 Task: Search one way flight ticket for 5 adults, 1 child, 2 infants in seat and 1 infant on lap in business from San Francisco: San Francisco International Airport to Wilmington: Wilmington International Airport on 8-6-2023. Choice of flights is Sun country airlines. Number of bags: 1 carry on bag. Price is upto 96000. Outbound departure time preference is 21:15.
Action: Mouse moved to (277, 395)
Screenshot: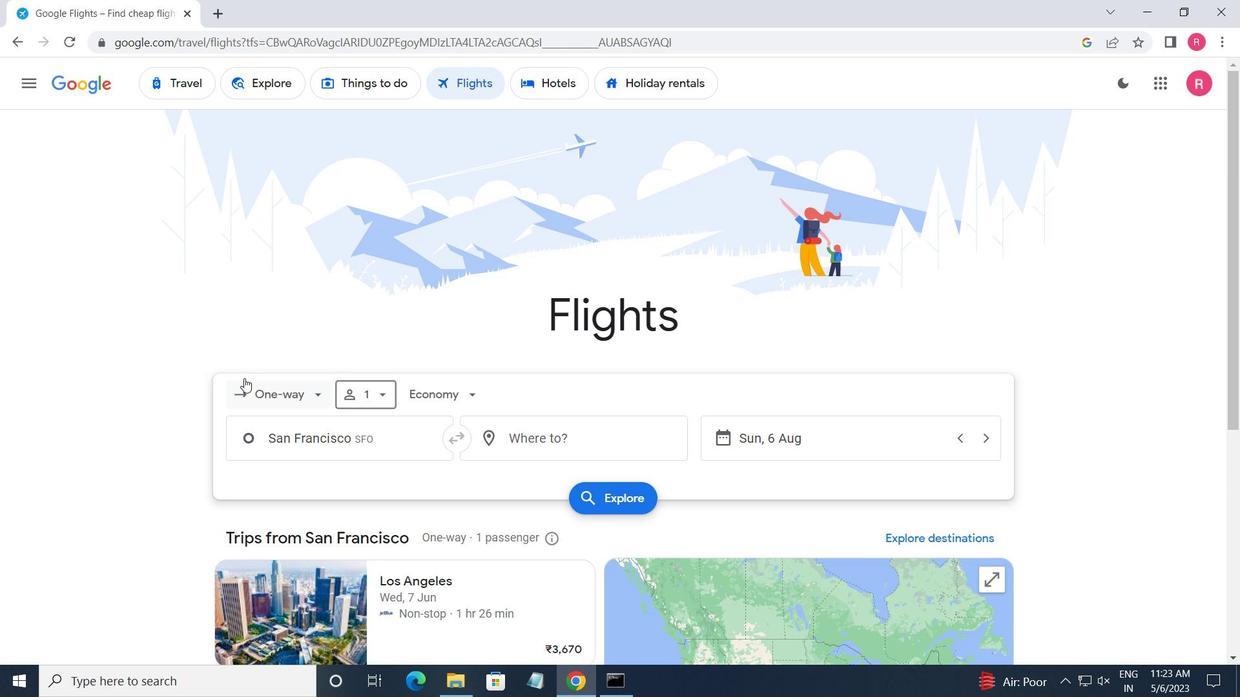 
Action: Mouse pressed left at (277, 395)
Screenshot: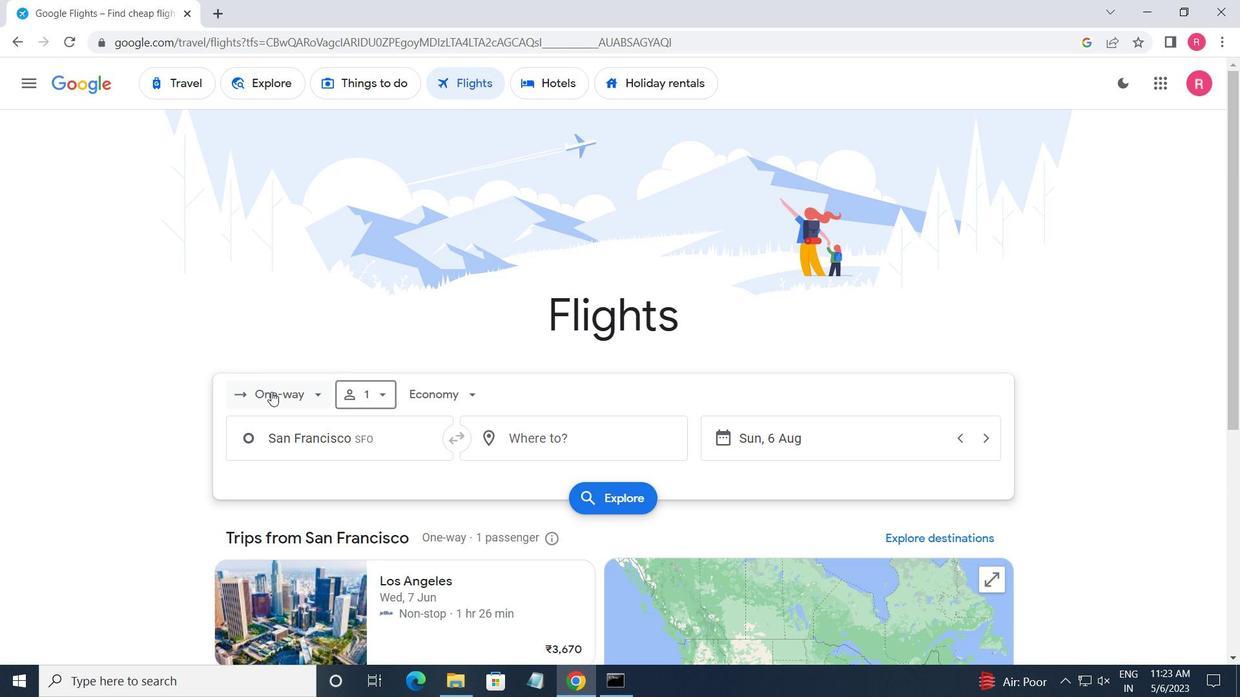 
Action: Mouse moved to (315, 466)
Screenshot: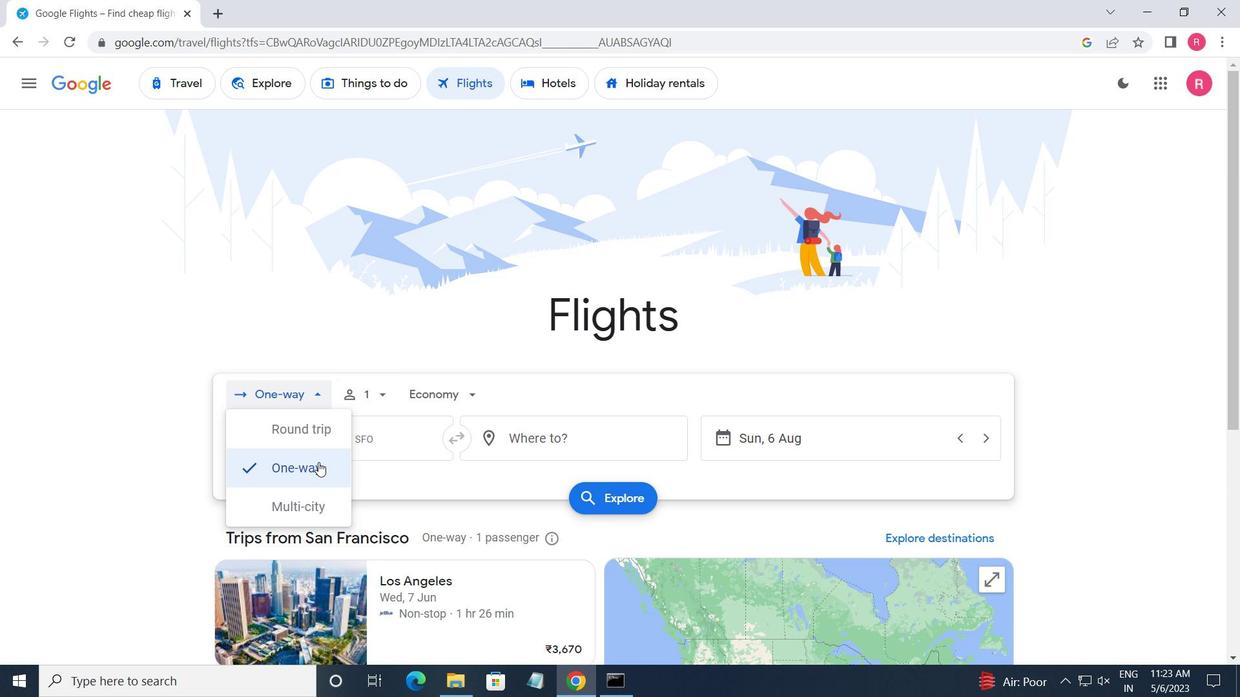 
Action: Mouse pressed left at (315, 466)
Screenshot: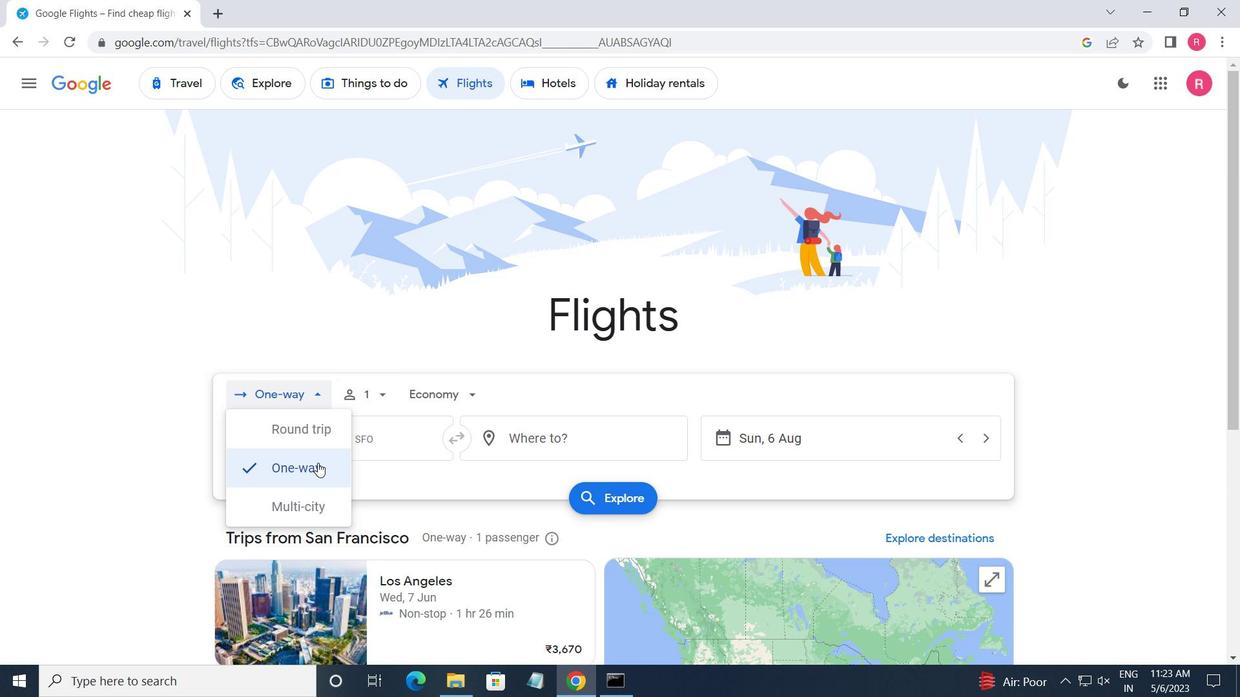 
Action: Mouse moved to (354, 402)
Screenshot: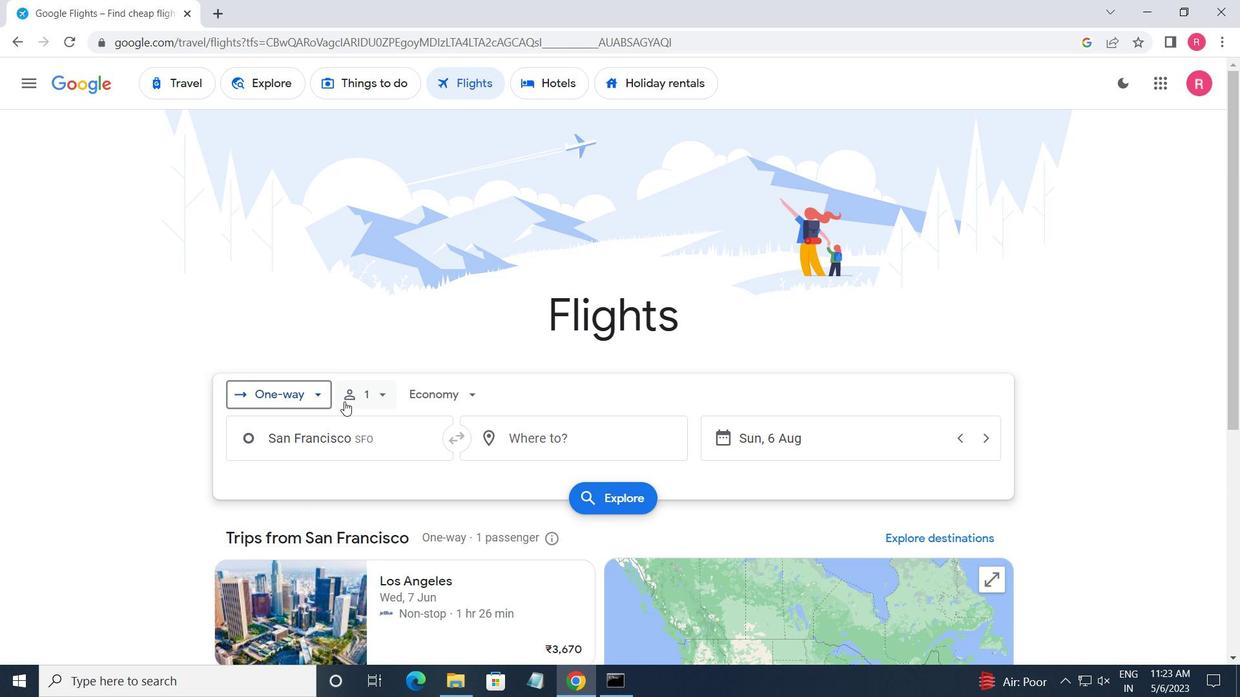 
Action: Mouse pressed left at (354, 402)
Screenshot: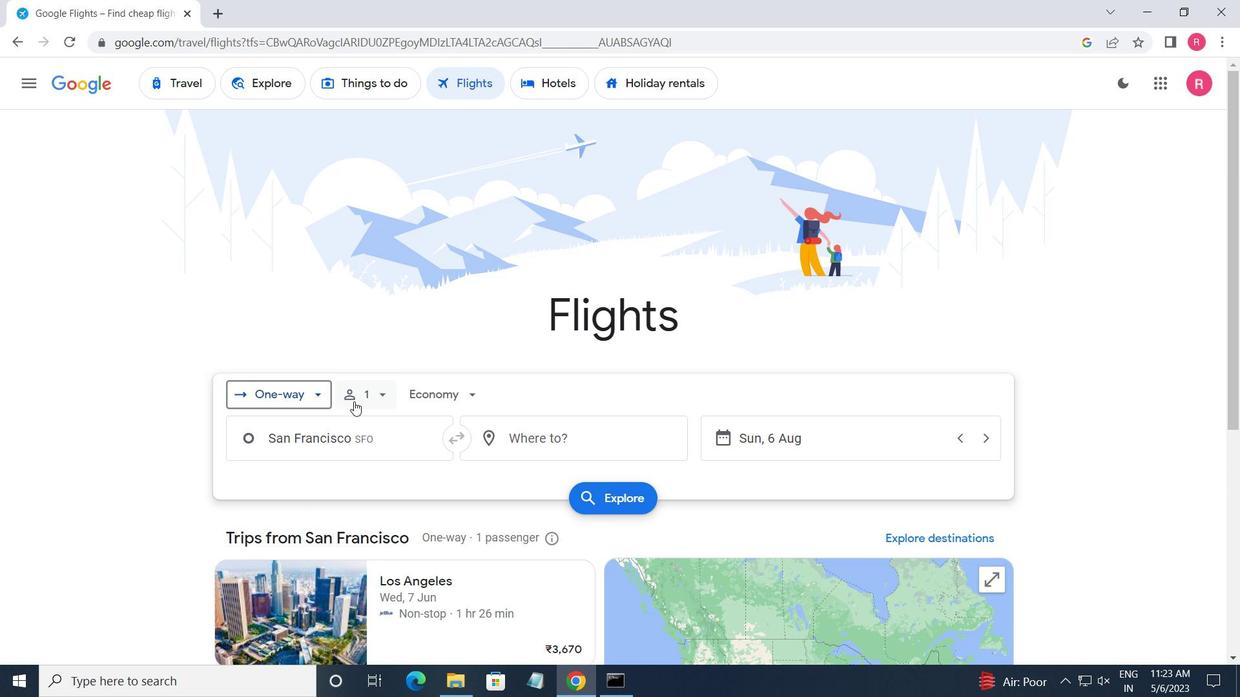
Action: Mouse moved to (514, 437)
Screenshot: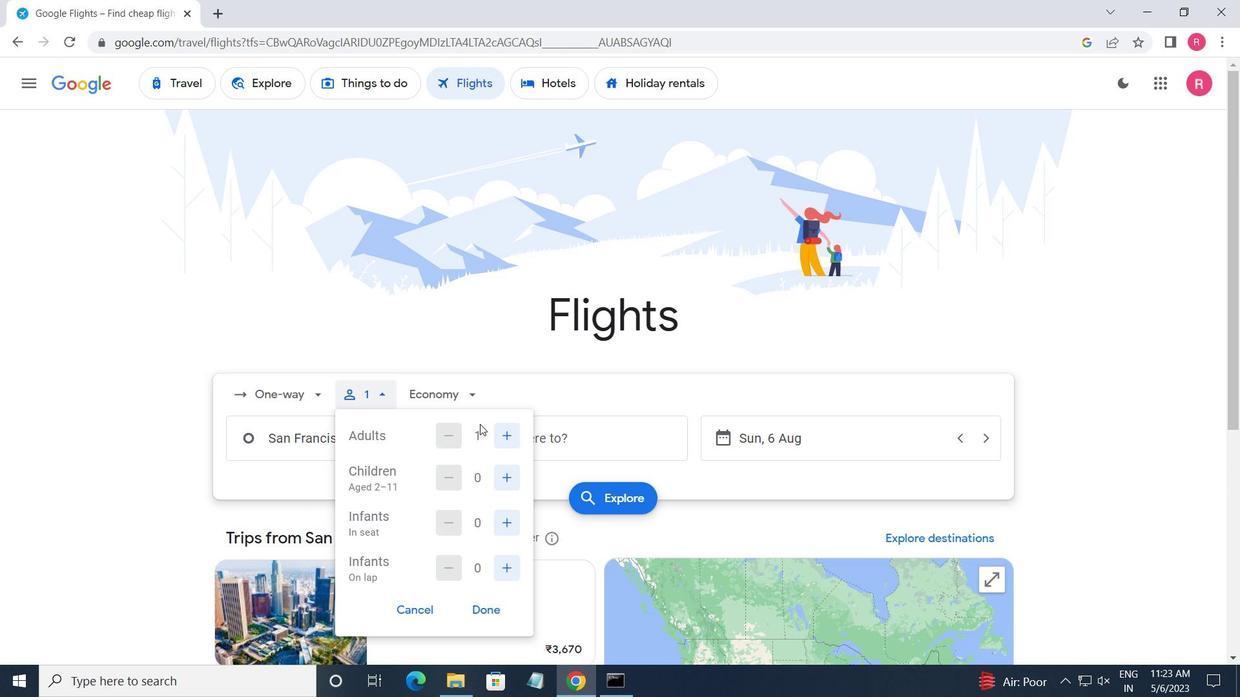
Action: Mouse pressed left at (514, 437)
Screenshot: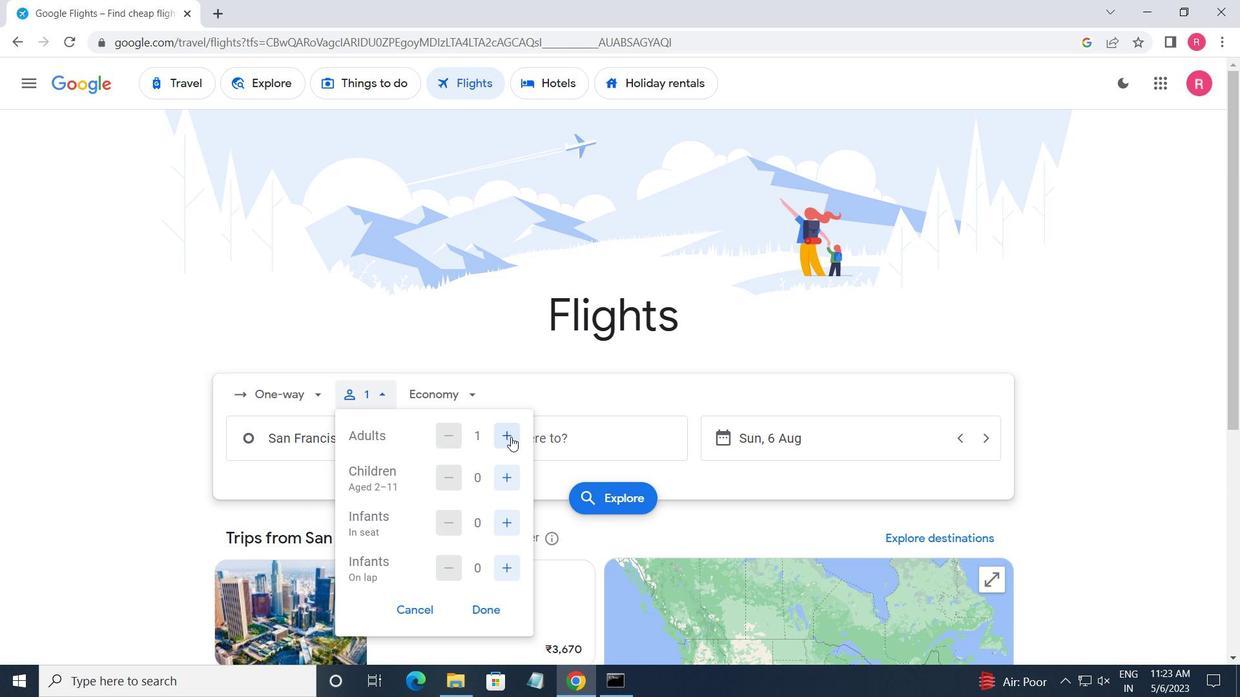 
Action: Mouse moved to (514, 436)
Screenshot: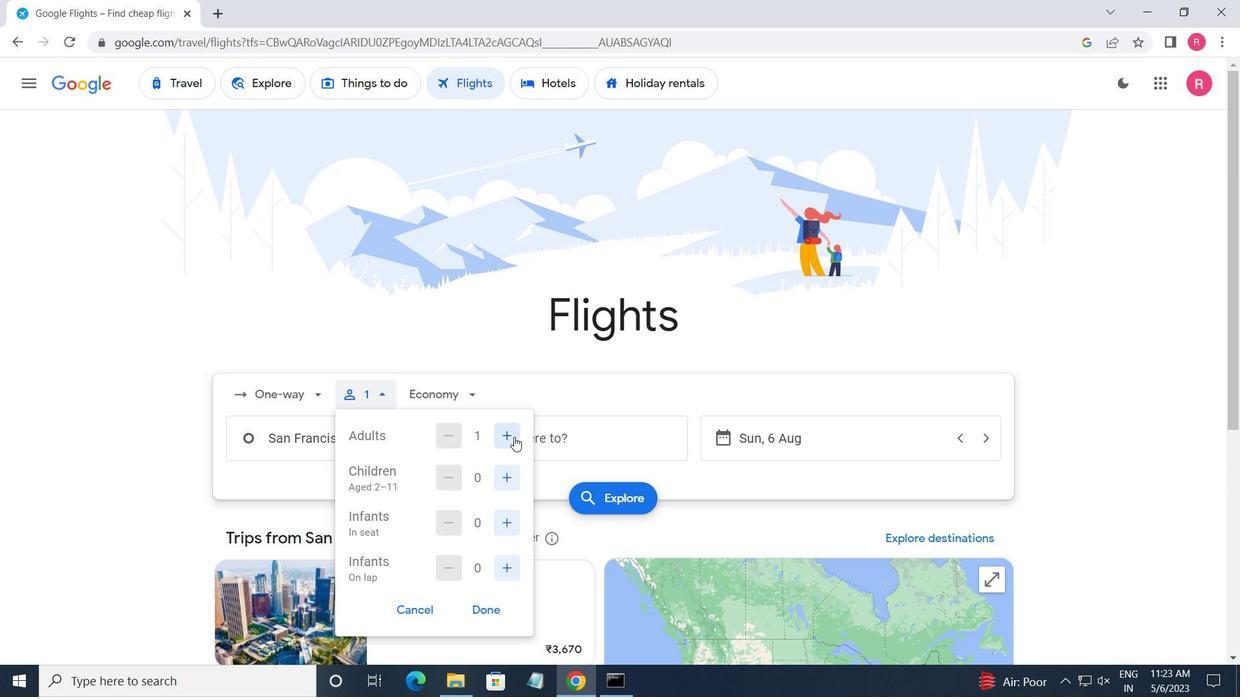 
Action: Mouse pressed left at (514, 436)
Screenshot: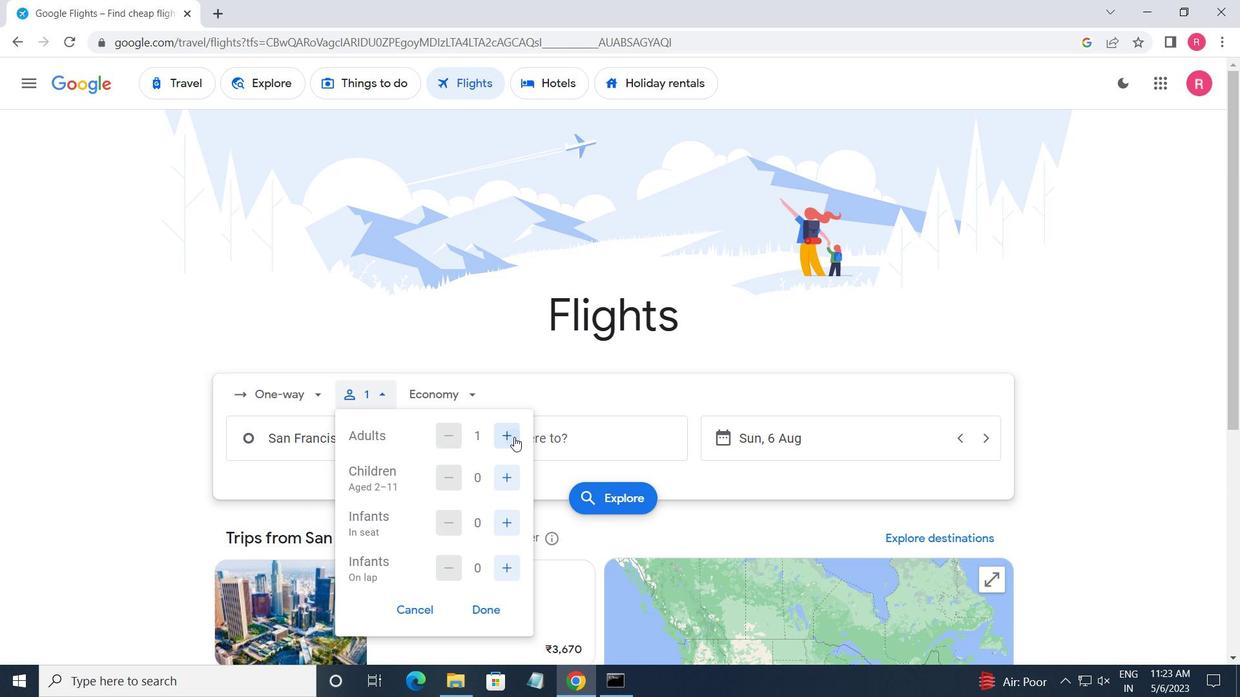 
Action: Mouse pressed left at (514, 436)
Screenshot: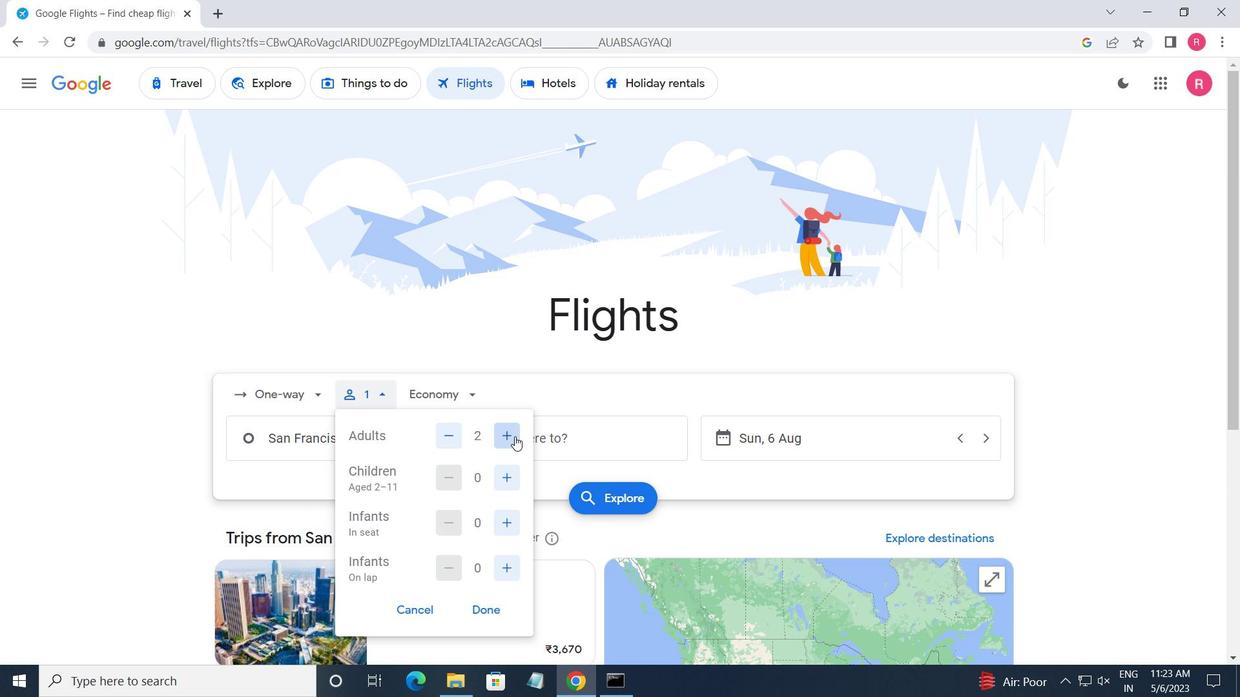 
Action: Mouse moved to (514, 436)
Screenshot: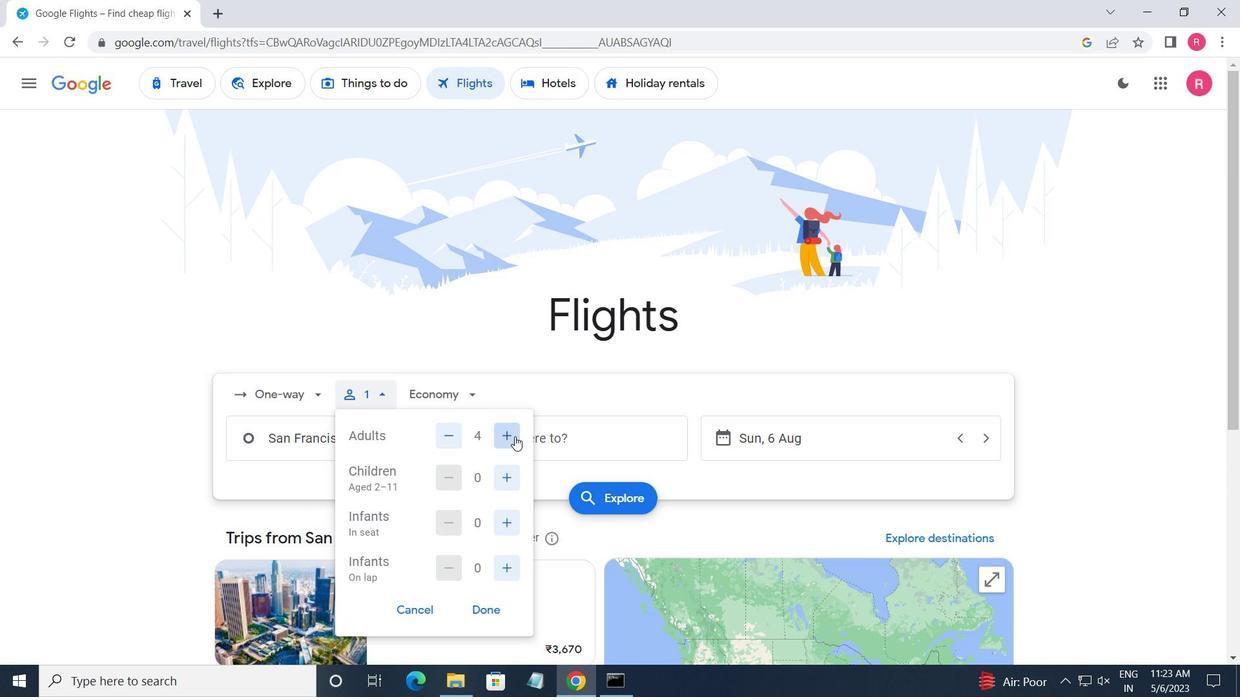 
Action: Mouse pressed left at (514, 436)
Screenshot: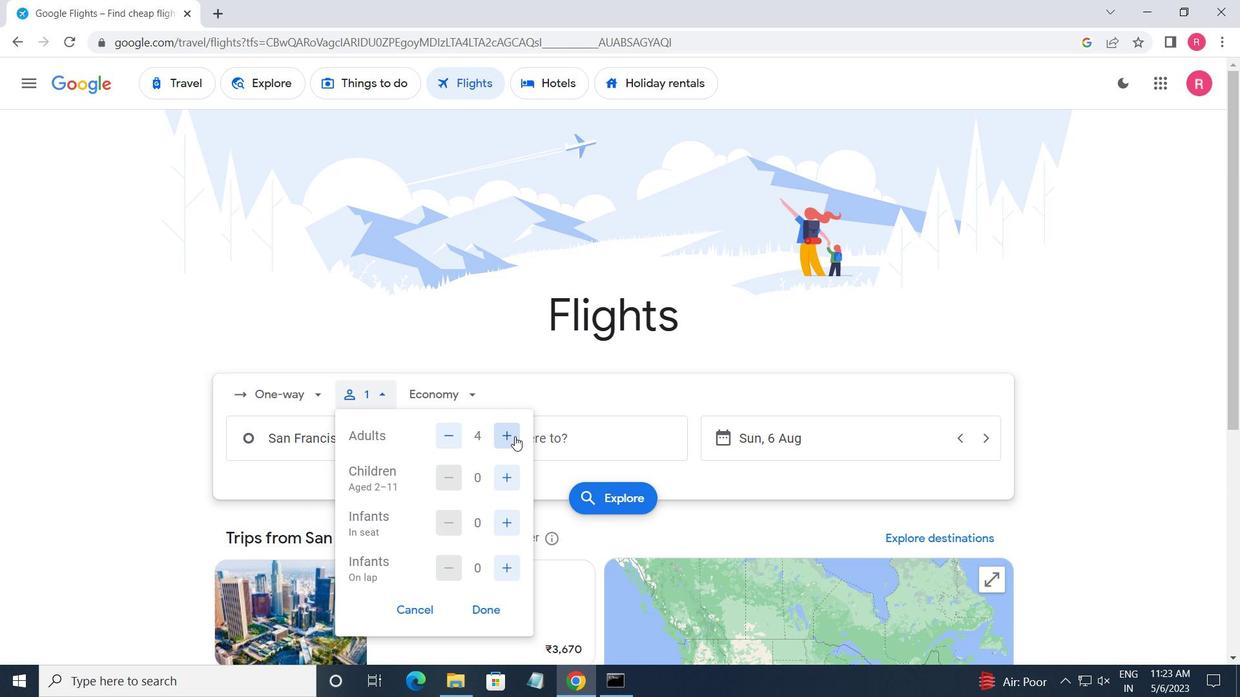 
Action: Mouse moved to (513, 471)
Screenshot: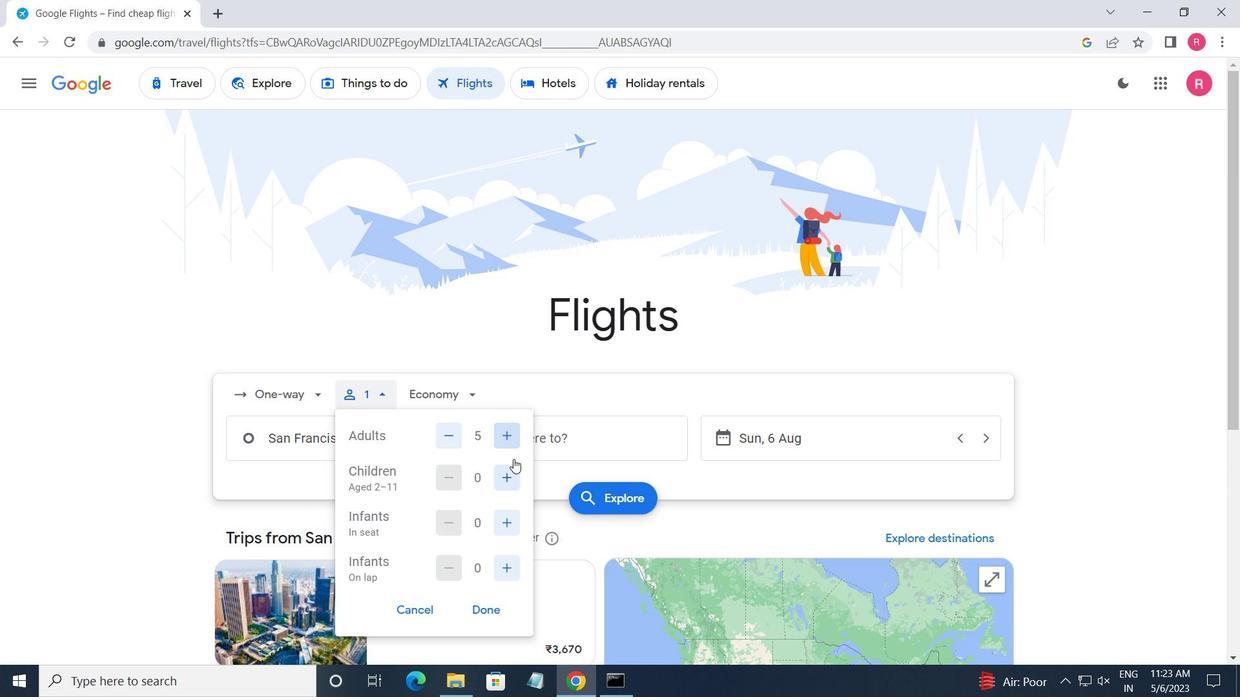 
Action: Mouse pressed left at (513, 471)
Screenshot: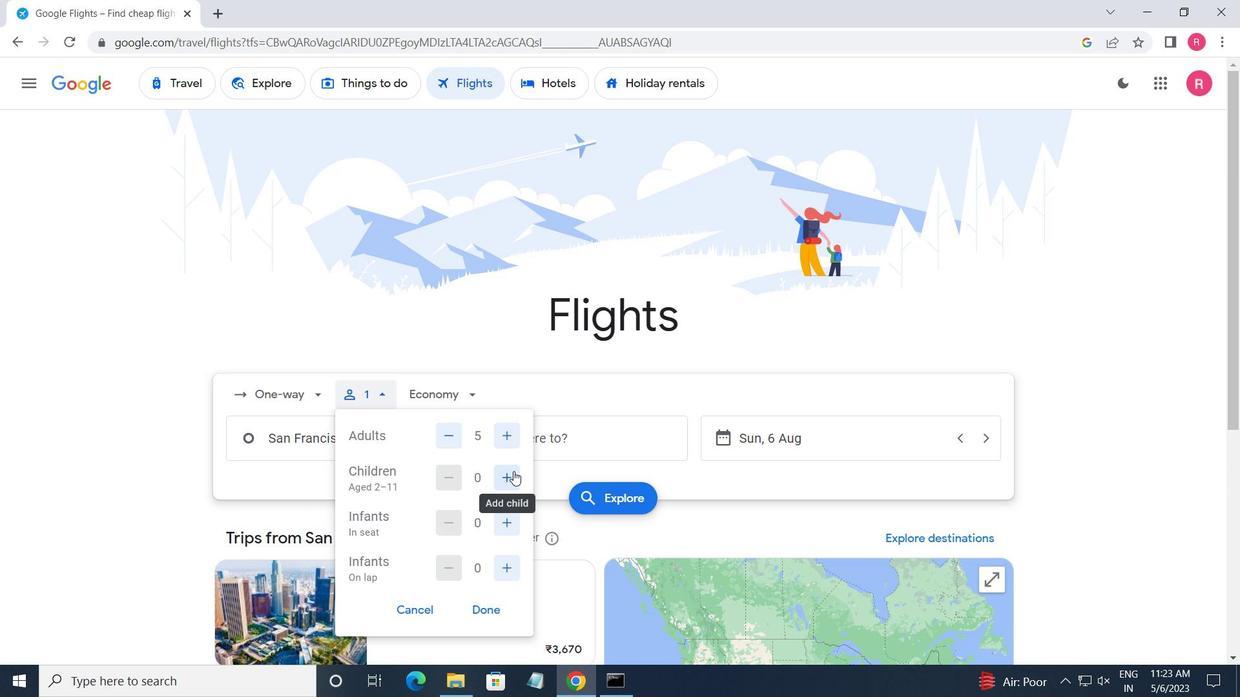 
Action: Mouse moved to (509, 530)
Screenshot: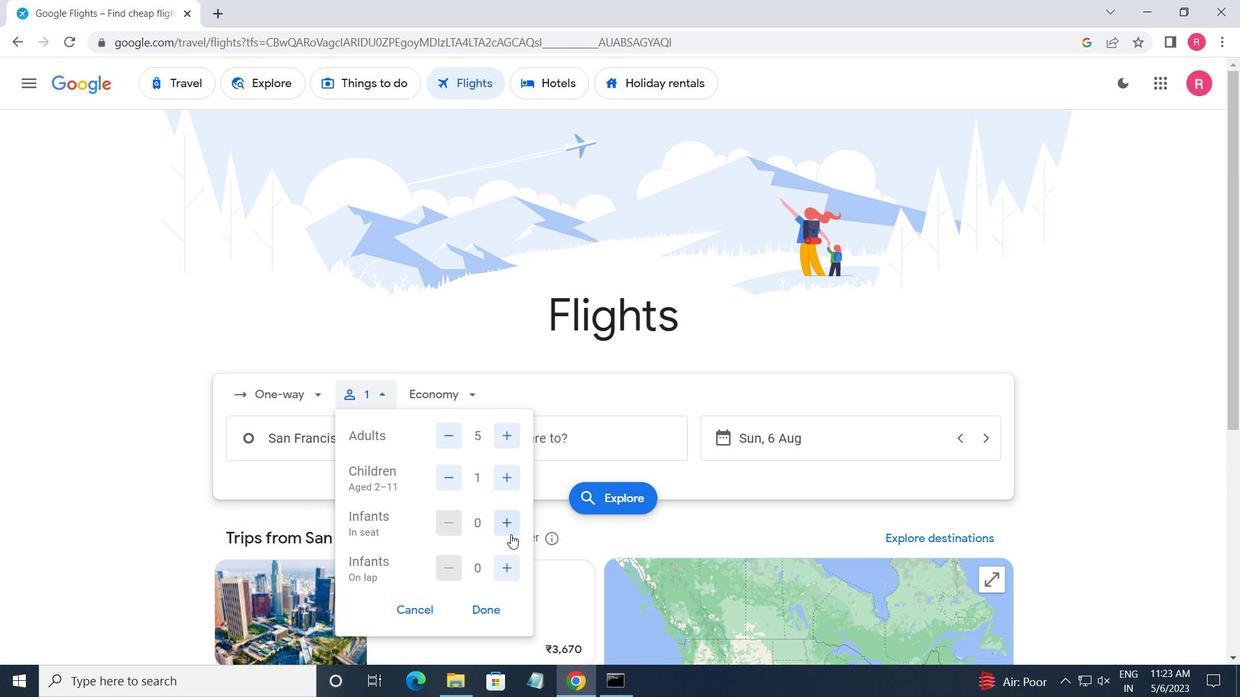 
Action: Mouse pressed left at (509, 530)
Screenshot: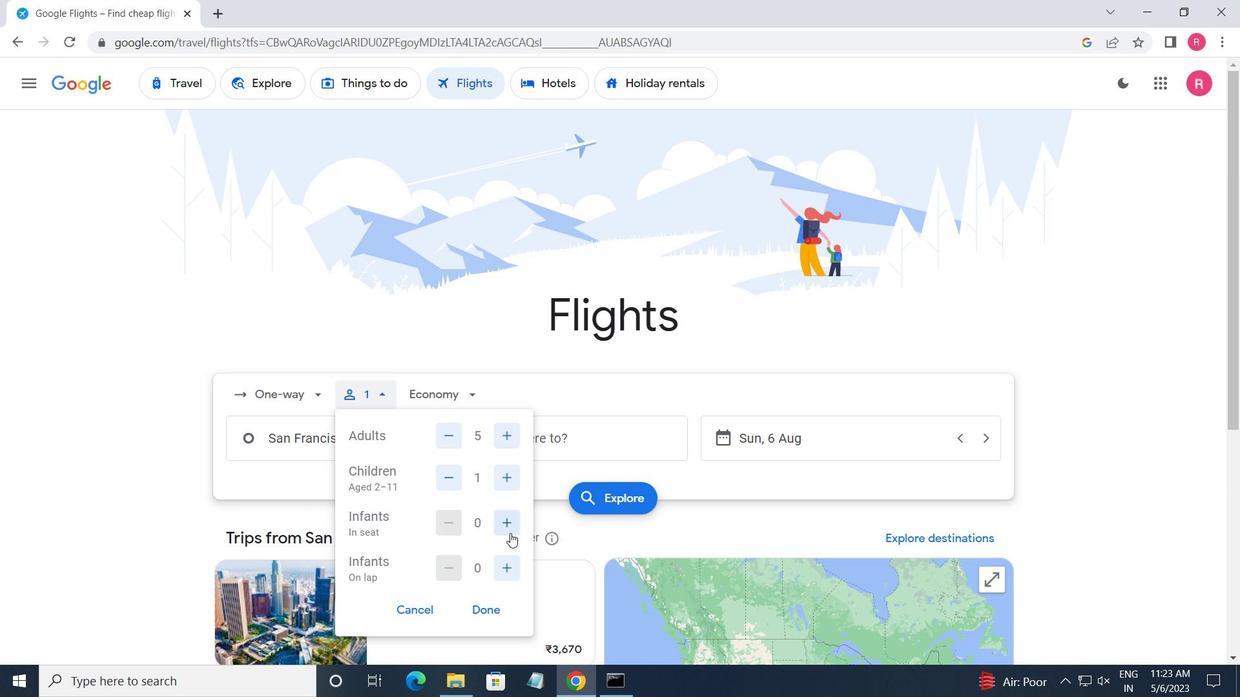 
Action: Mouse moved to (509, 530)
Screenshot: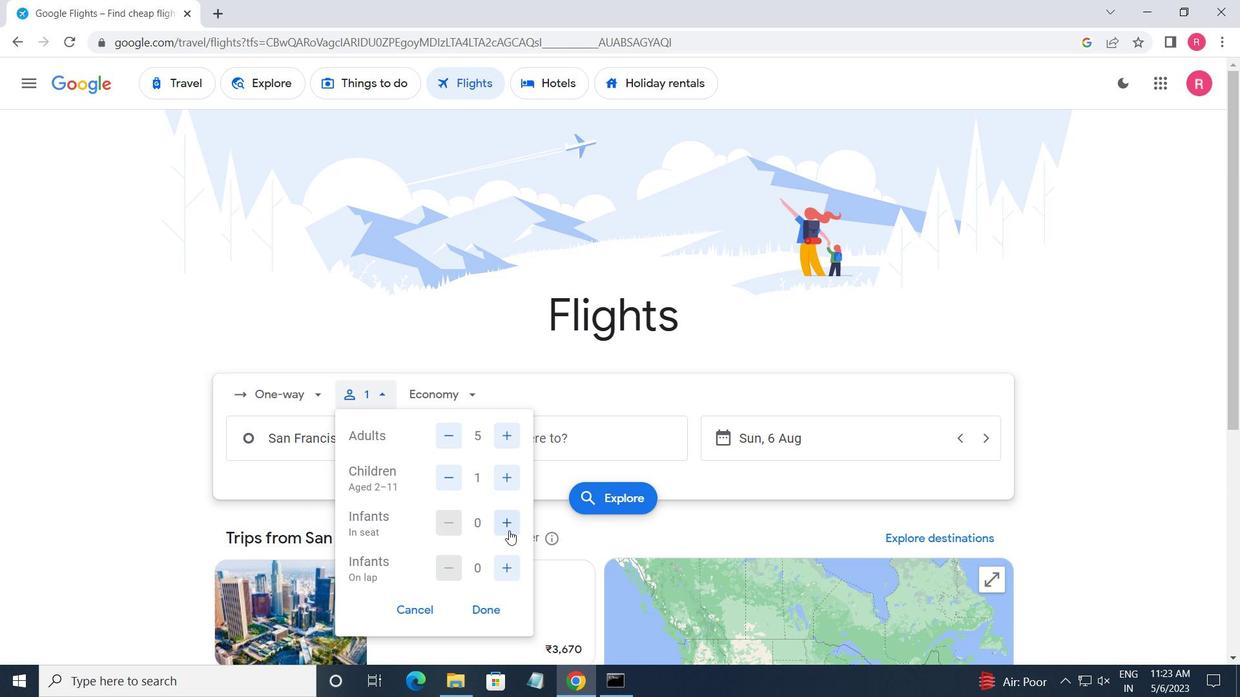 
Action: Mouse pressed left at (509, 530)
Screenshot: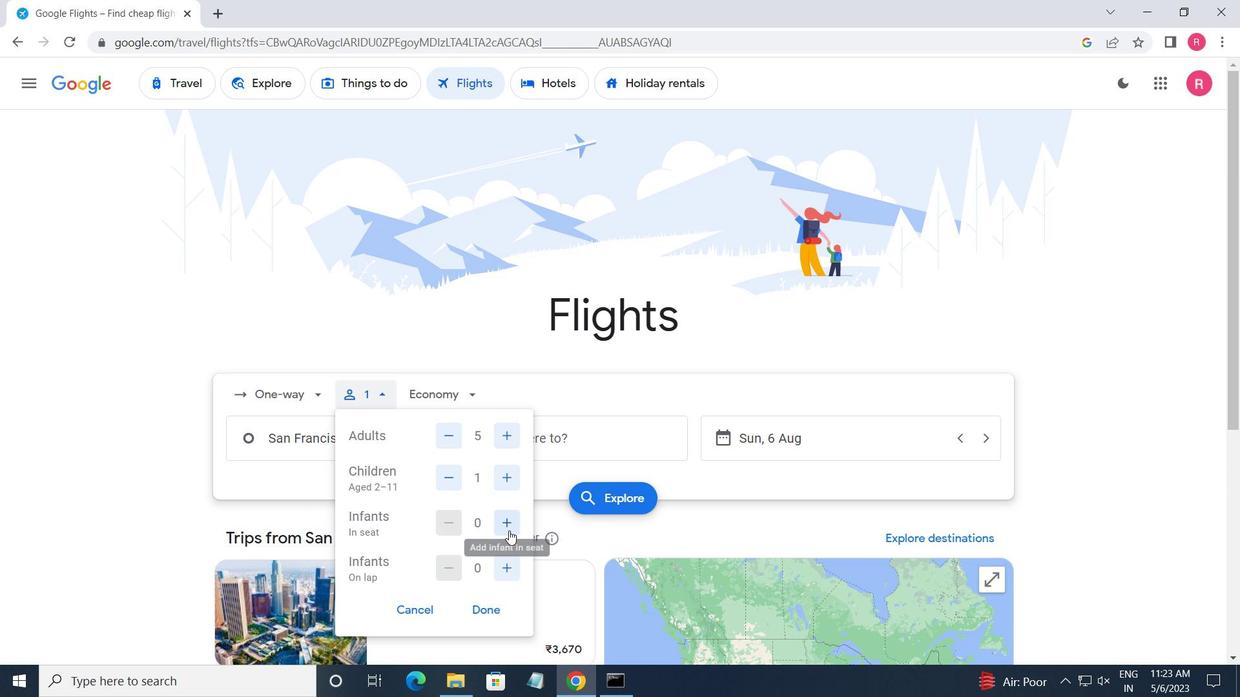 
Action: Mouse moved to (501, 565)
Screenshot: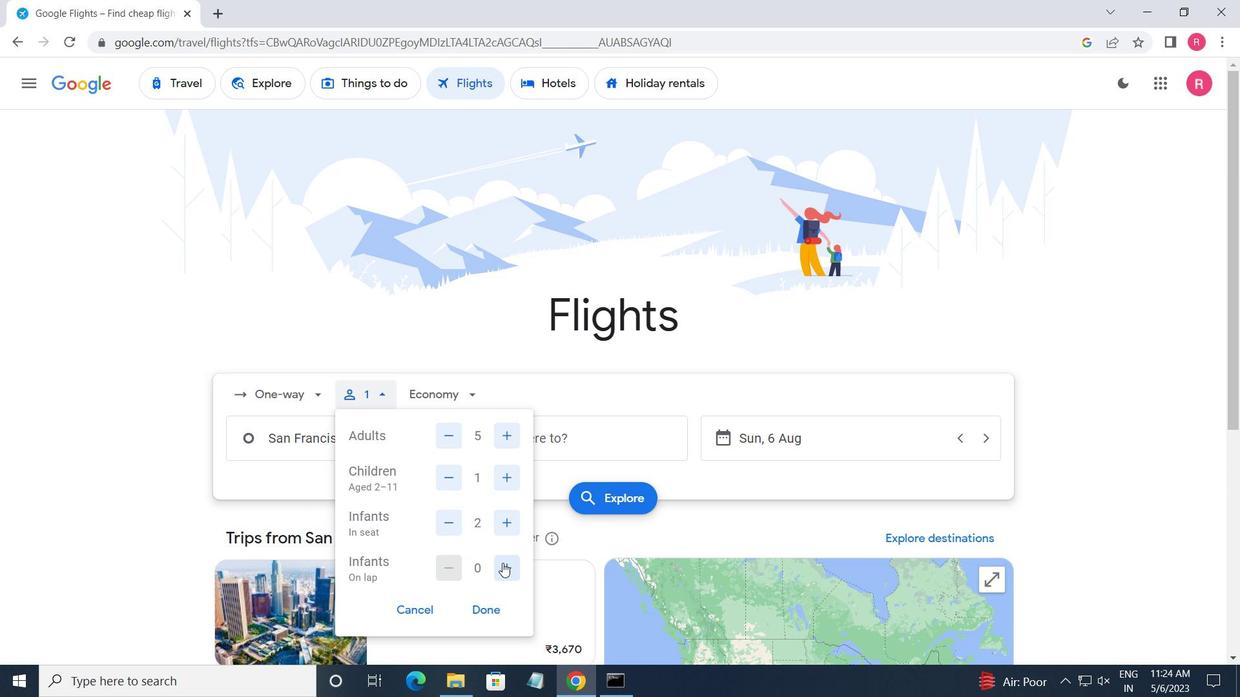 
Action: Mouse pressed left at (501, 565)
Screenshot: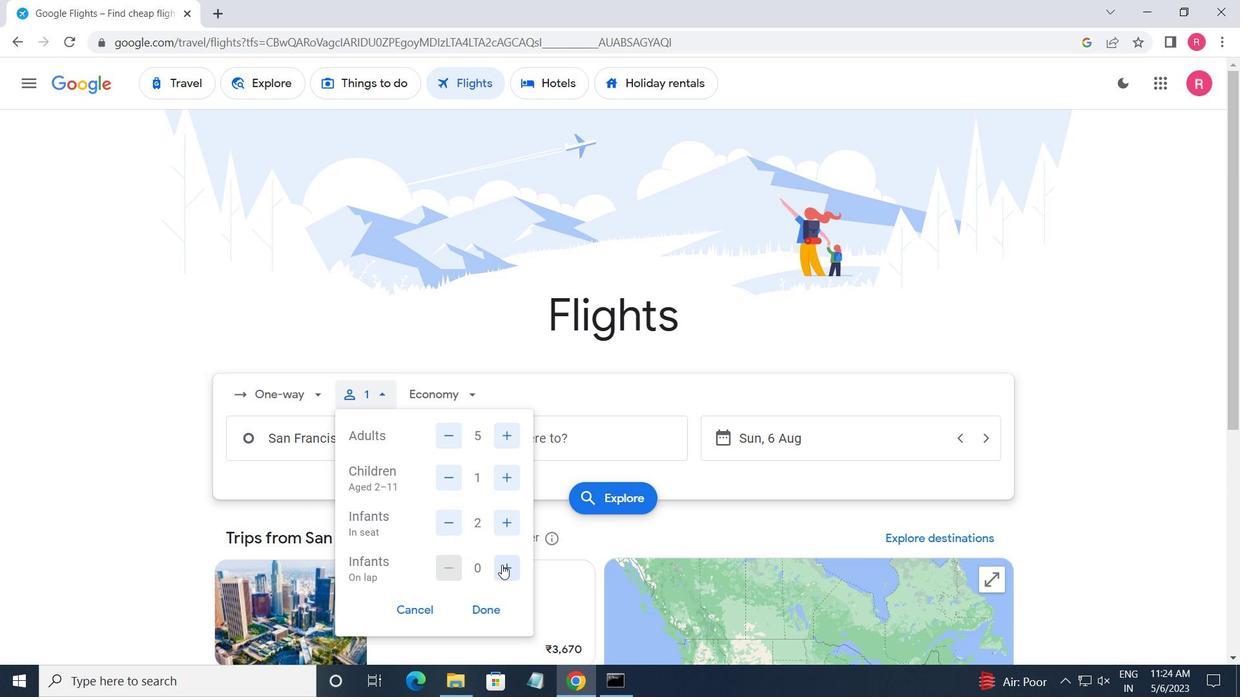 
Action: Mouse moved to (501, 618)
Screenshot: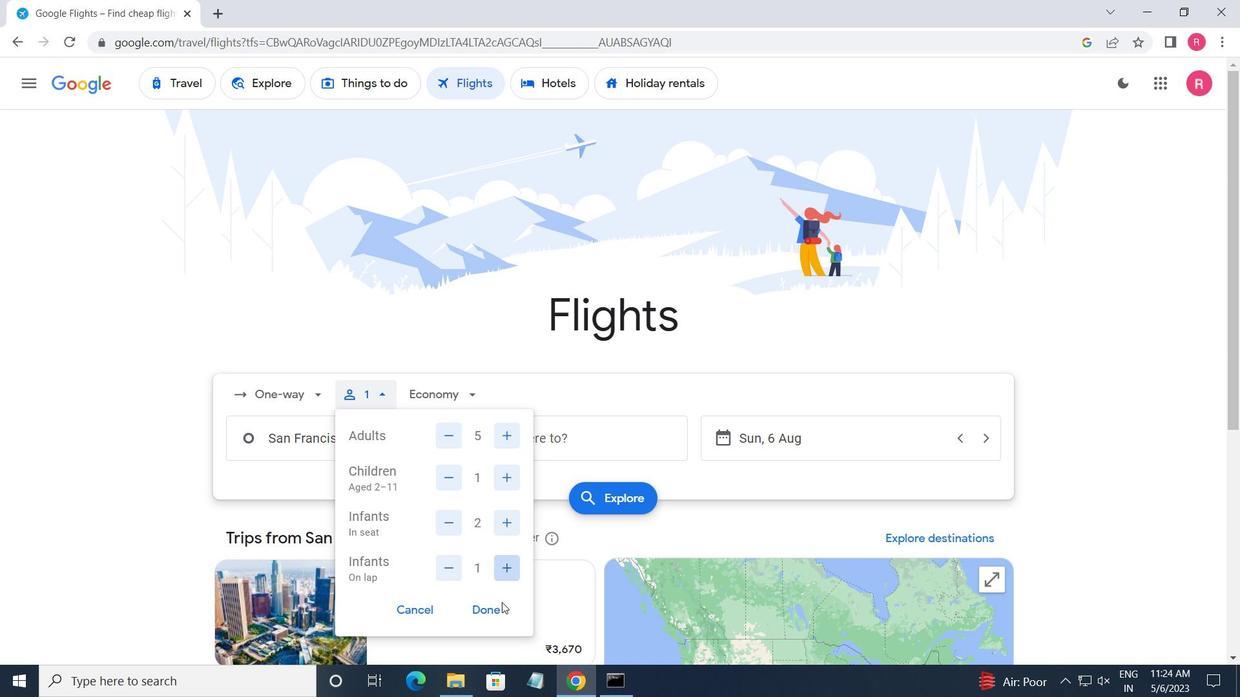 
Action: Mouse pressed left at (501, 618)
Screenshot: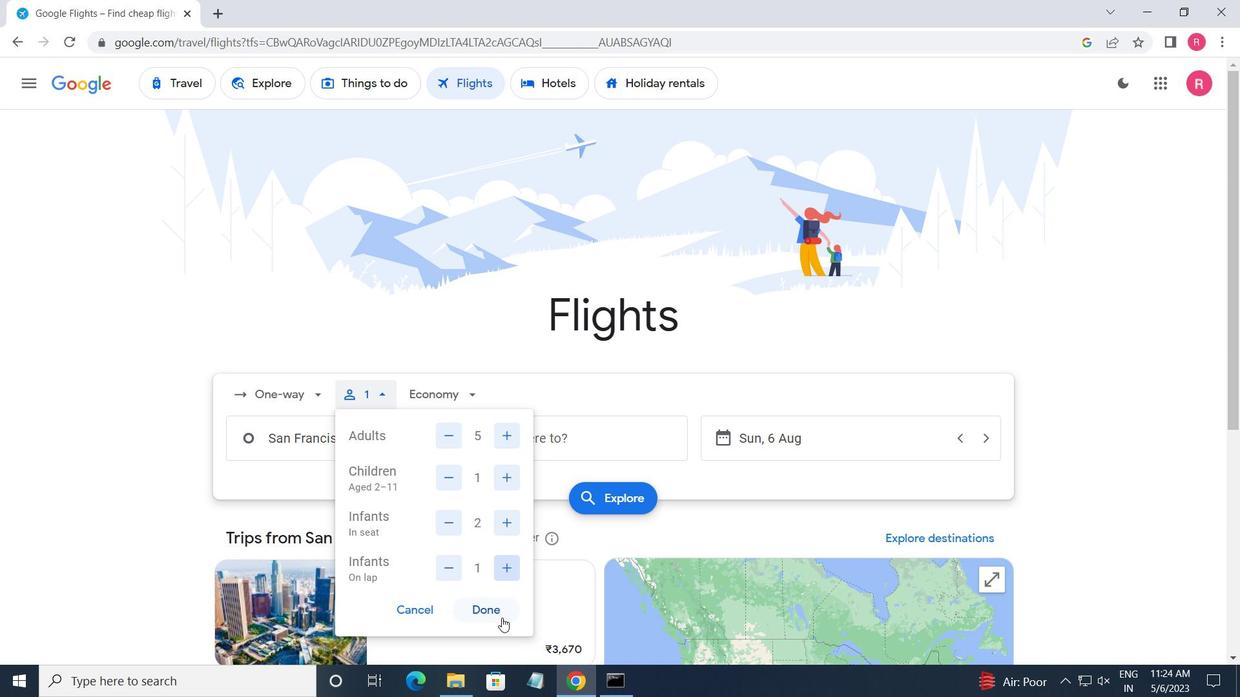 
Action: Mouse moved to (463, 400)
Screenshot: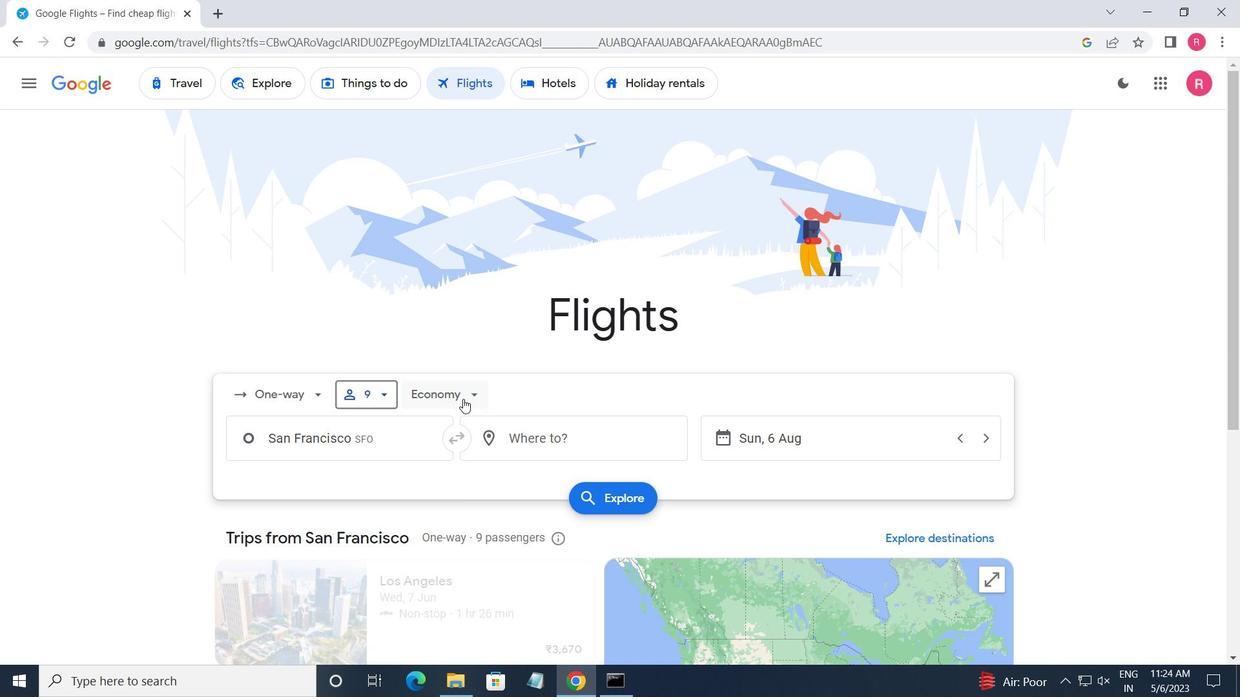 
Action: Mouse pressed left at (463, 400)
Screenshot: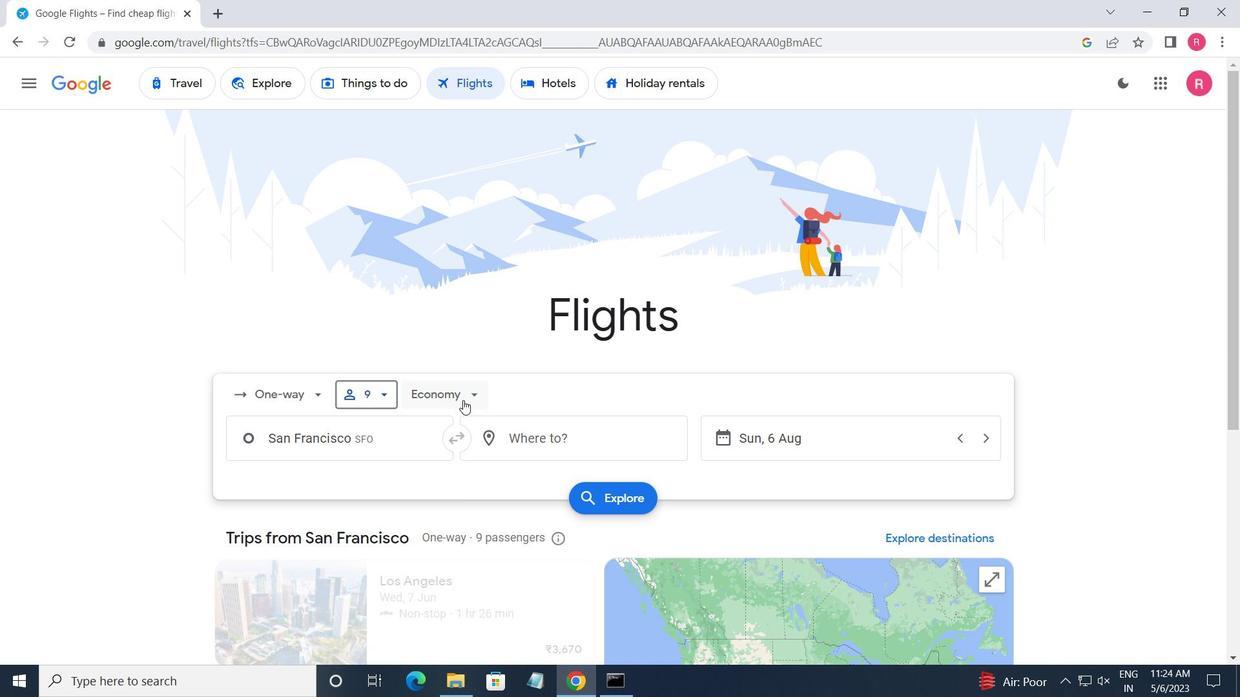 
Action: Mouse moved to (507, 521)
Screenshot: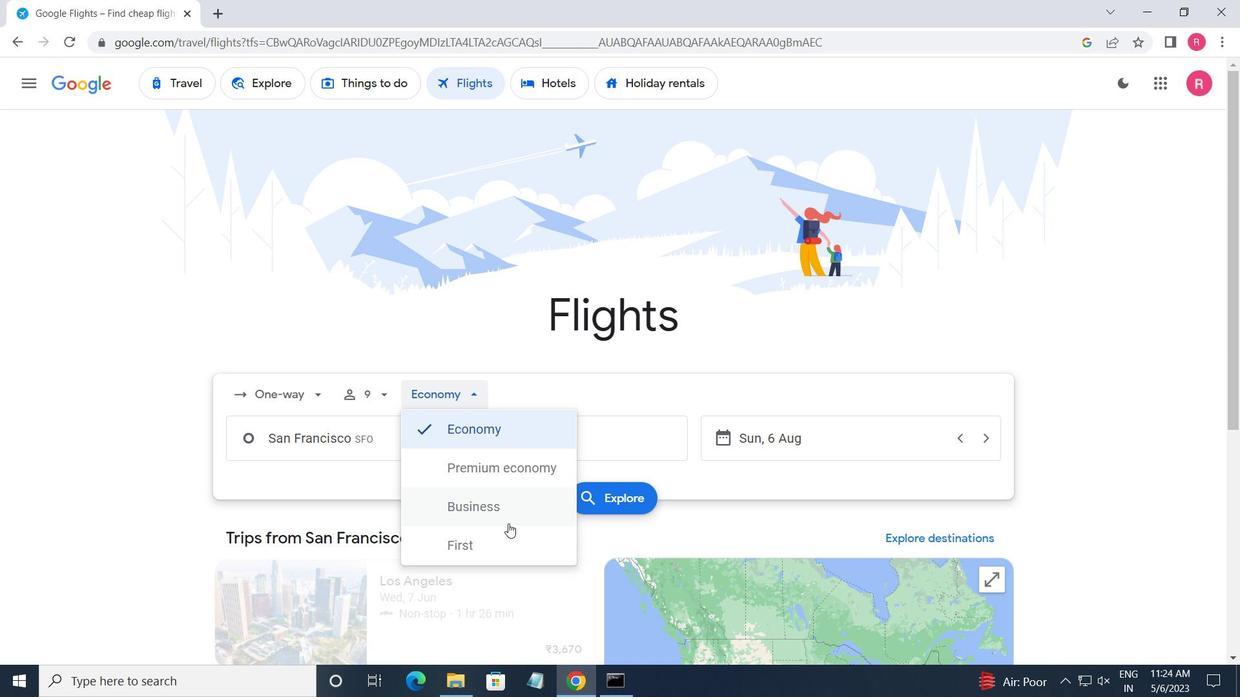 
Action: Mouse pressed left at (507, 521)
Screenshot: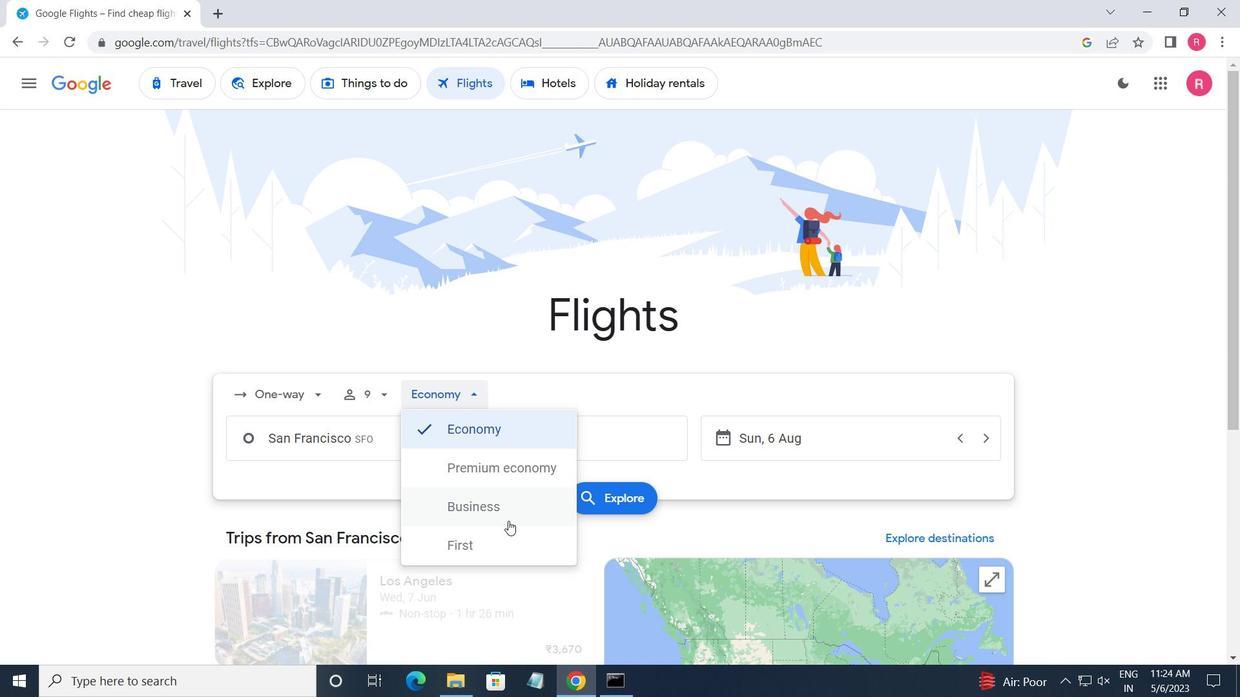 
Action: Mouse moved to (388, 435)
Screenshot: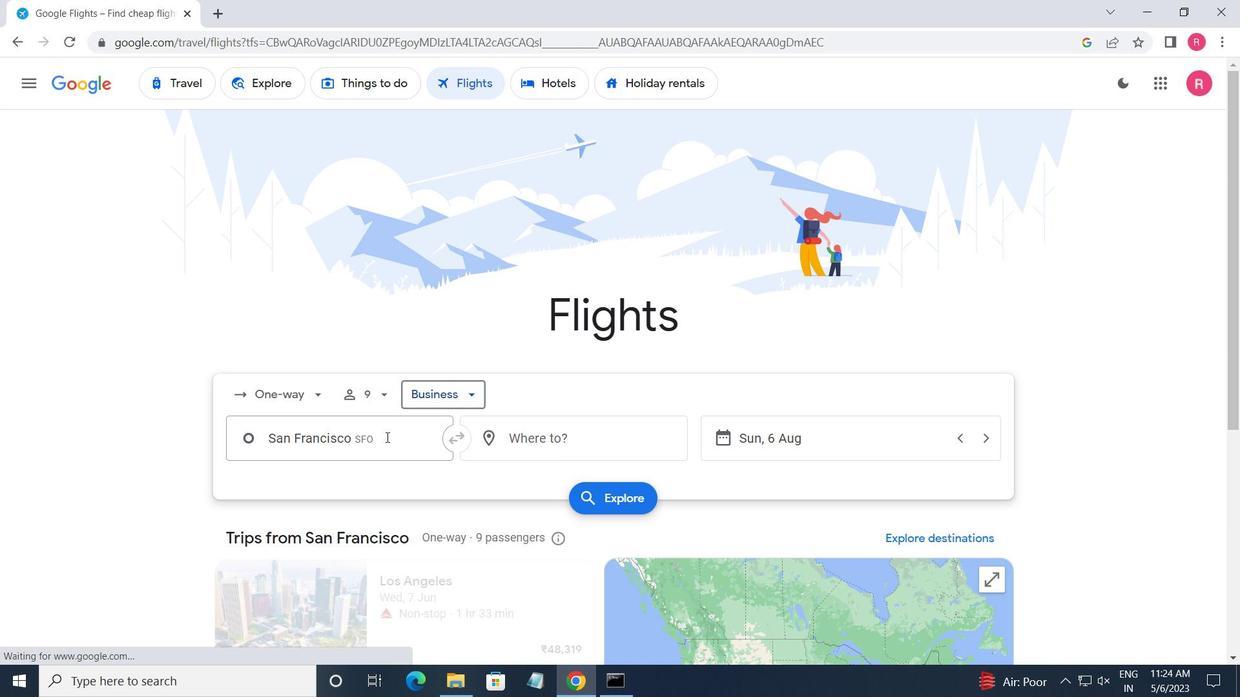 
Action: Mouse pressed left at (388, 435)
Screenshot: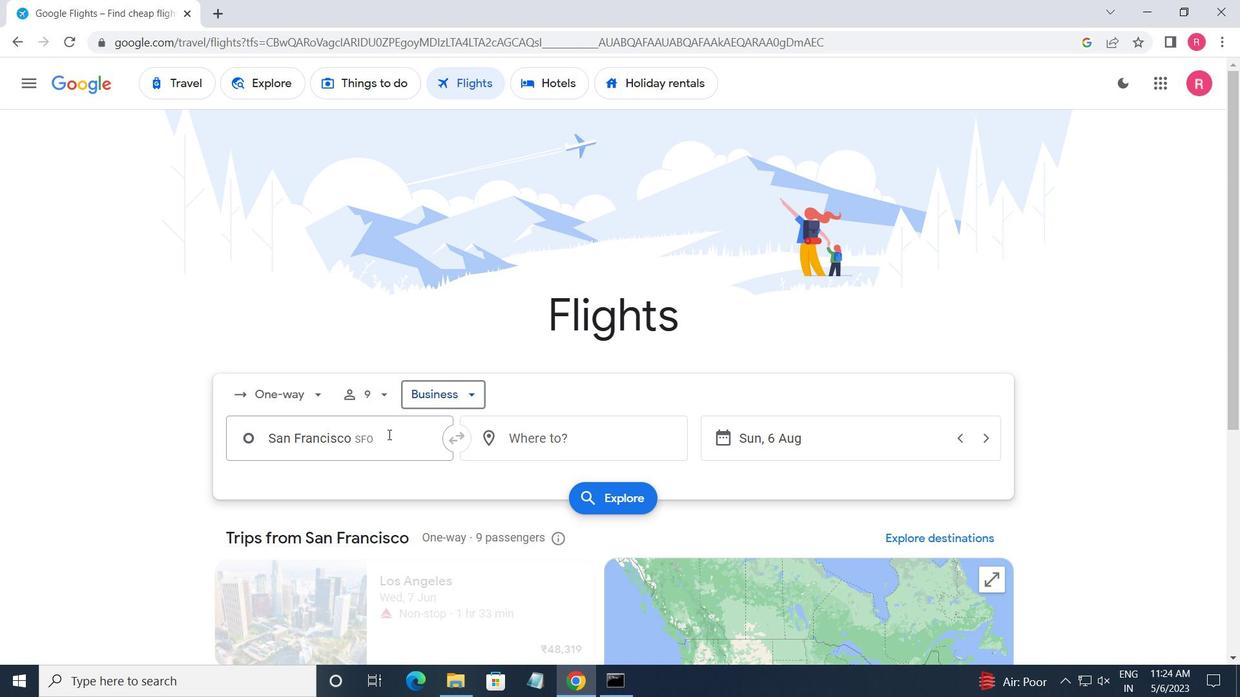 
Action: Key pressed <Key.shift>SAN<Key.space><Key.shift>FRANCISCO
Screenshot: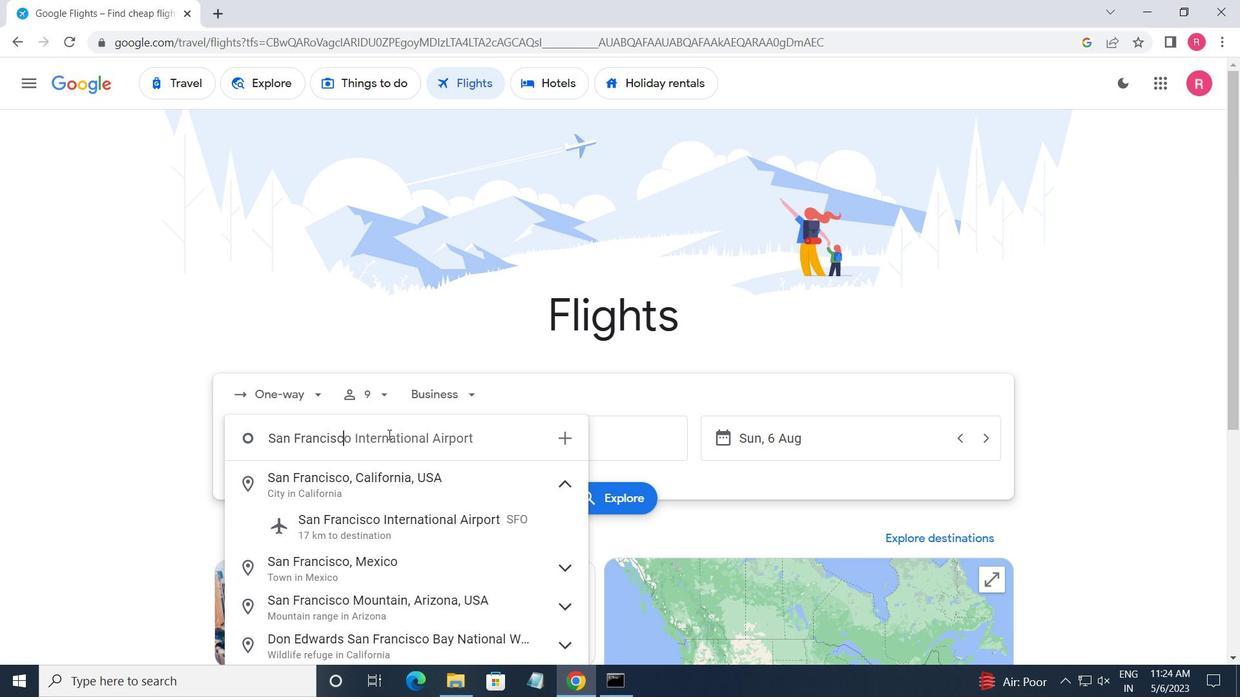 
Action: Mouse moved to (382, 523)
Screenshot: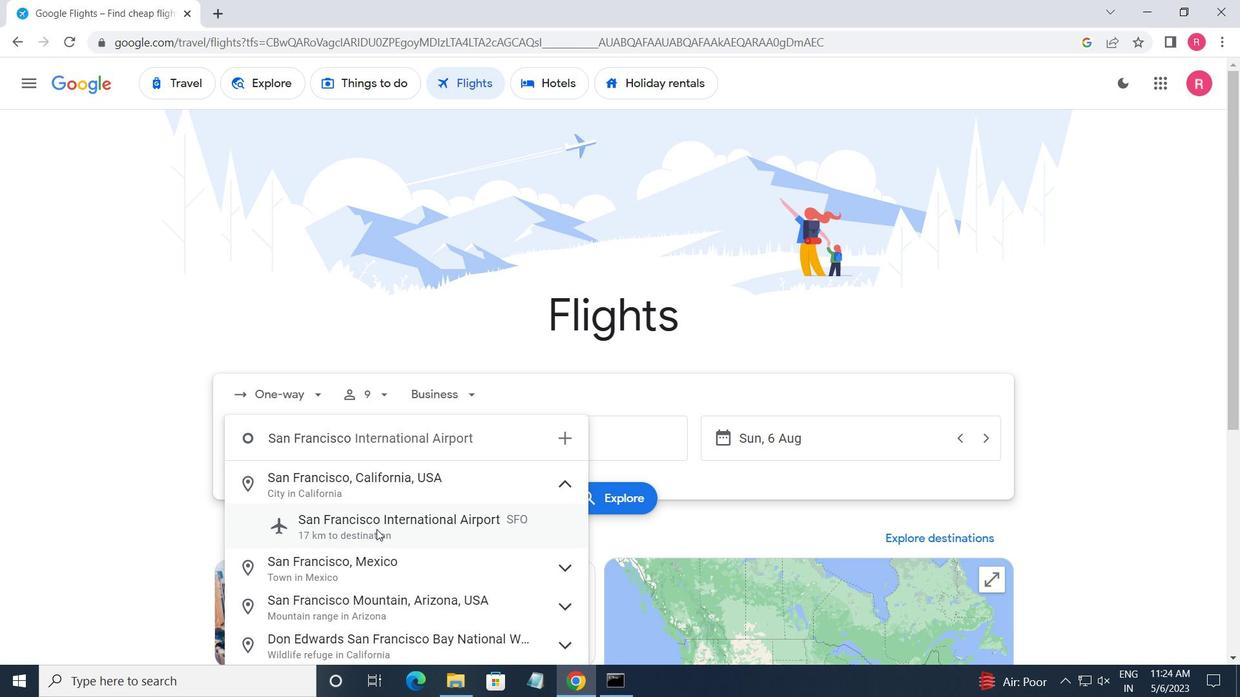 
Action: Mouse pressed left at (382, 523)
Screenshot: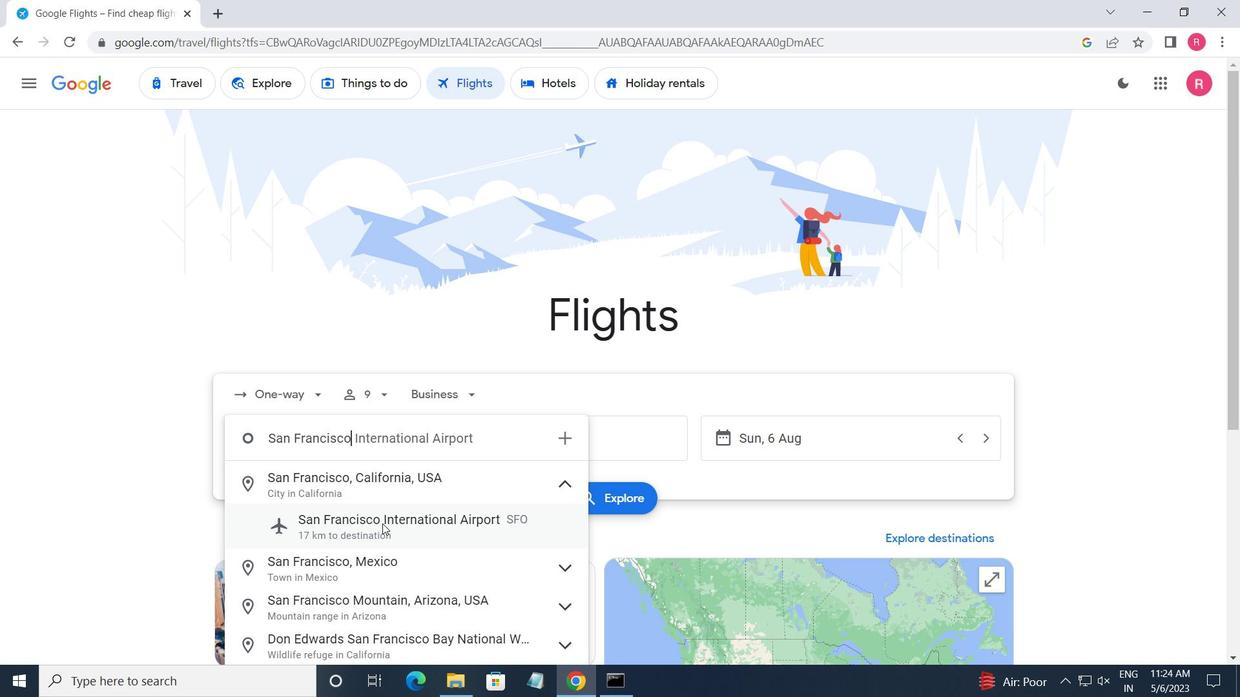 
Action: Mouse moved to (533, 452)
Screenshot: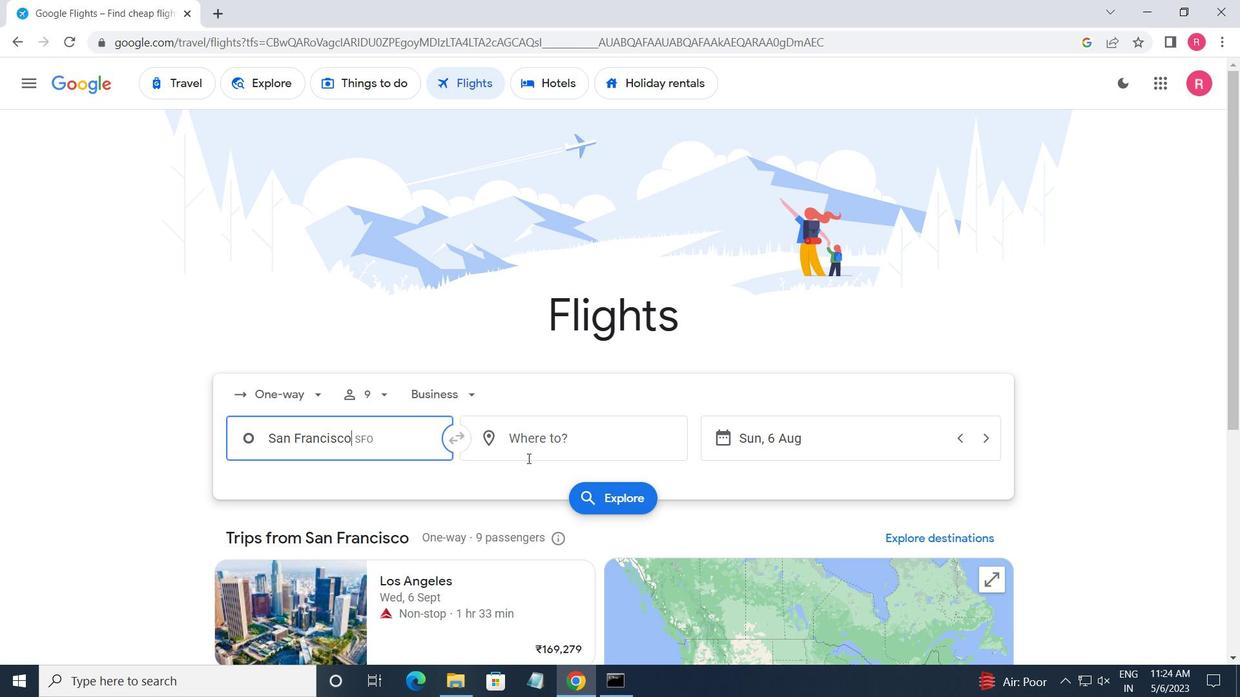 
Action: Mouse pressed left at (533, 452)
Screenshot: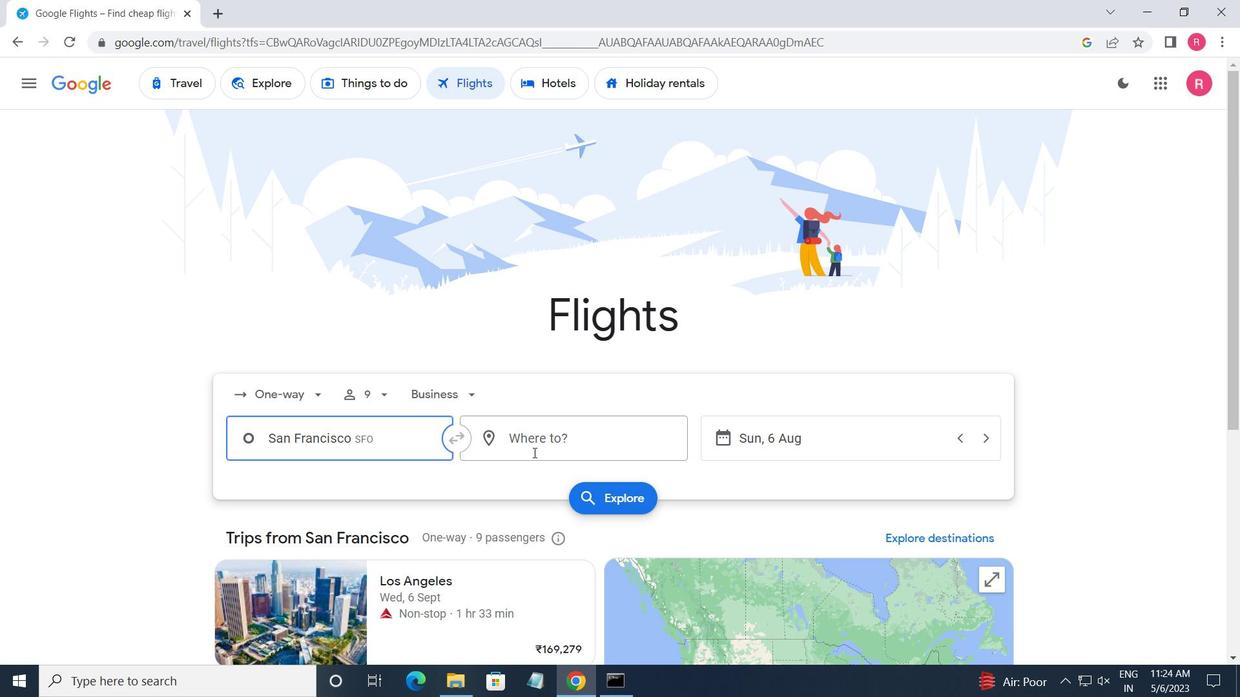 
Action: Mouse moved to (495, 452)
Screenshot: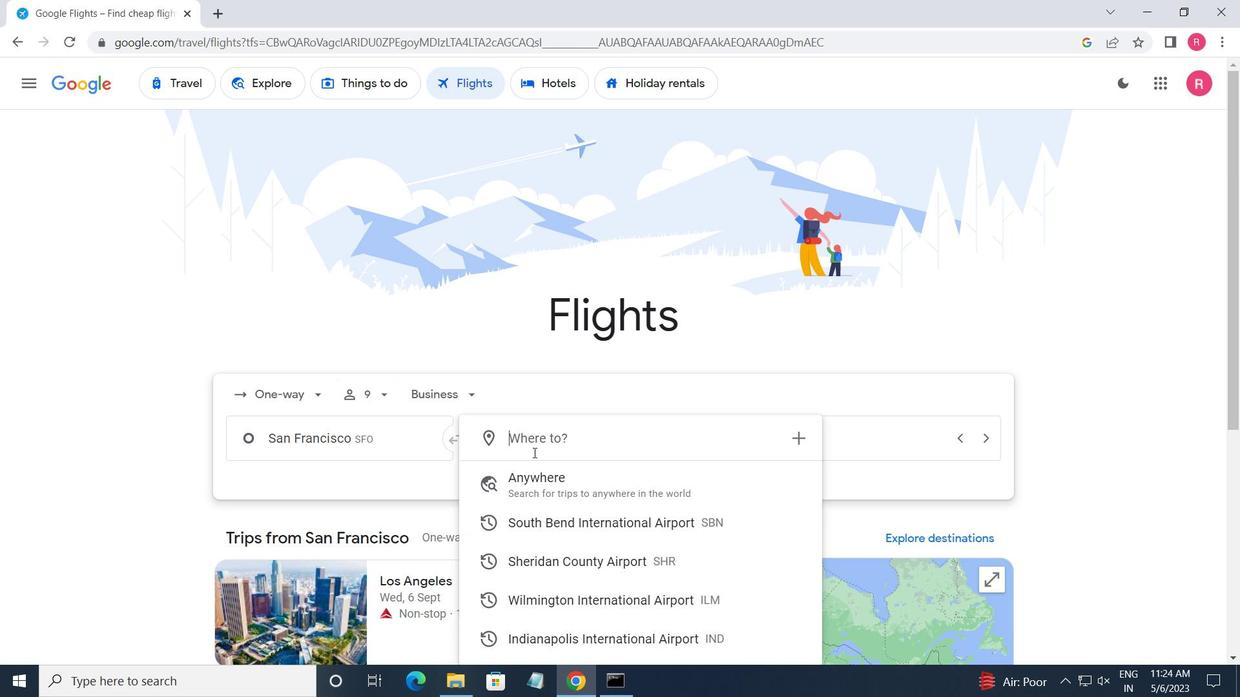 
Action: Key pressed <Key.shift>WILMINGTON
Screenshot: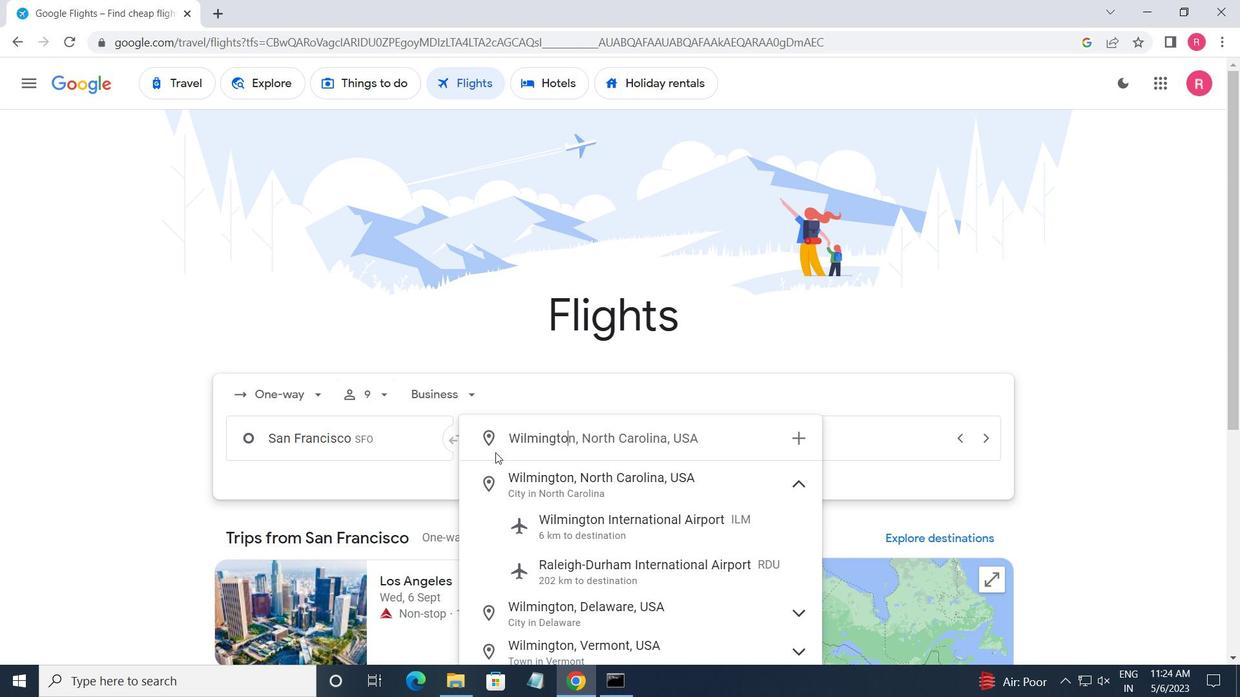 
Action: Mouse moved to (585, 532)
Screenshot: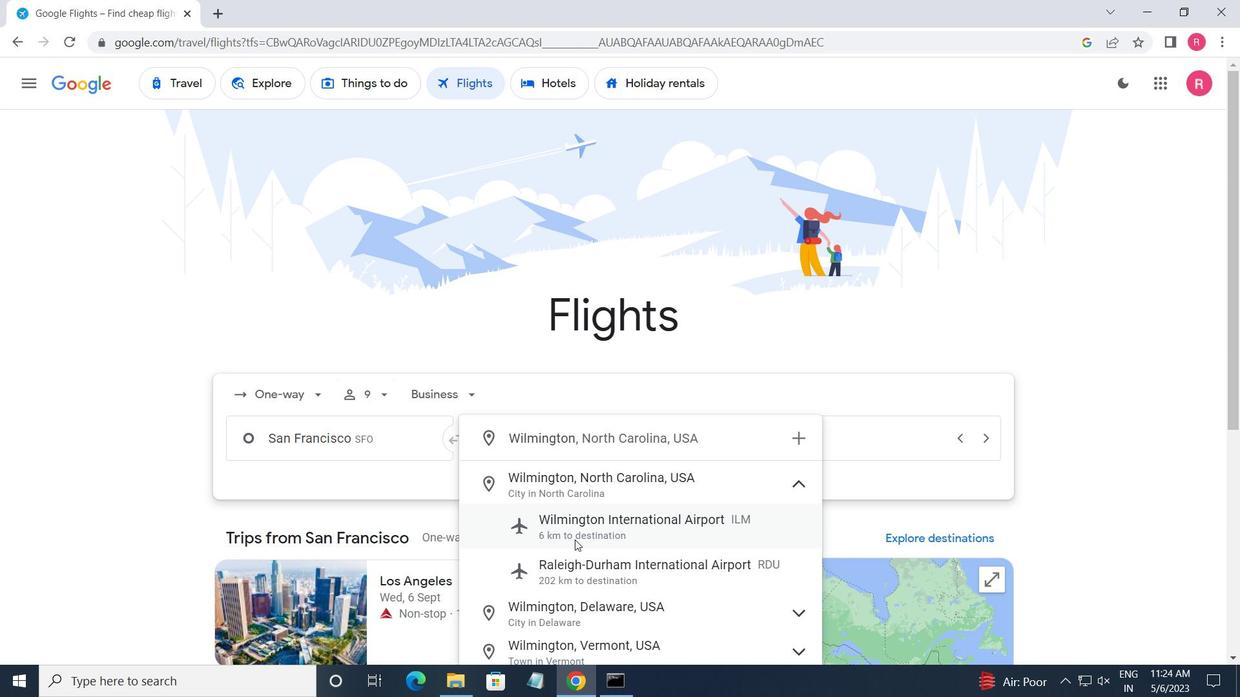 
Action: Mouse pressed left at (585, 532)
Screenshot: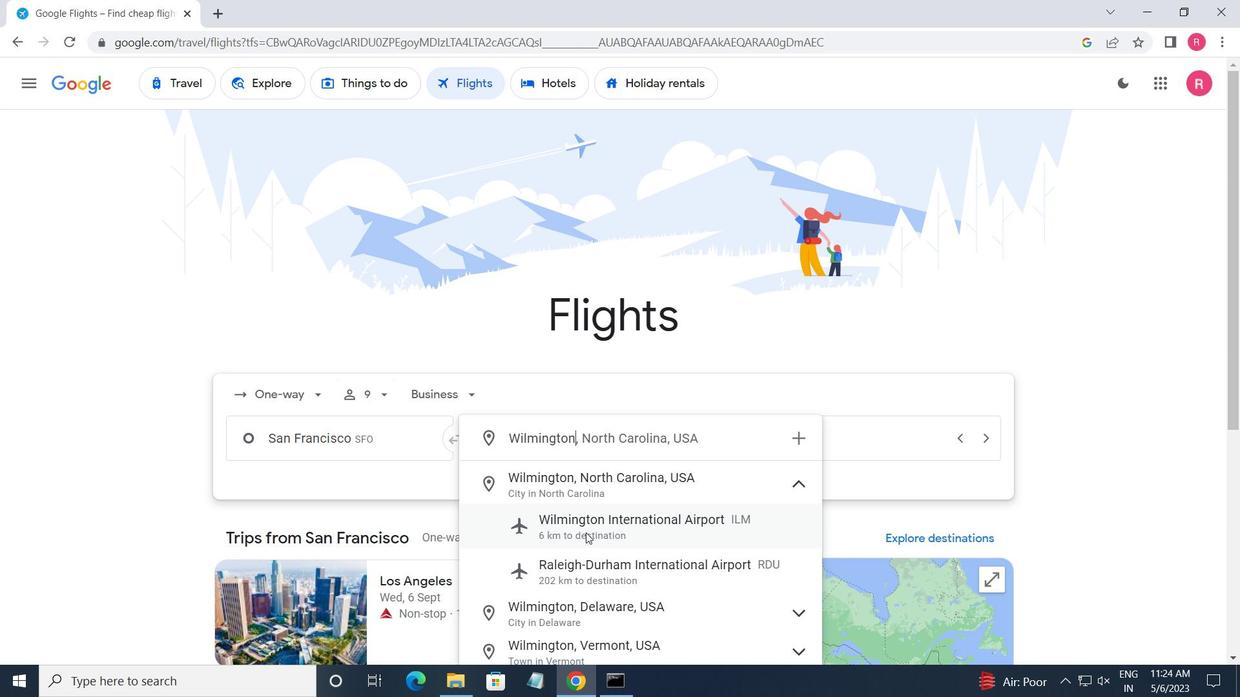 
Action: Mouse moved to (831, 441)
Screenshot: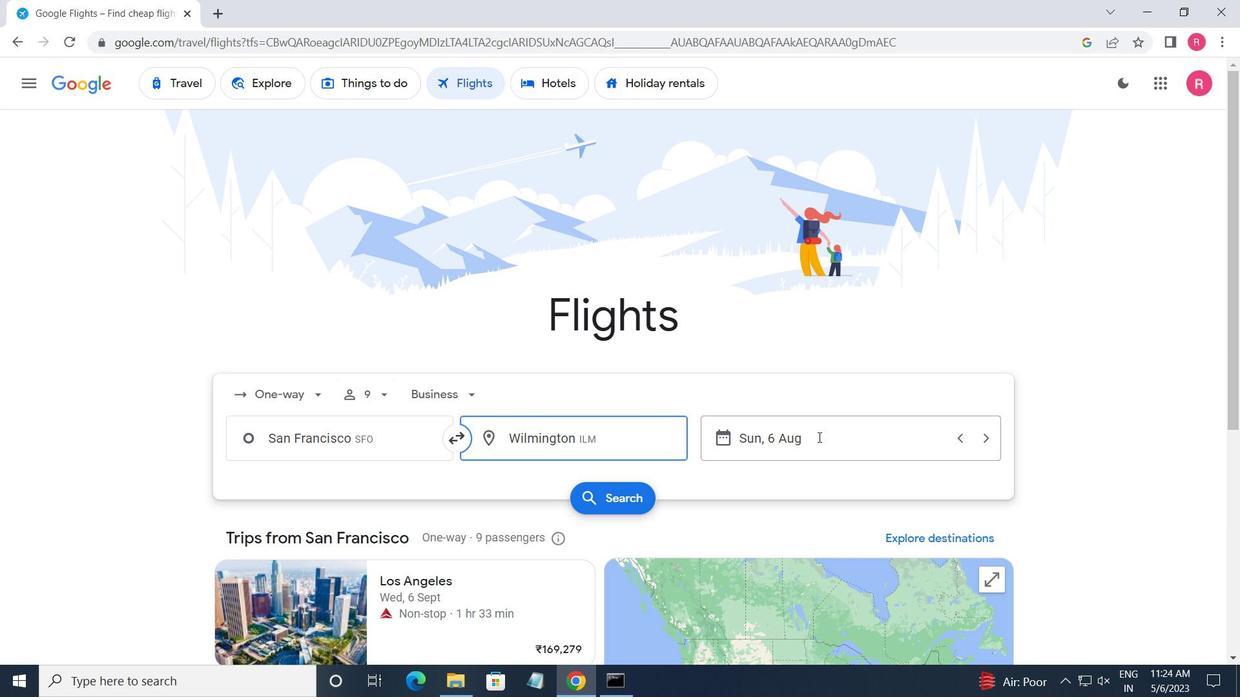
Action: Mouse pressed left at (831, 441)
Screenshot: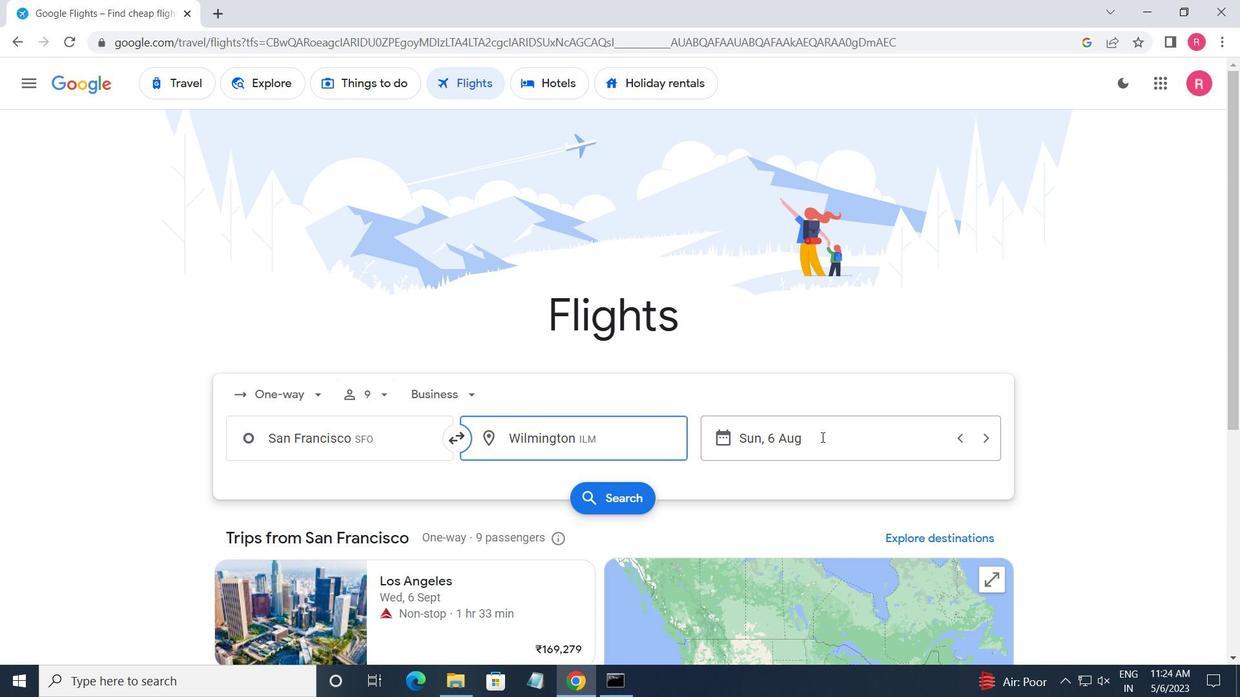 
Action: Mouse moved to (426, 419)
Screenshot: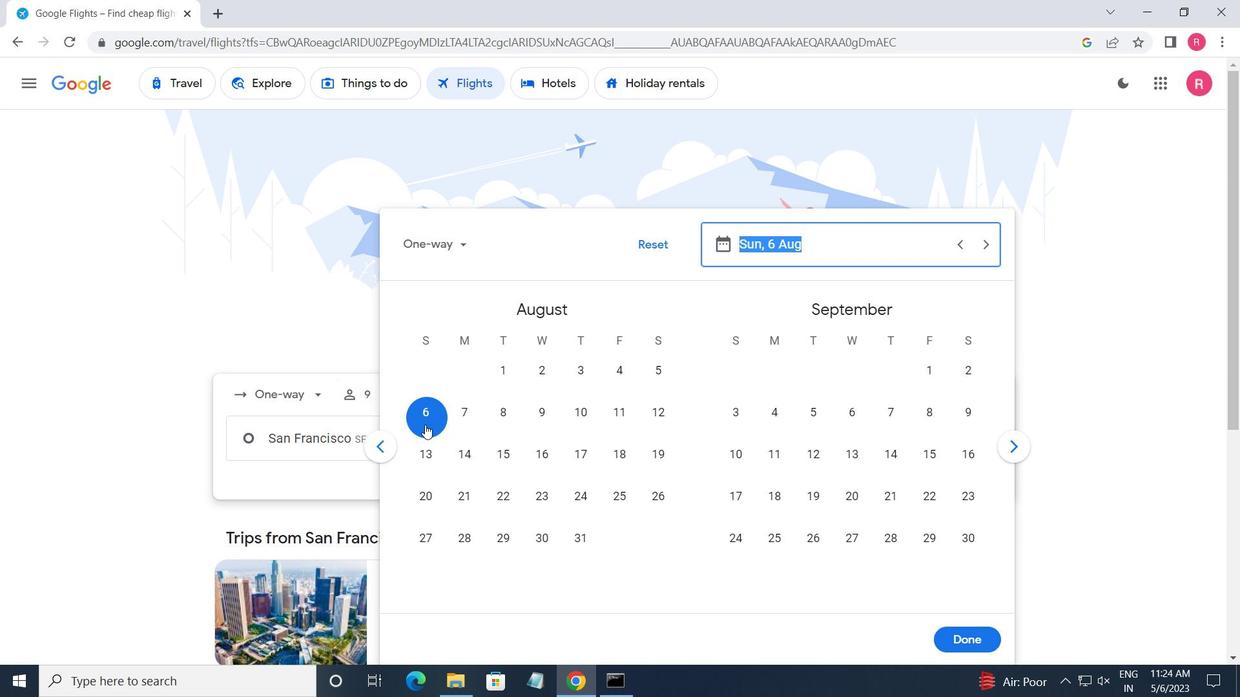 
Action: Mouse pressed left at (426, 419)
Screenshot: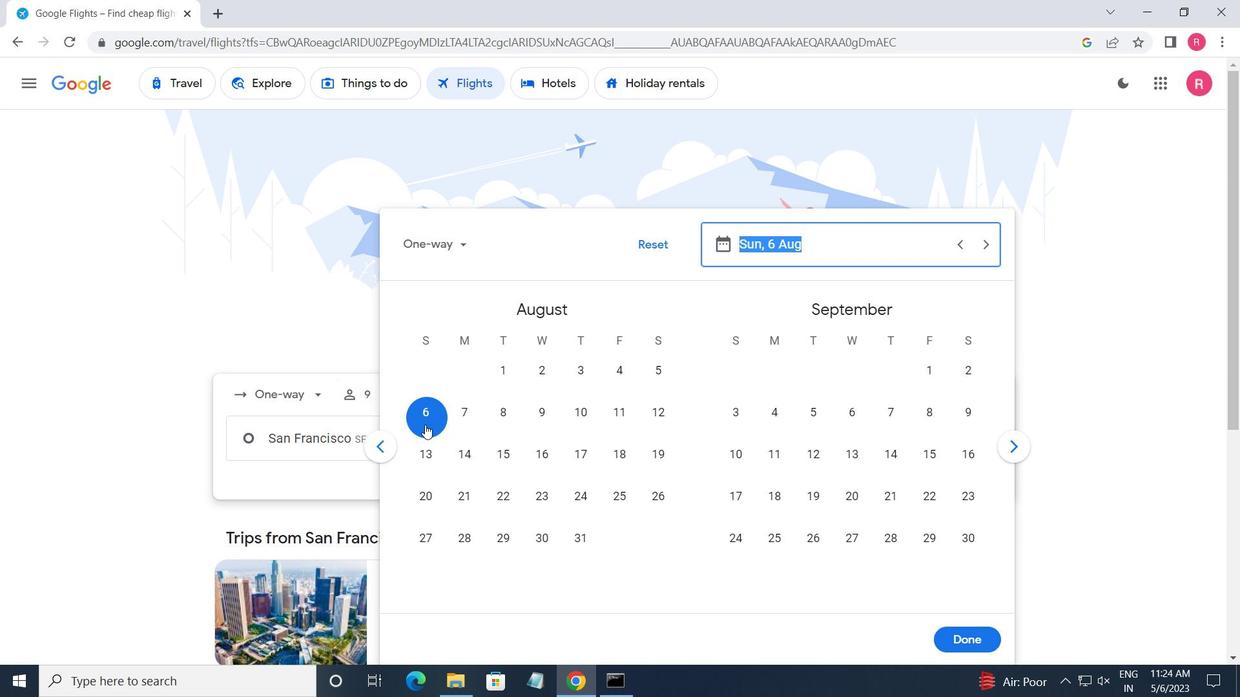 
Action: Mouse moved to (961, 640)
Screenshot: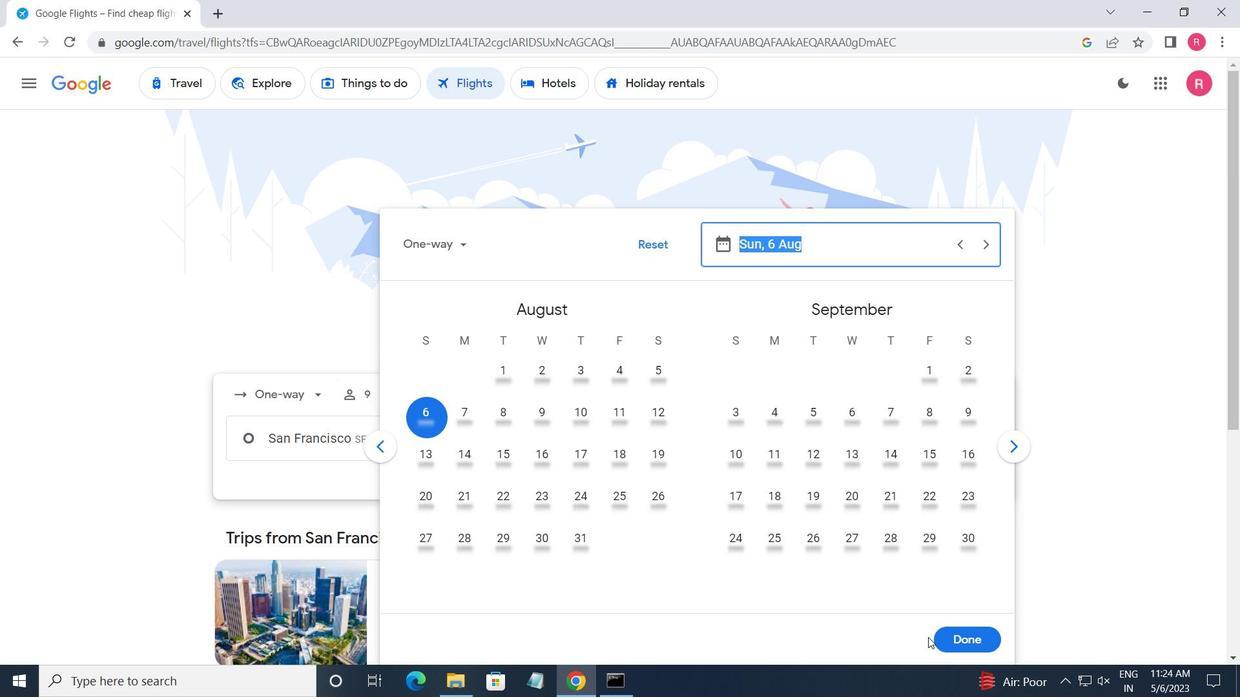 
Action: Mouse pressed left at (961, 640)
Screenshot: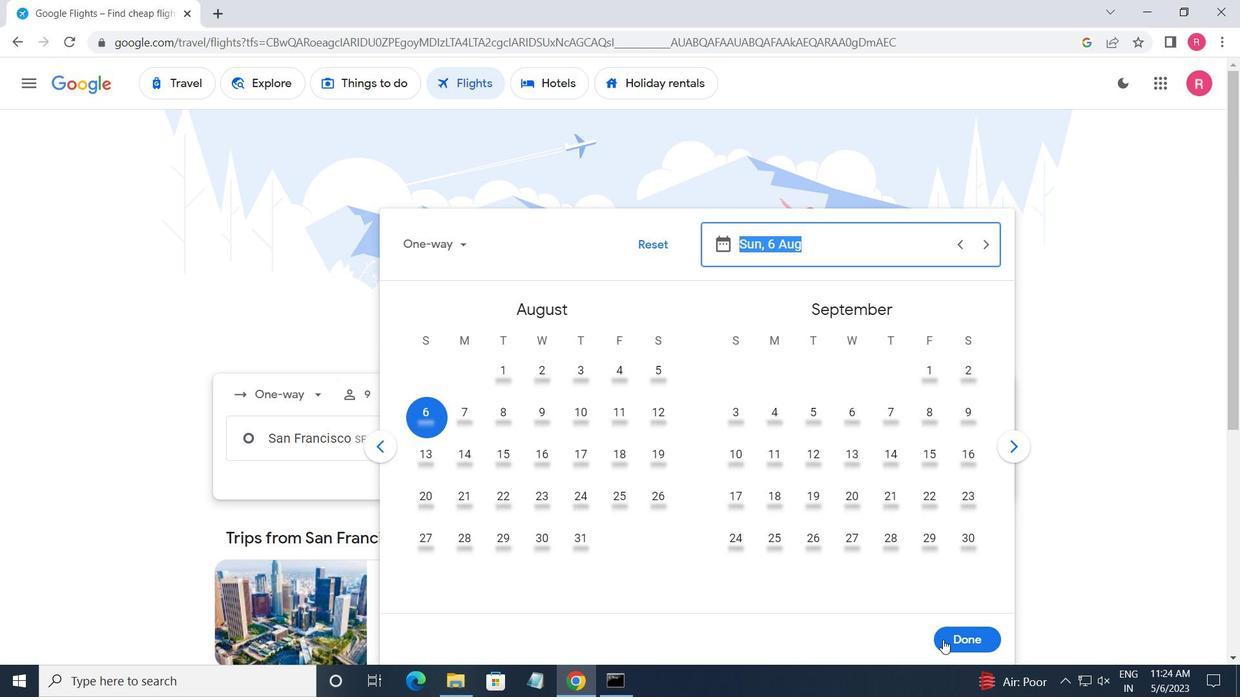
Action: Mouse moved to (611, 512)
Screenshot: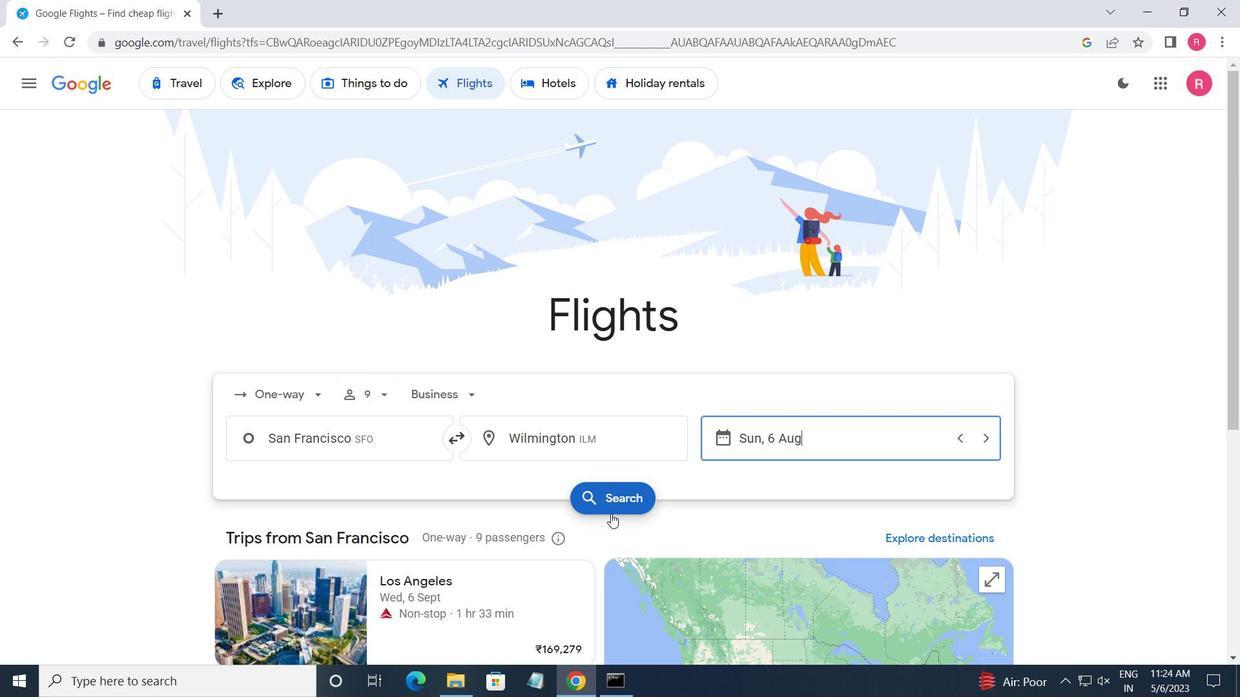 
Action: Mouse pressed left at (611, 512)
Screenshot: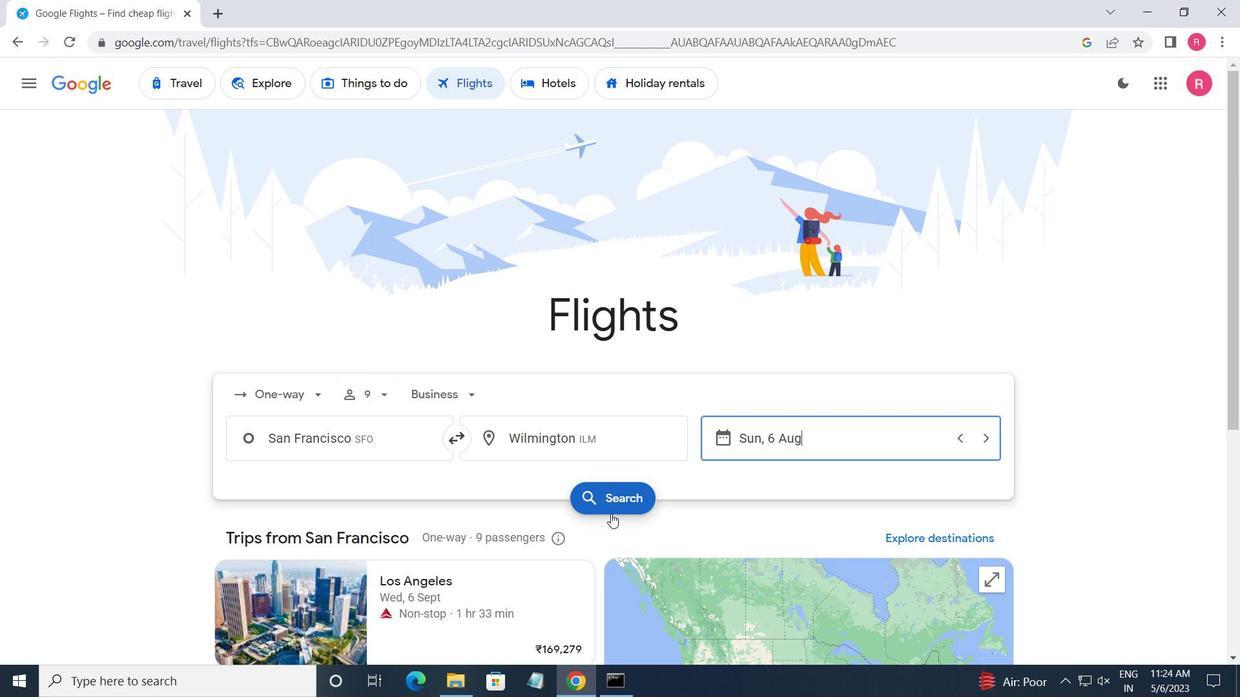 
Action: Mouse moved to (231, 238)
Screenshot: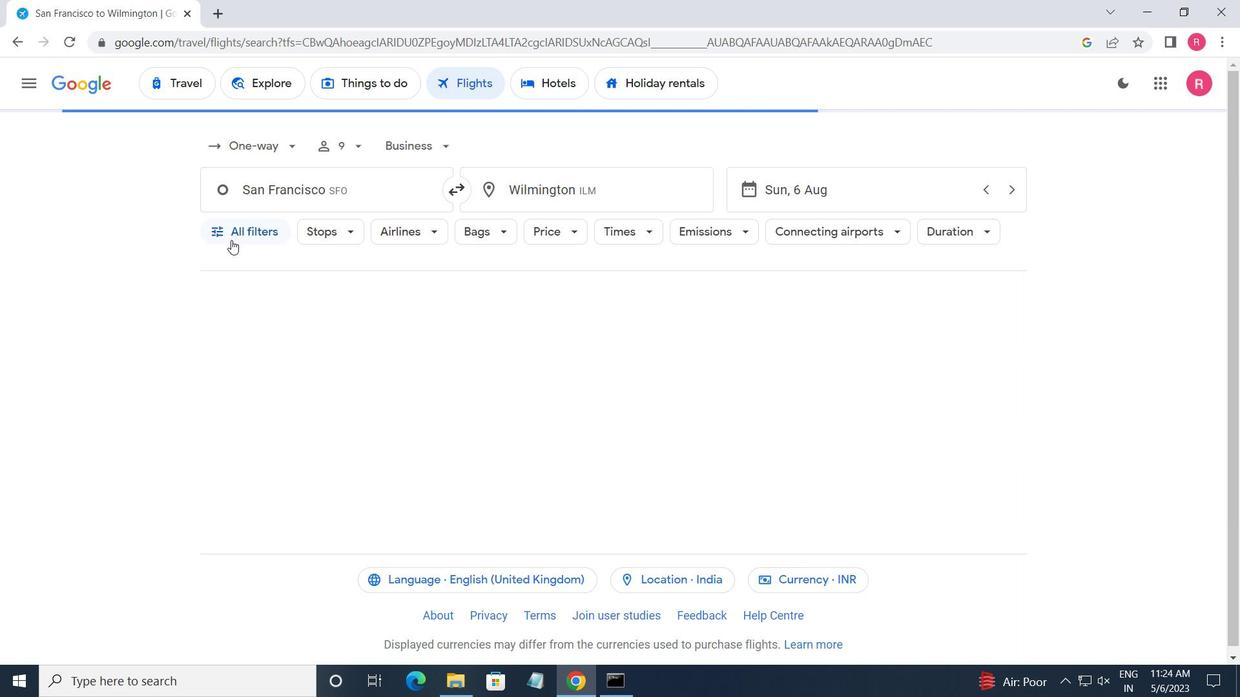 
Action: Mouse pressed left at (231, 238)
Screenshot: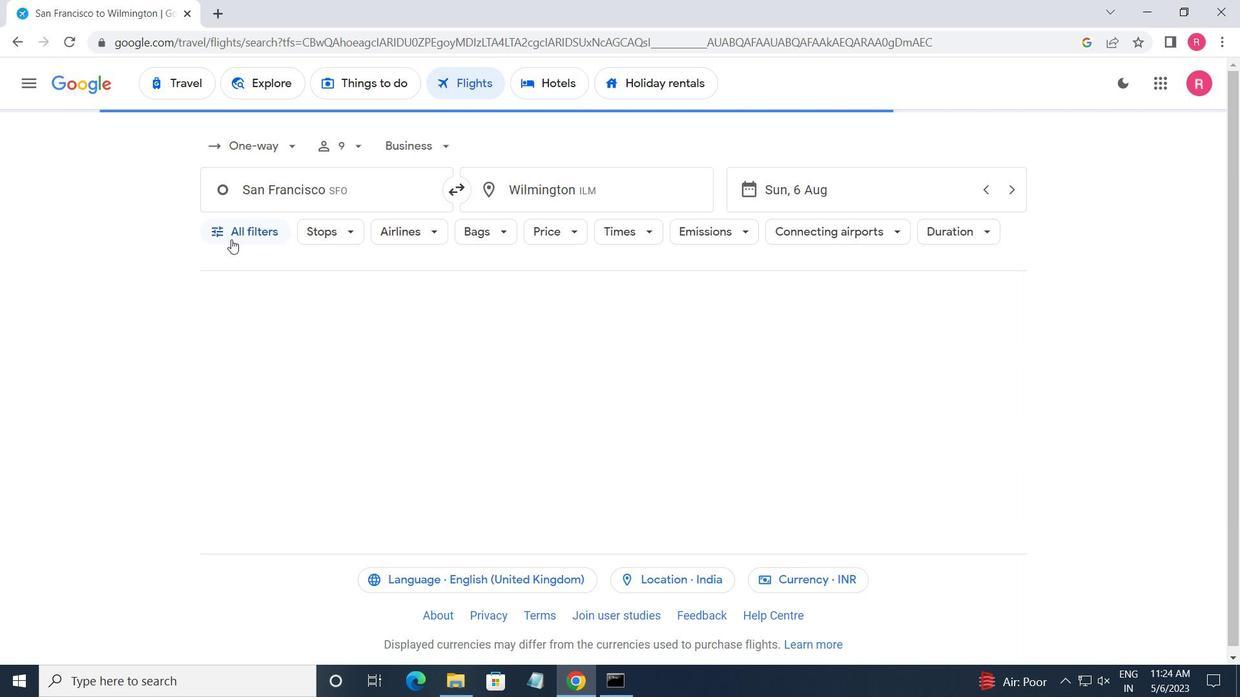 
Action: Mouse moved to (286, 470)
Screenshot: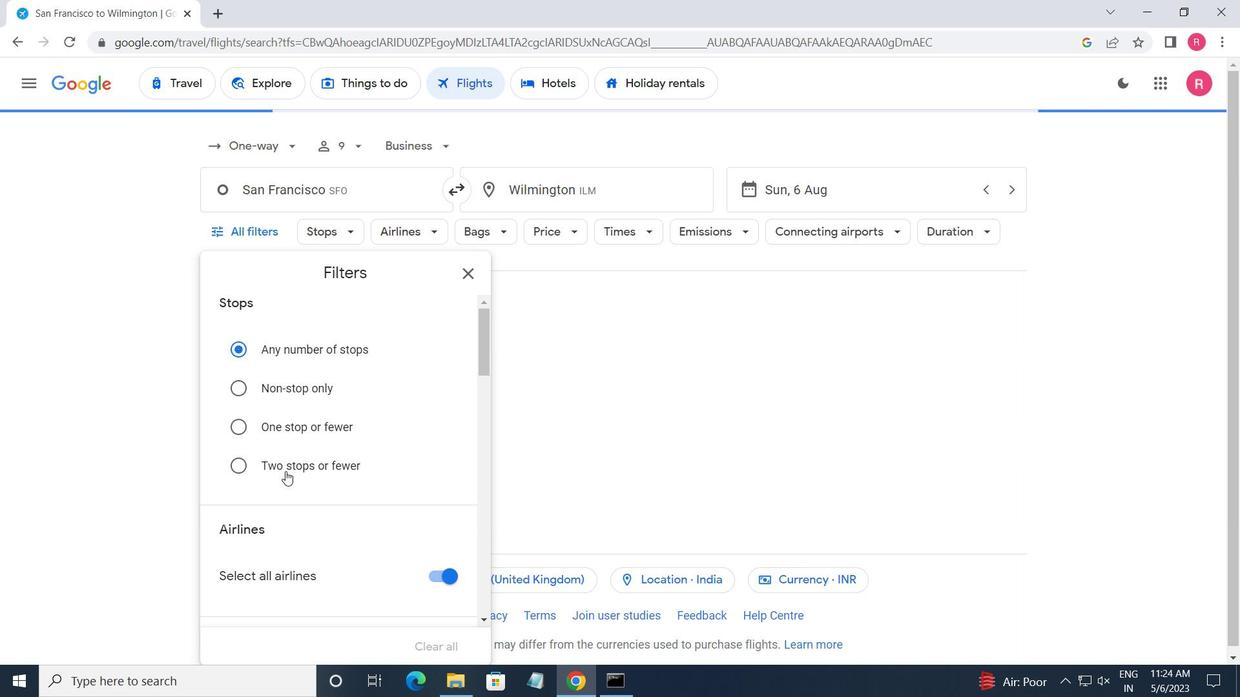 
Action: Mouse scrolled (286, 470) with delta (0, 0)
Screenshot: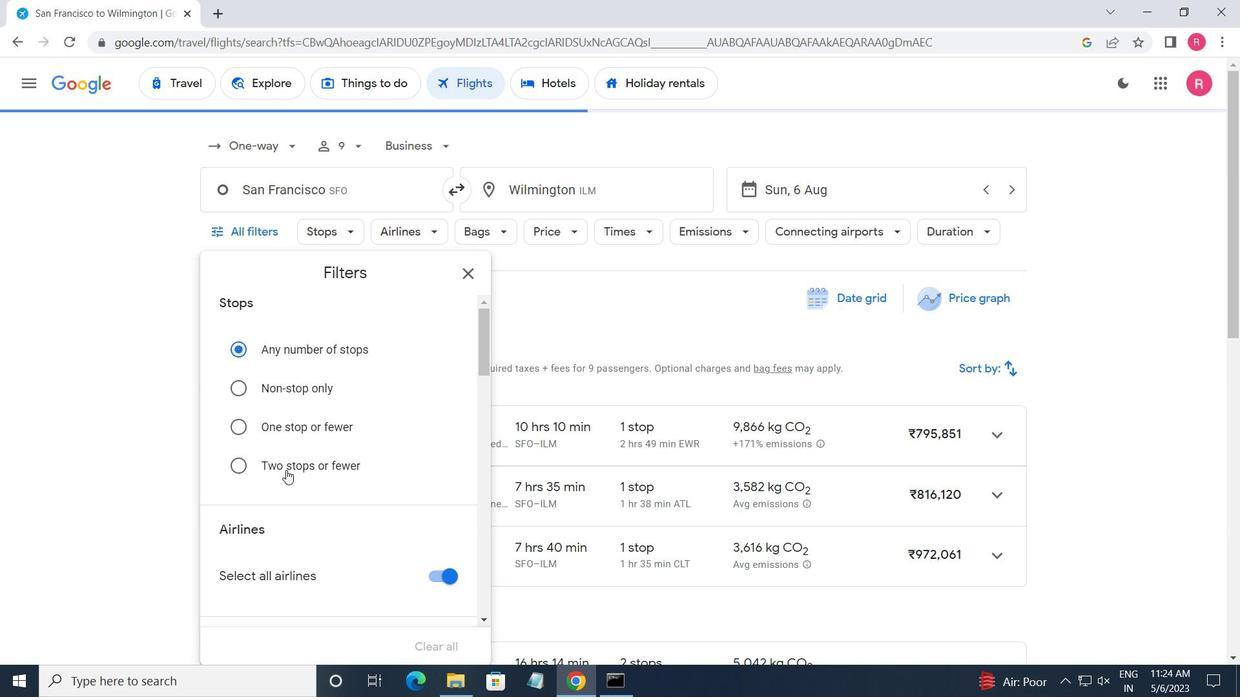 
Action: Mouse scrolled (286, 470) with delta (0, 0)
Screenshot: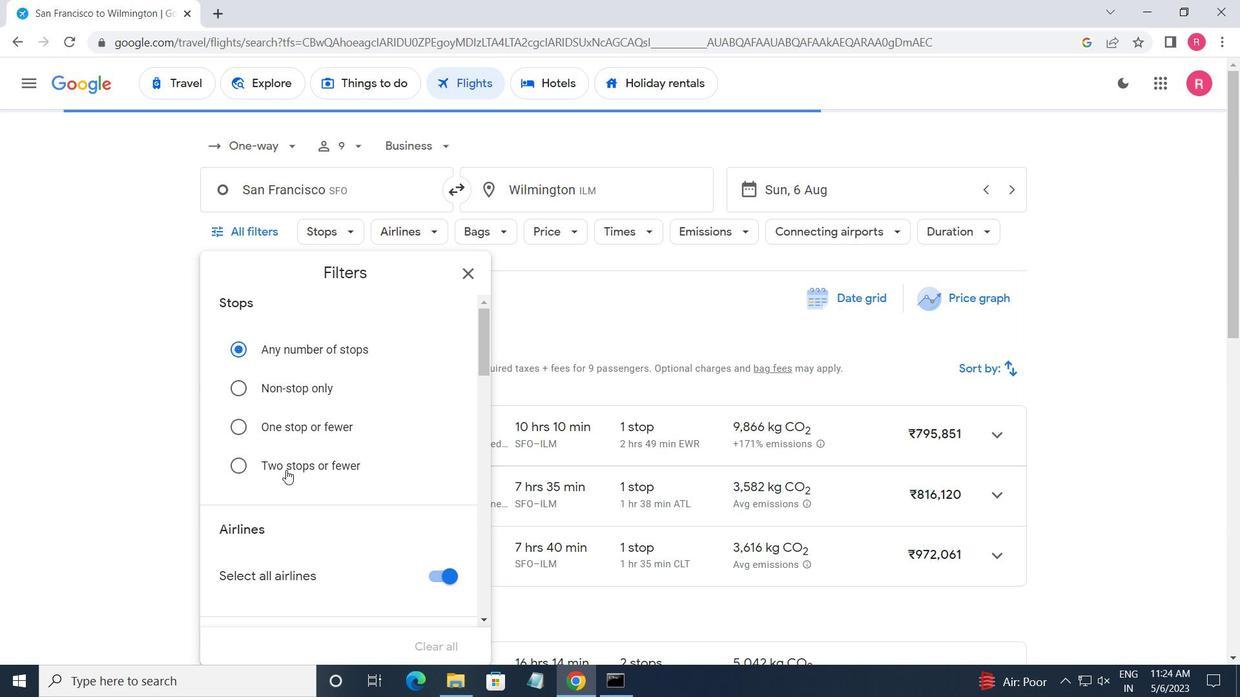 
Action: Mouse scrolled (286, 470) with delta (0, 0)
Screenshot: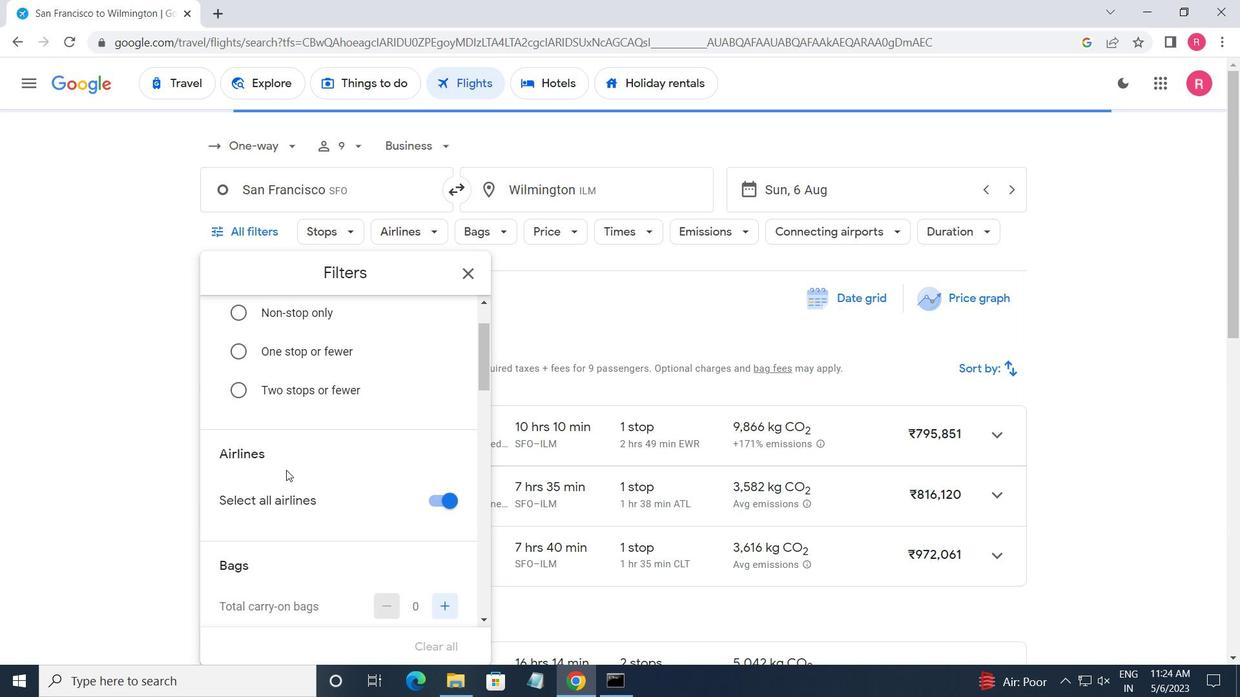 
Action: Mouse moved to (288, 472)
Screenshot: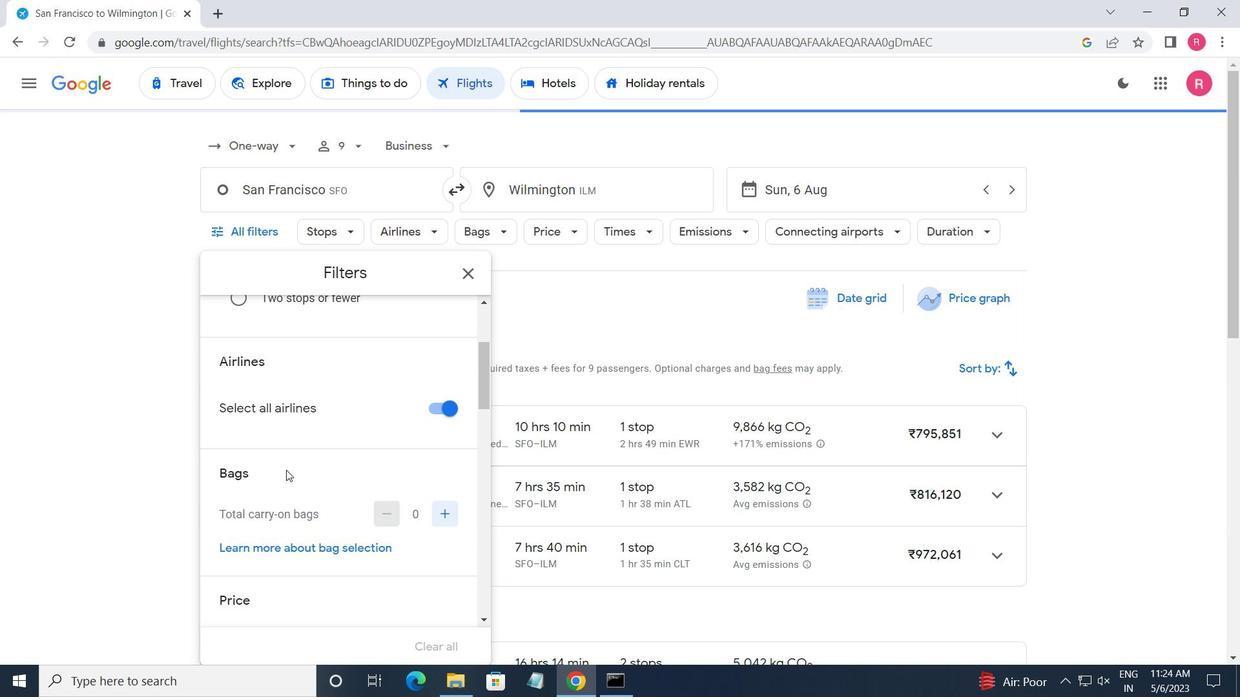 
Action: Mouse scrolled (288, 471) with delta (0, 0)
Screenshot: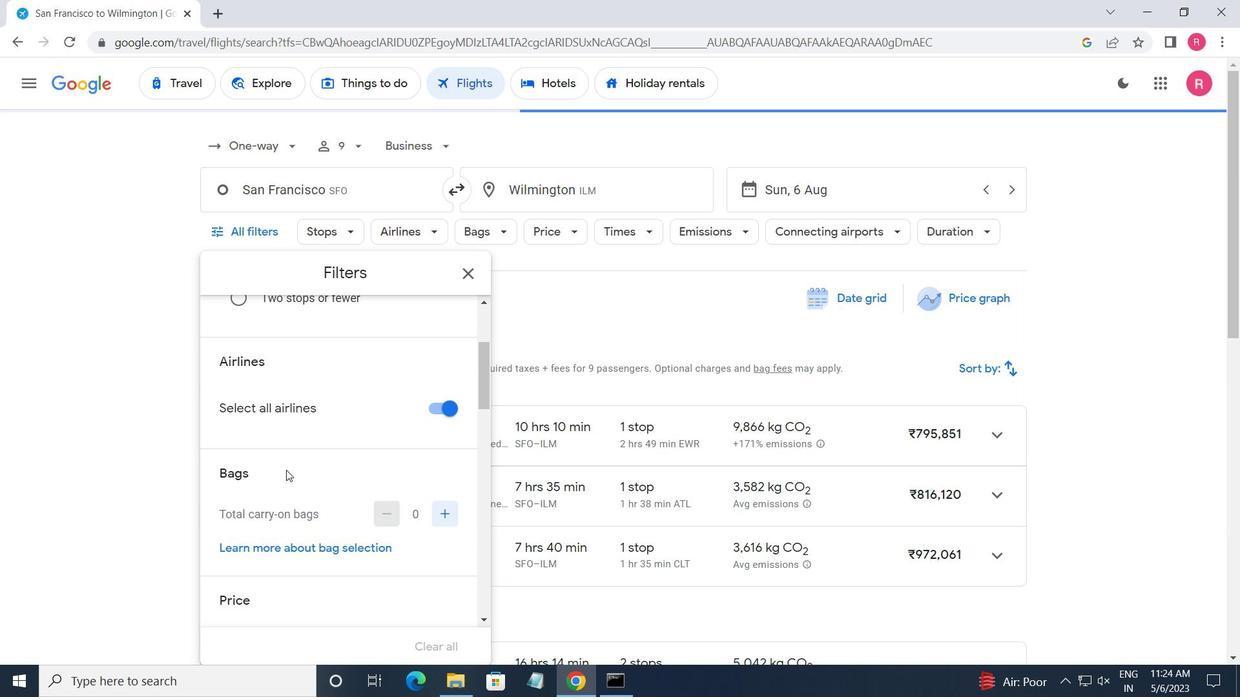 
Action: Mouse scrolled (288, 471) with delta (0, 0)
Screenshot: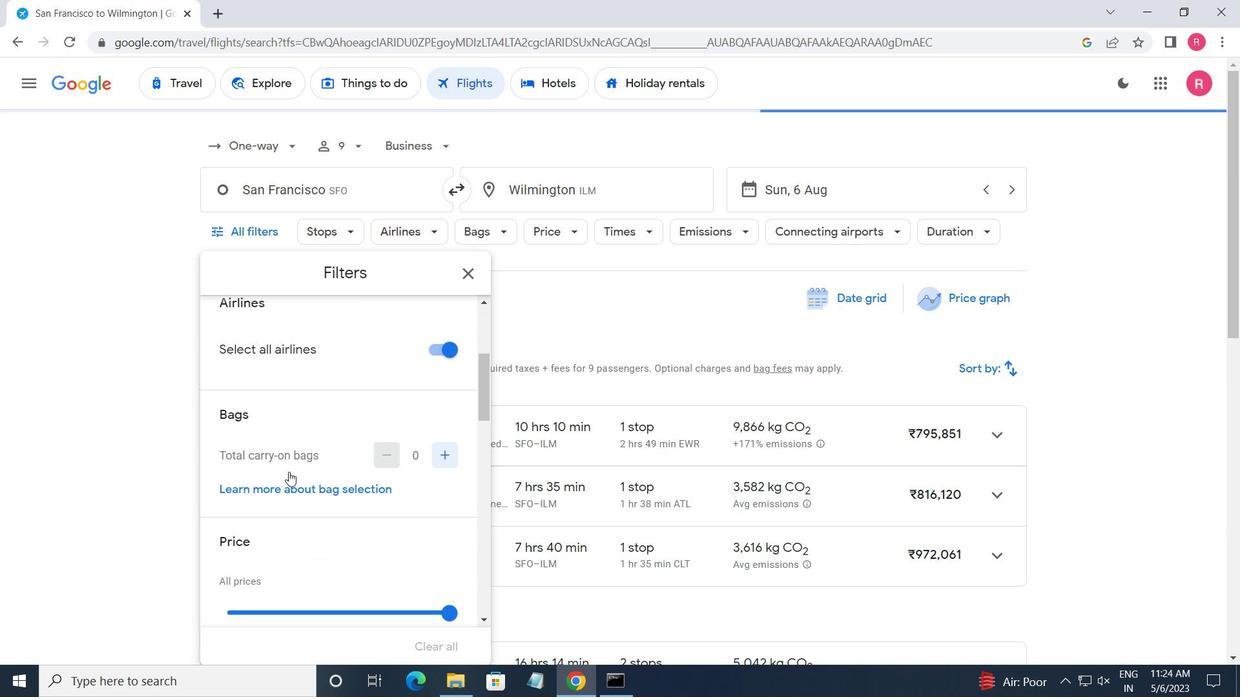 
Action: Mouse scrolled (288, 471) with delta (0, 0)
Screenshot: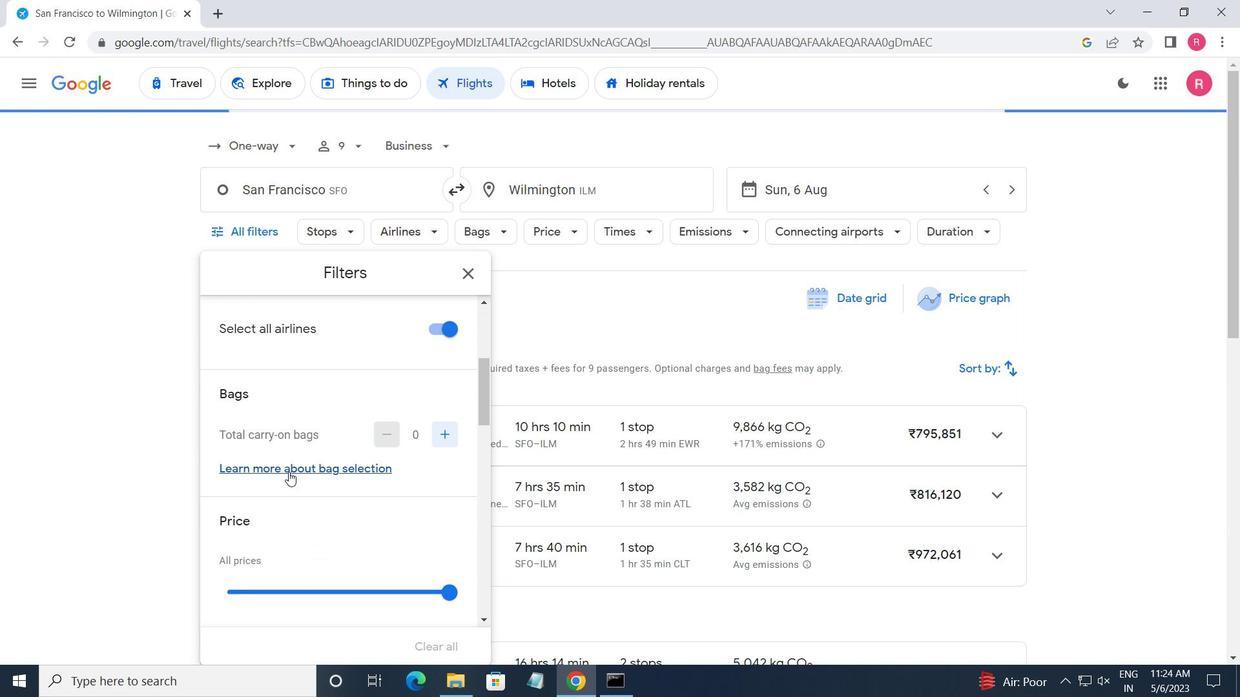 
Action: Mouse moved to (288, 472)
Screenshot: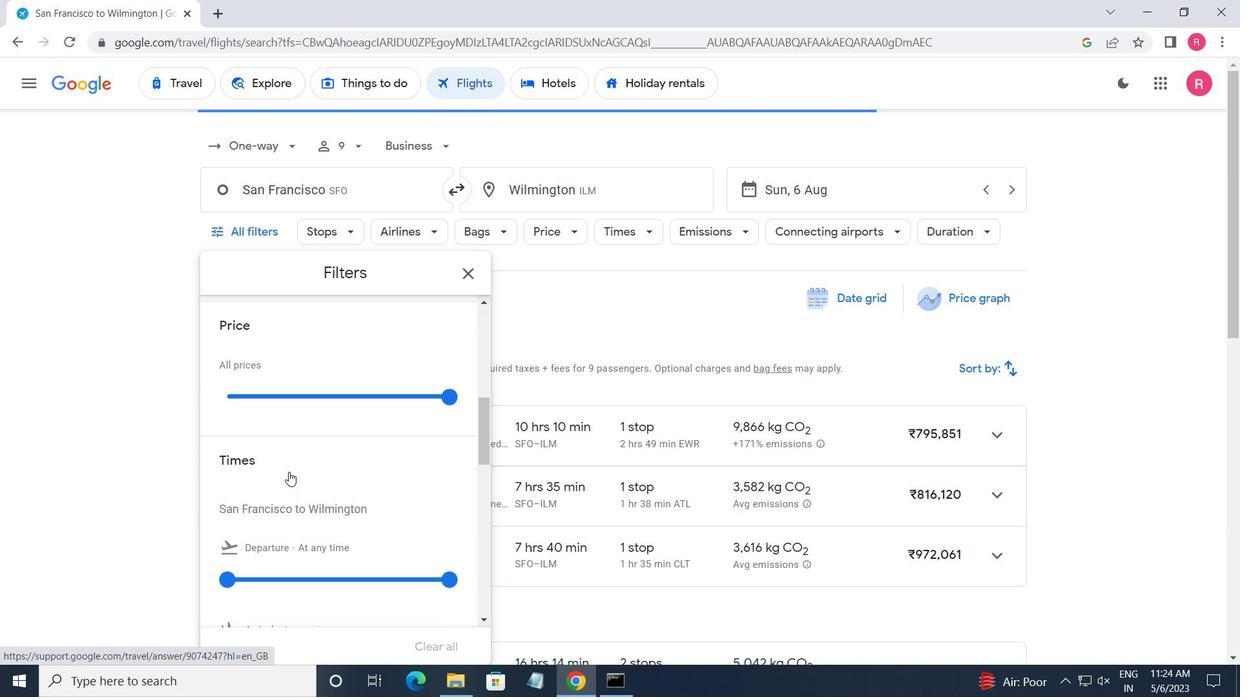 
Action: Mouse scrolled (288, 473) with delta (0, 0)
Screenshot: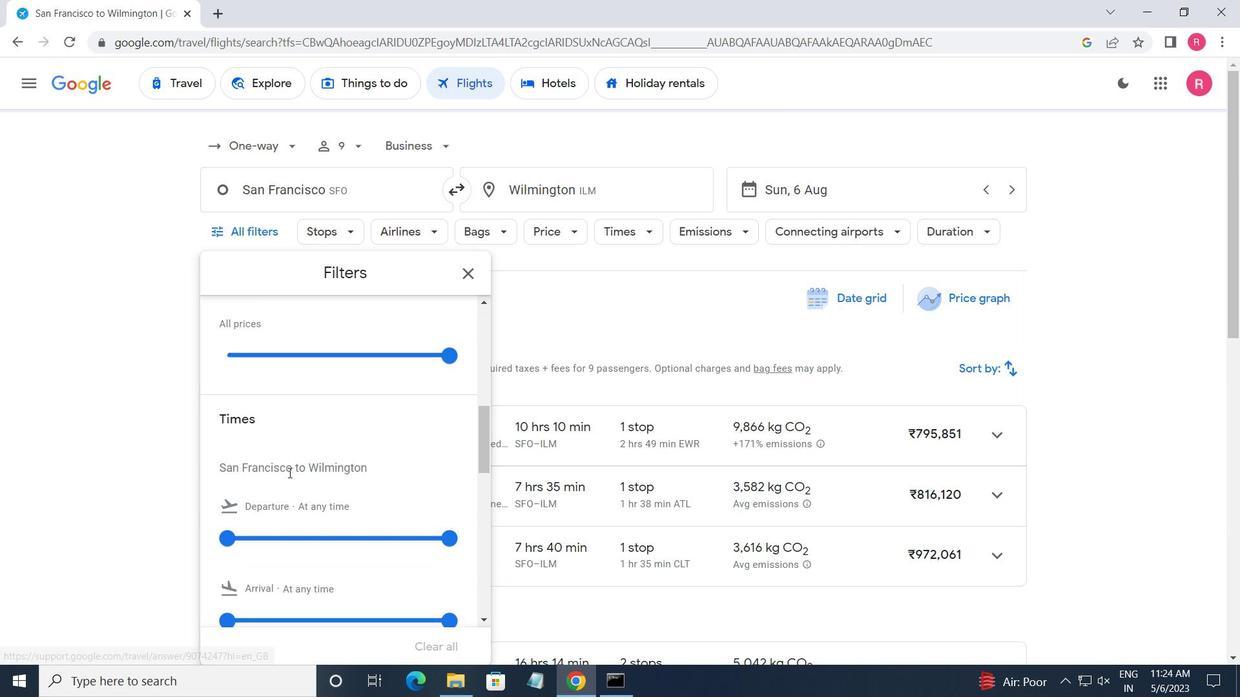 
Action: Mouse scrolled (288, 473) with delta (0, 0)
Screenshot: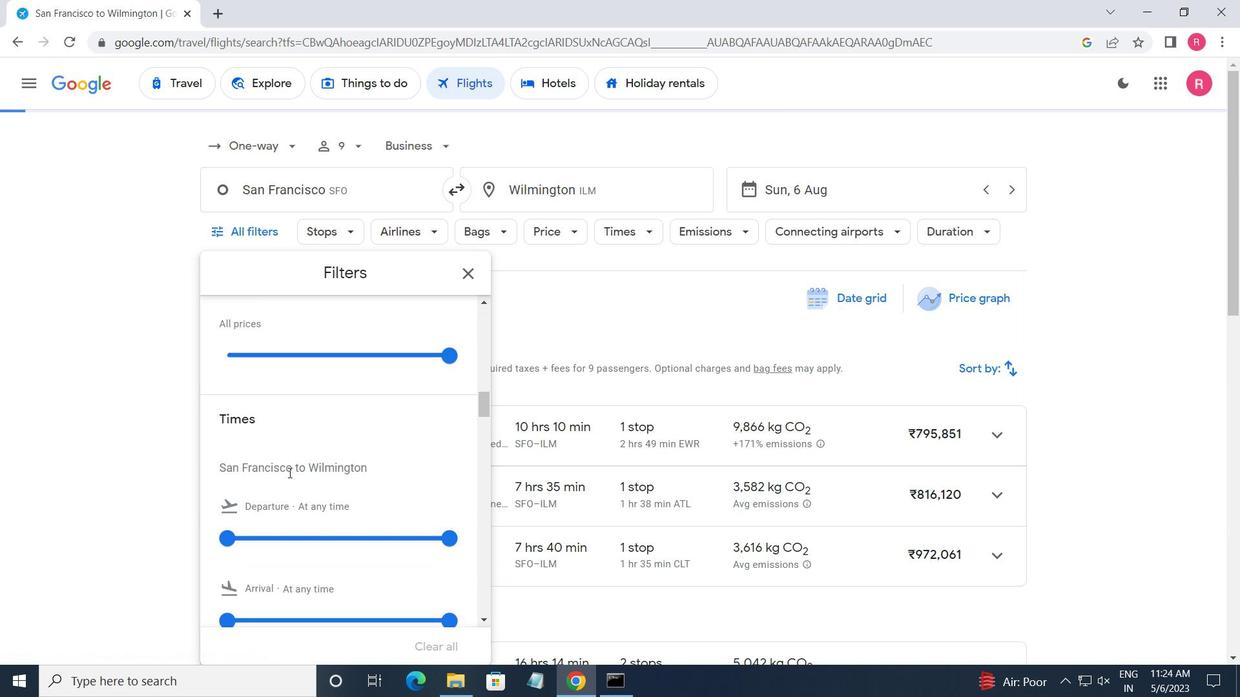 
Action: Mouse scrolled (288, 473) with delta (0, 0)
Screenshot: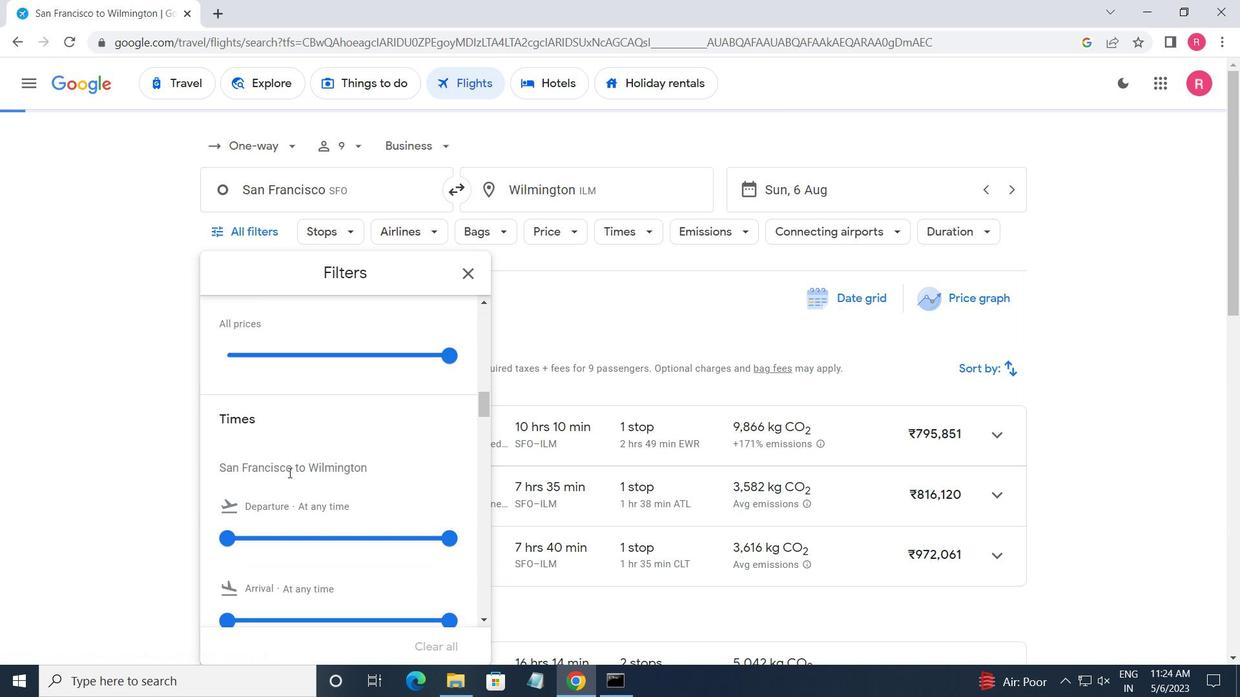 
Action: Mouse scrolled (288, 473) with delta (0, 0)
Screenshot: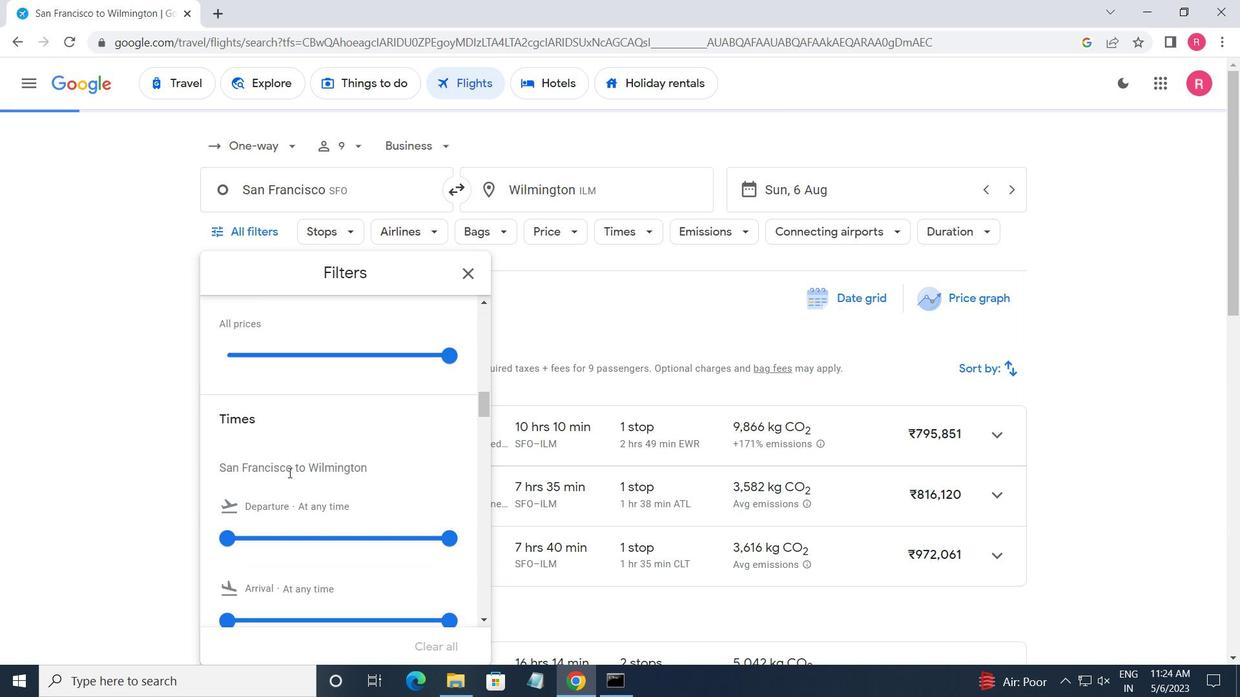 
Action: Mouse scrolled (288, 473) with delta (0, 0)
Screenshot: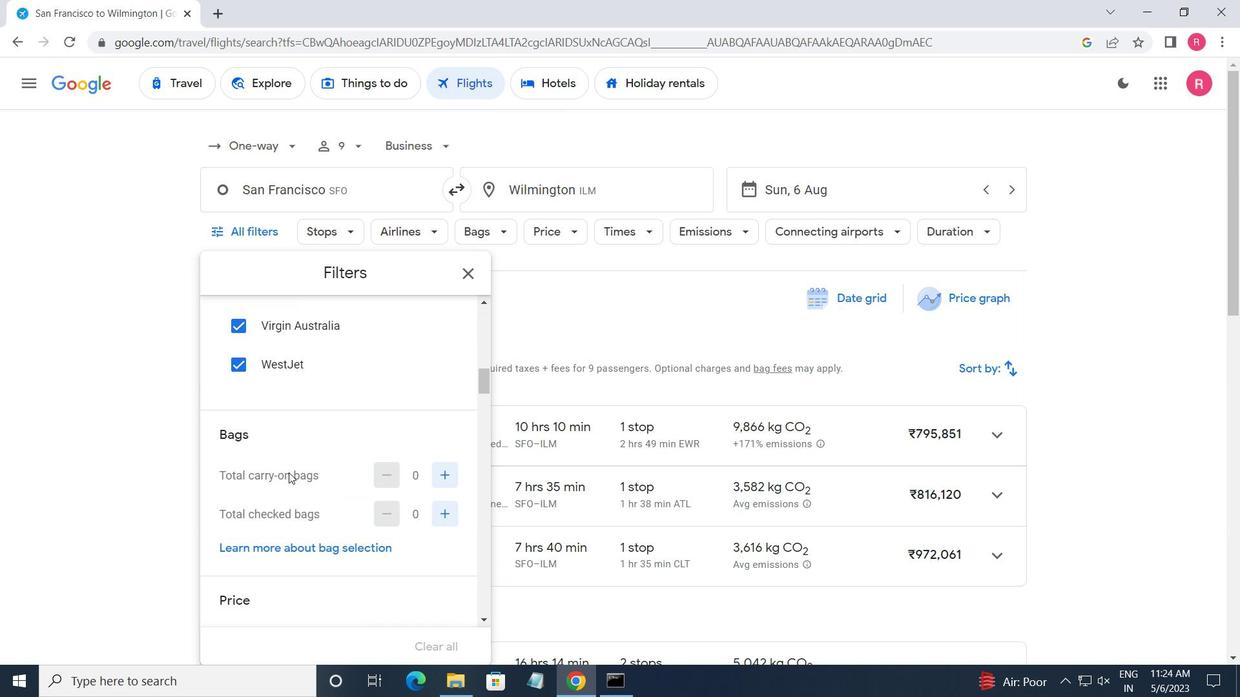 
Action: Mouse scrolled (288, 473) with delta (0, 0)
Screenshot: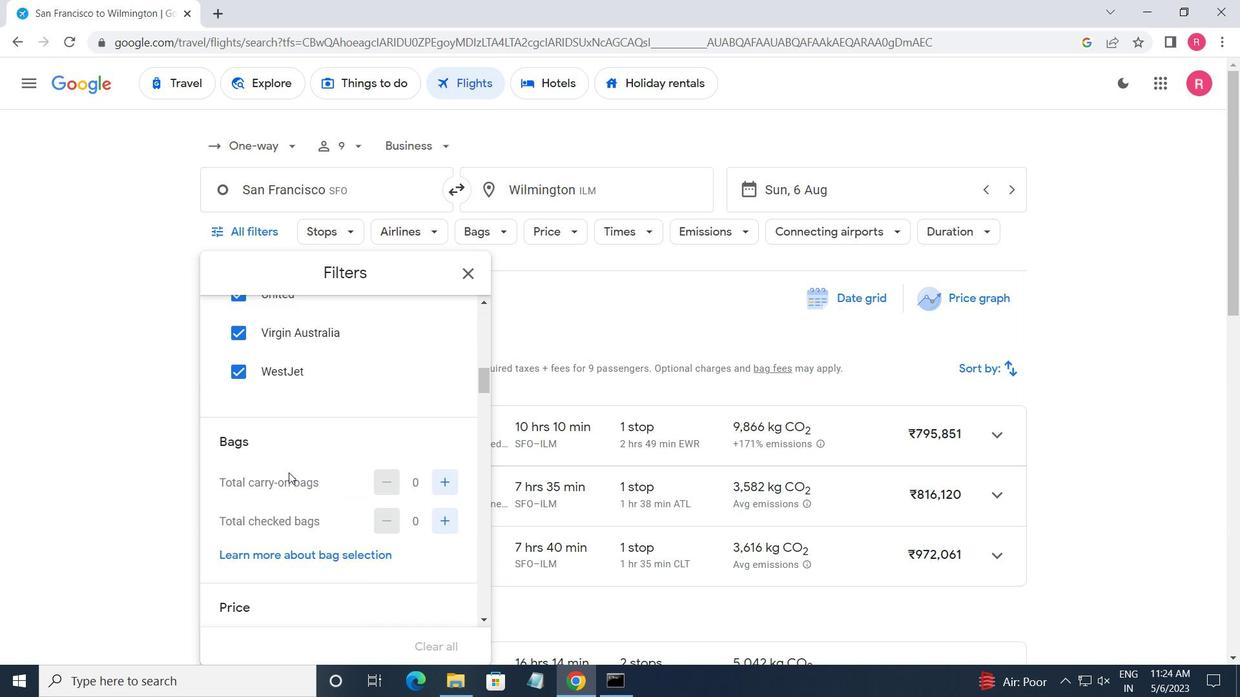 
Action: Mouse scrolled (288, 473) with delta (0, 0)
Screenshot: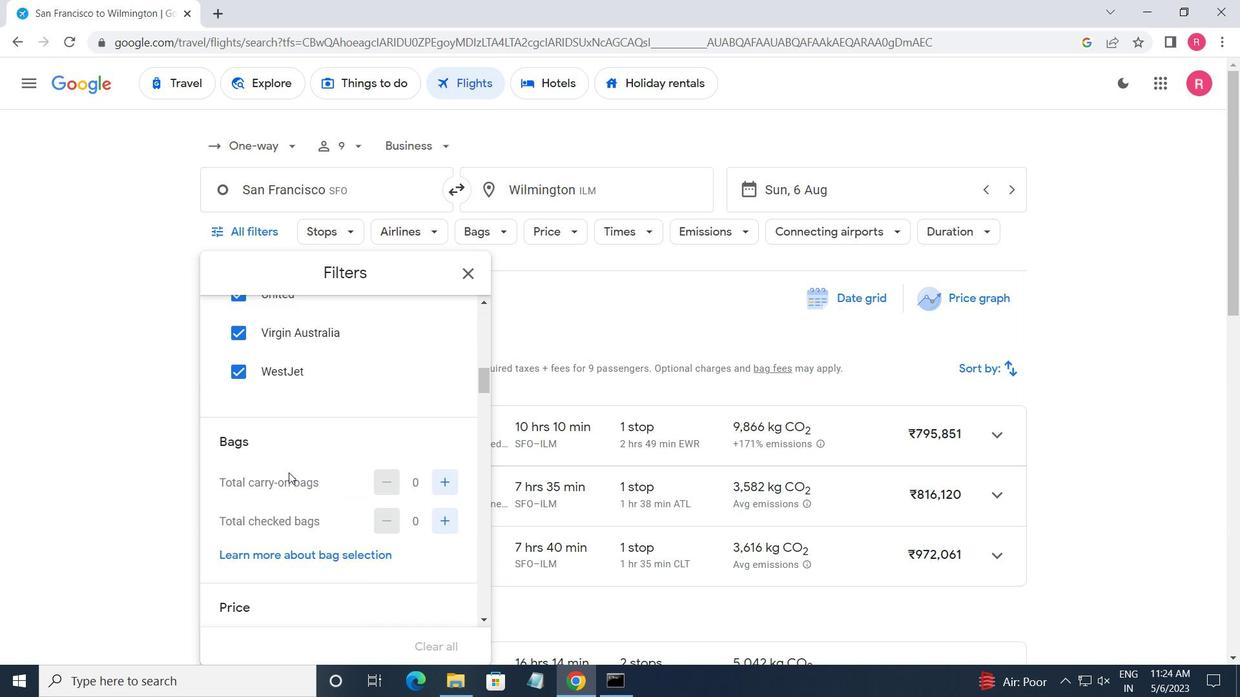
Action: Mouse scrolled (288, 473) with delta (0, 0)
Screenshot: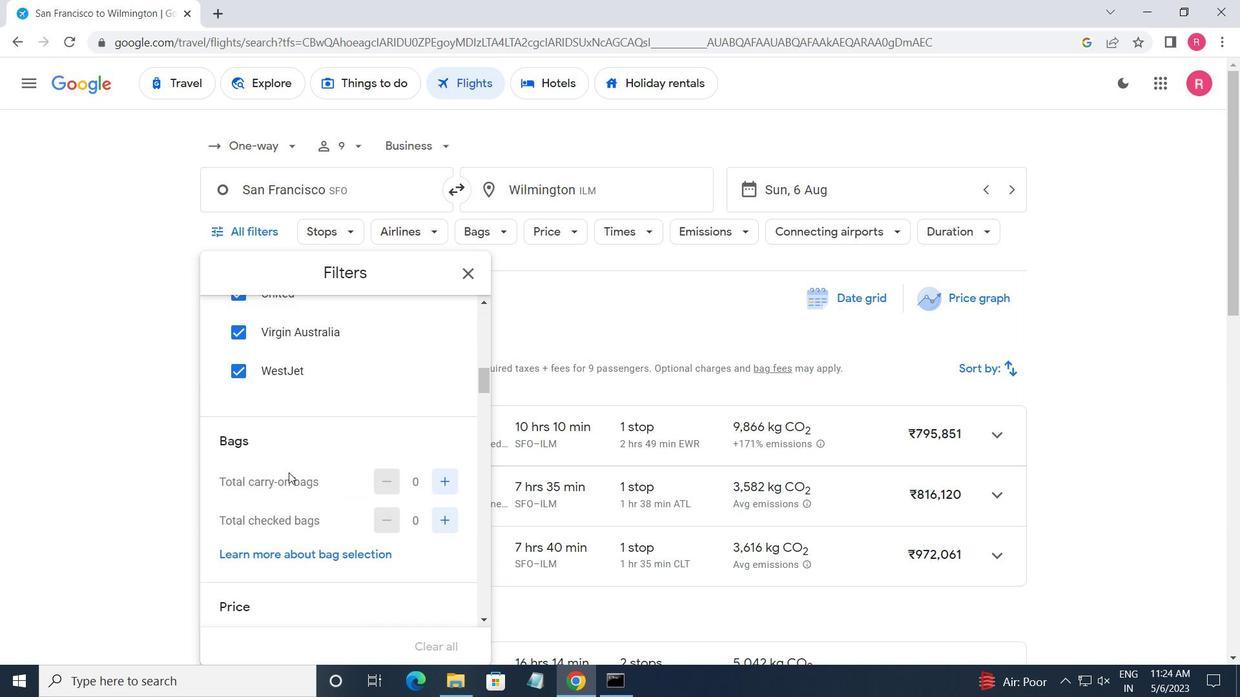 
Action: Mouse moved to (412, 579)
Screenshot: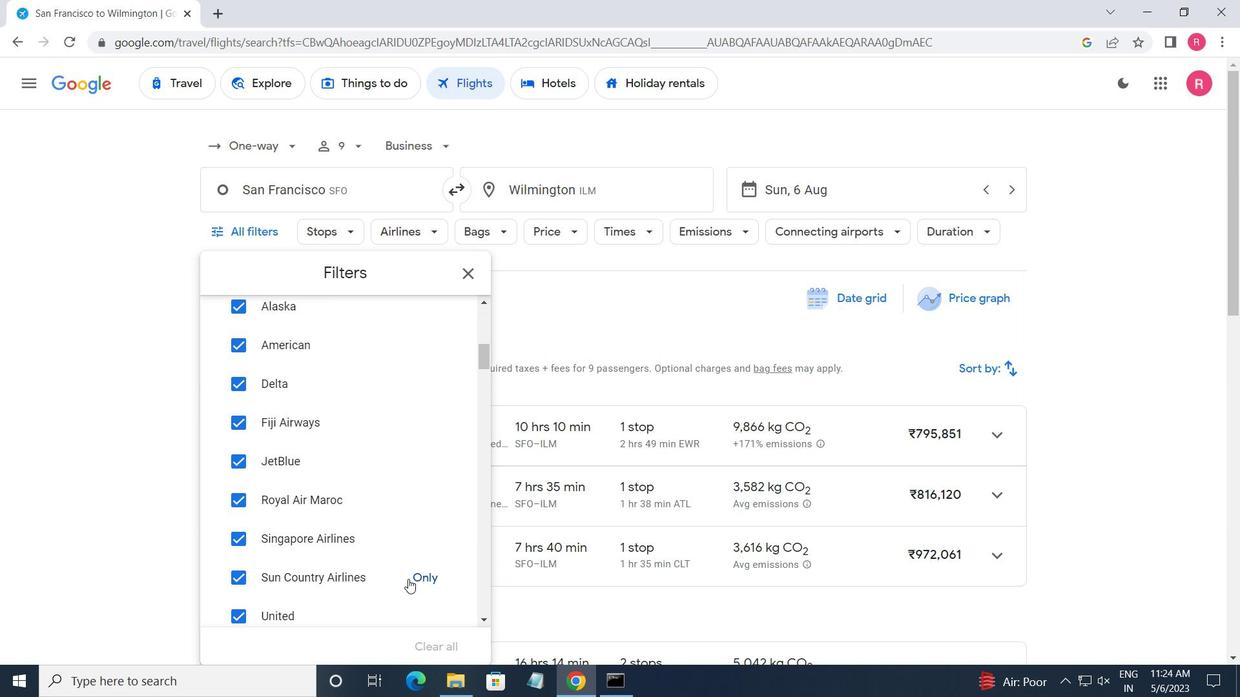 
Action: Mouse pressed left at (412, 579)
Screenshot: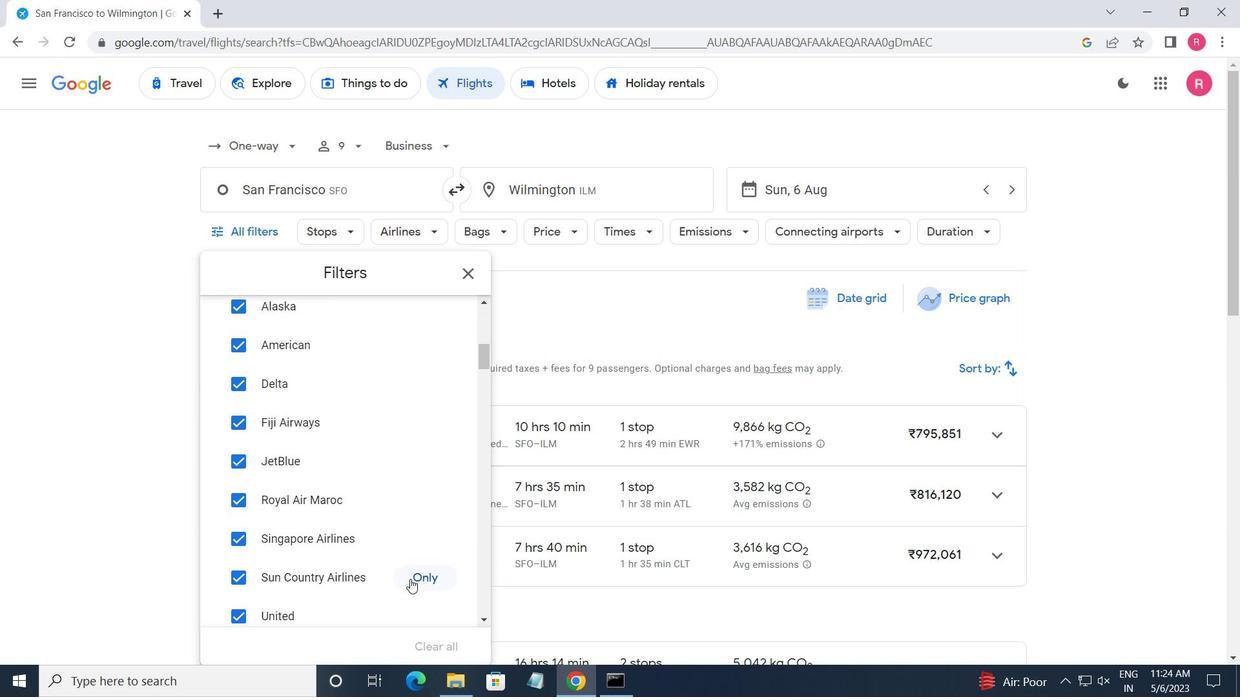 
Action: Mouse scrolled (412, 578) with delta (0, 0)
Screenshot: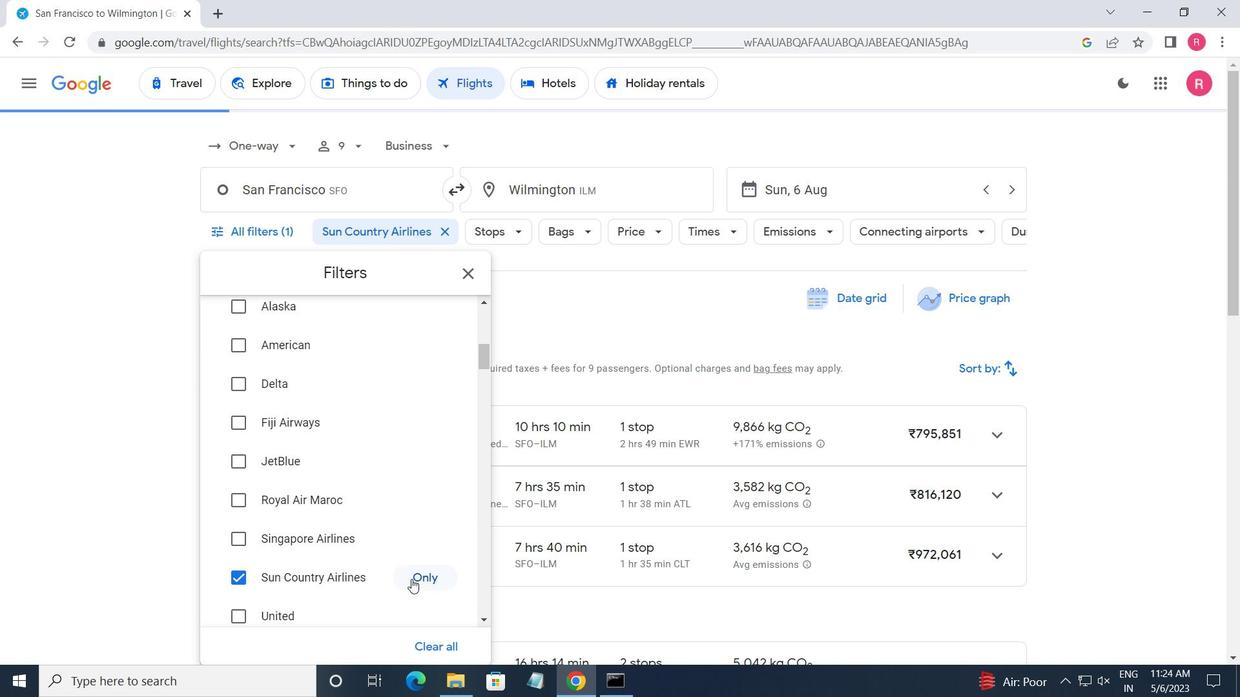 
Action: Mouse scrolled (412, 578) with delta (0, 0)
Screenshot: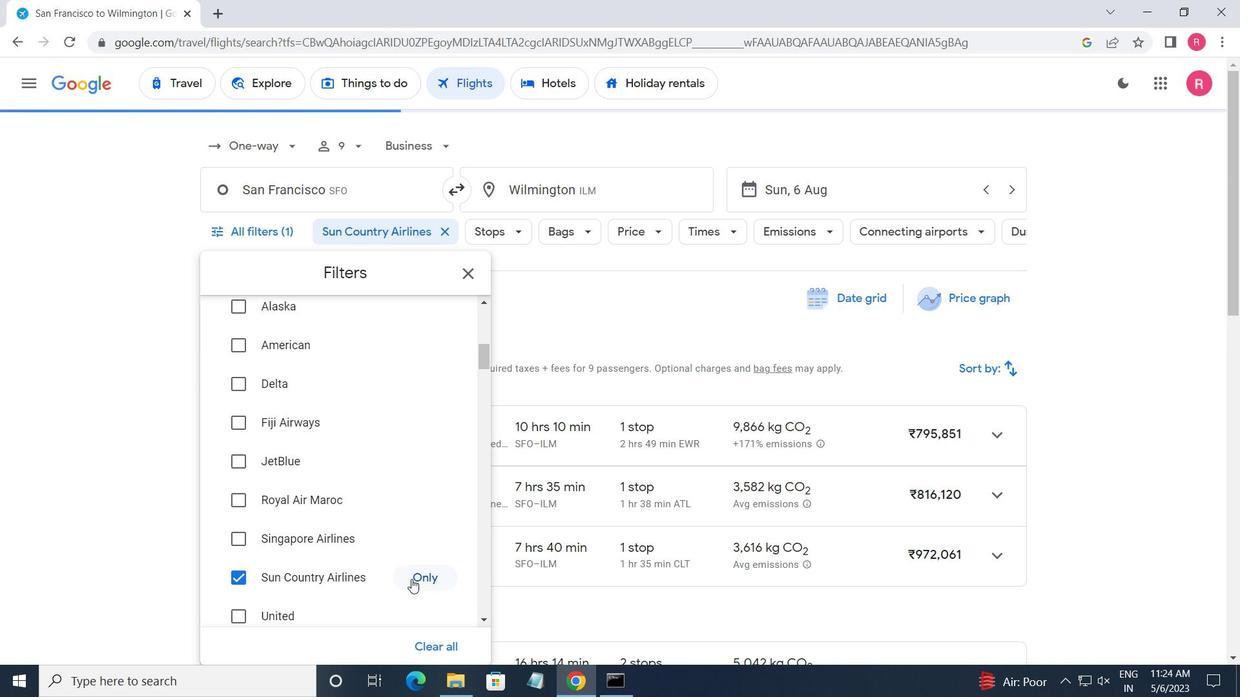 
Action: Mouse scrolled (412, 578) with delta (0, 0)
Screenshot: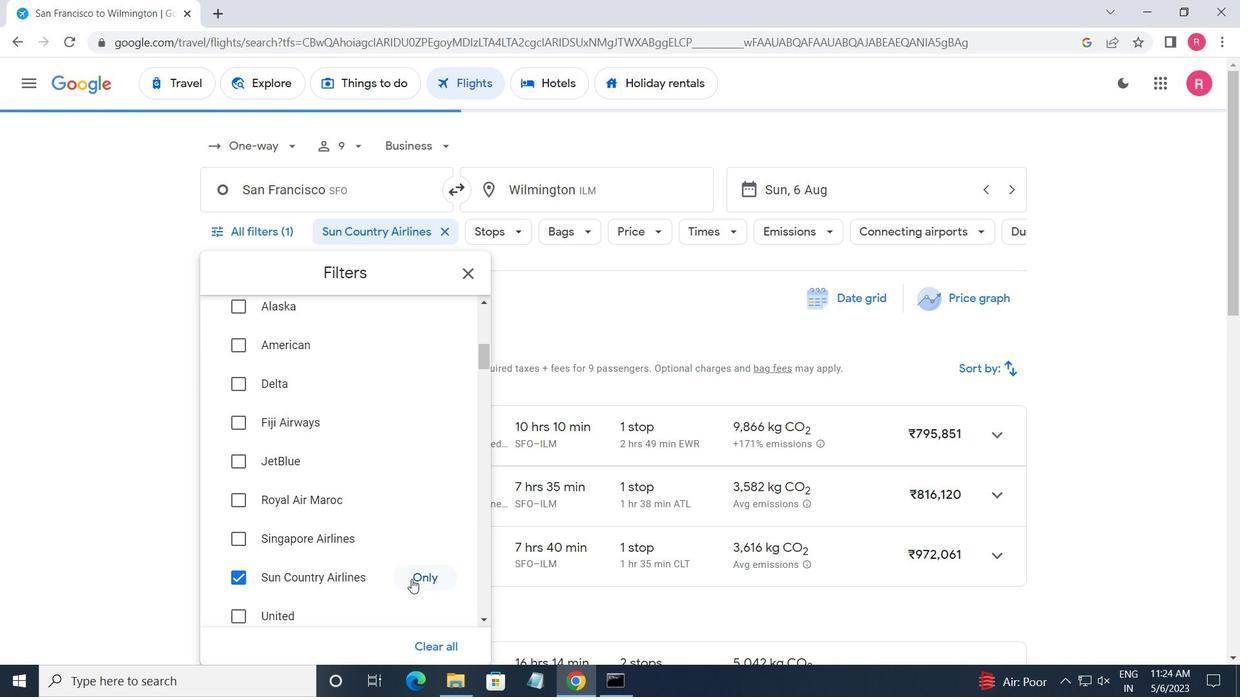 
Action: Mouse moved to (445, 554)
Screenshot: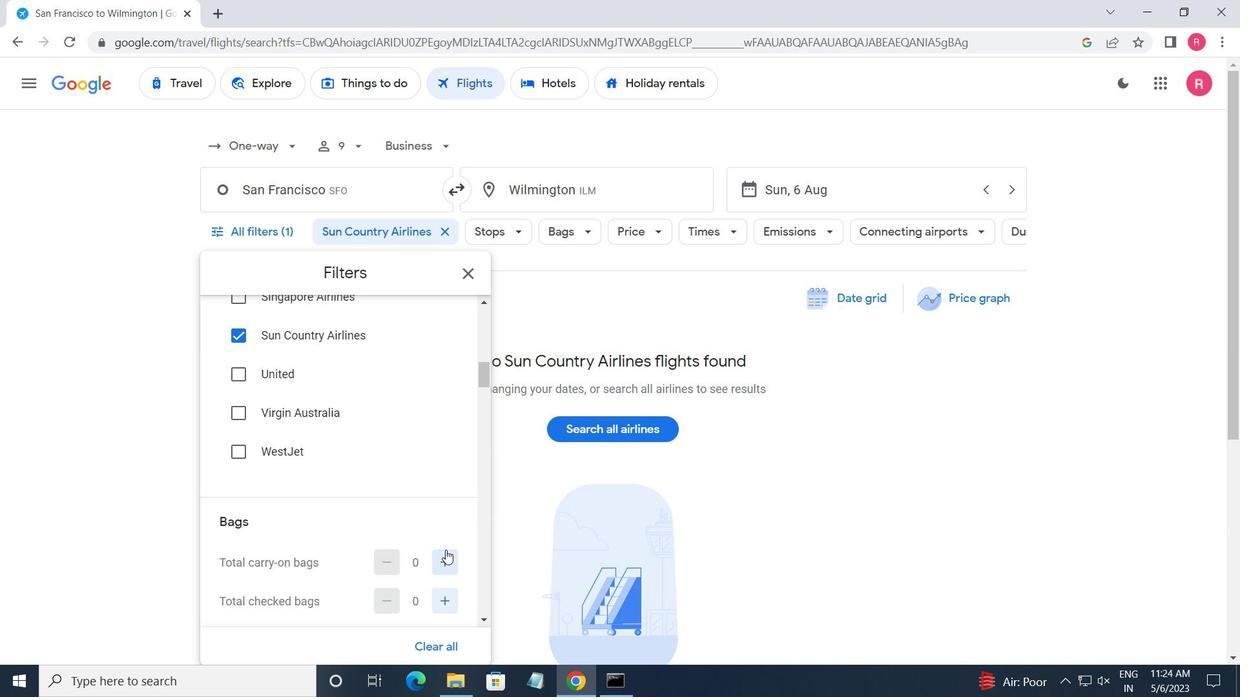 
Action: Mouse pressed left at (445, 554)
Screenshot: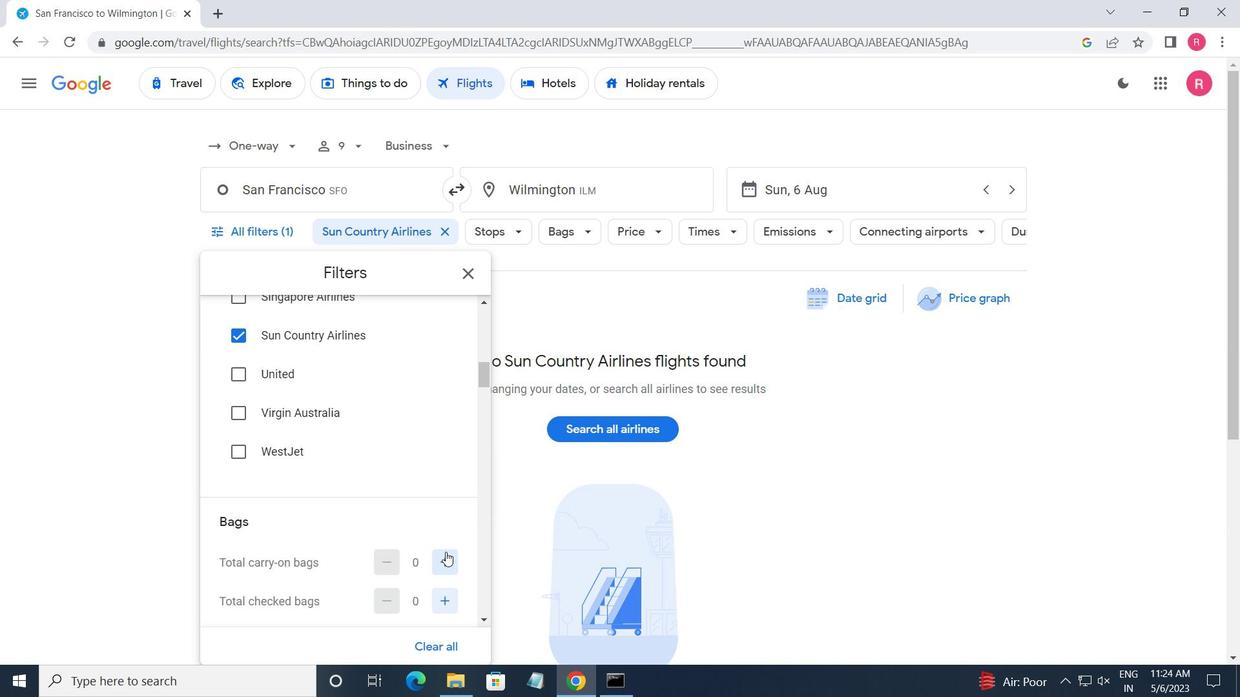
Action: Mouse scrolled (445, 554) with delta (0, 0)
Screenshot: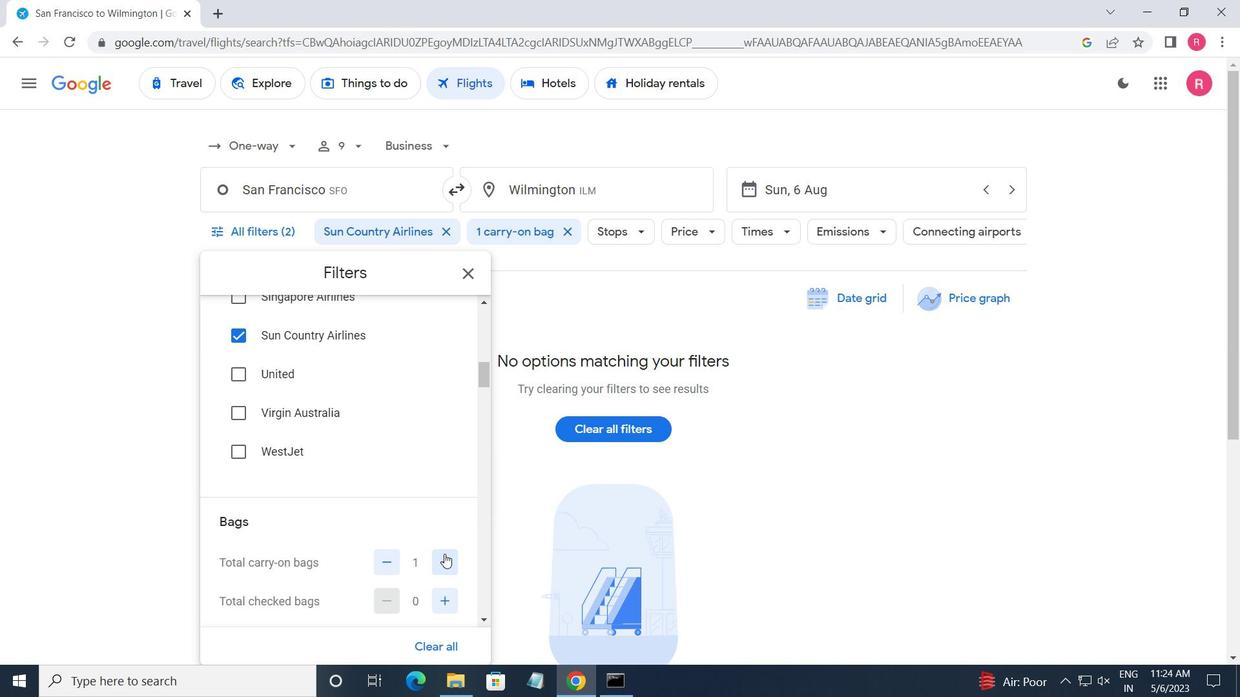 
Action: Mouse scrolled (445, 554) with delta (0, 0)
Screenshot: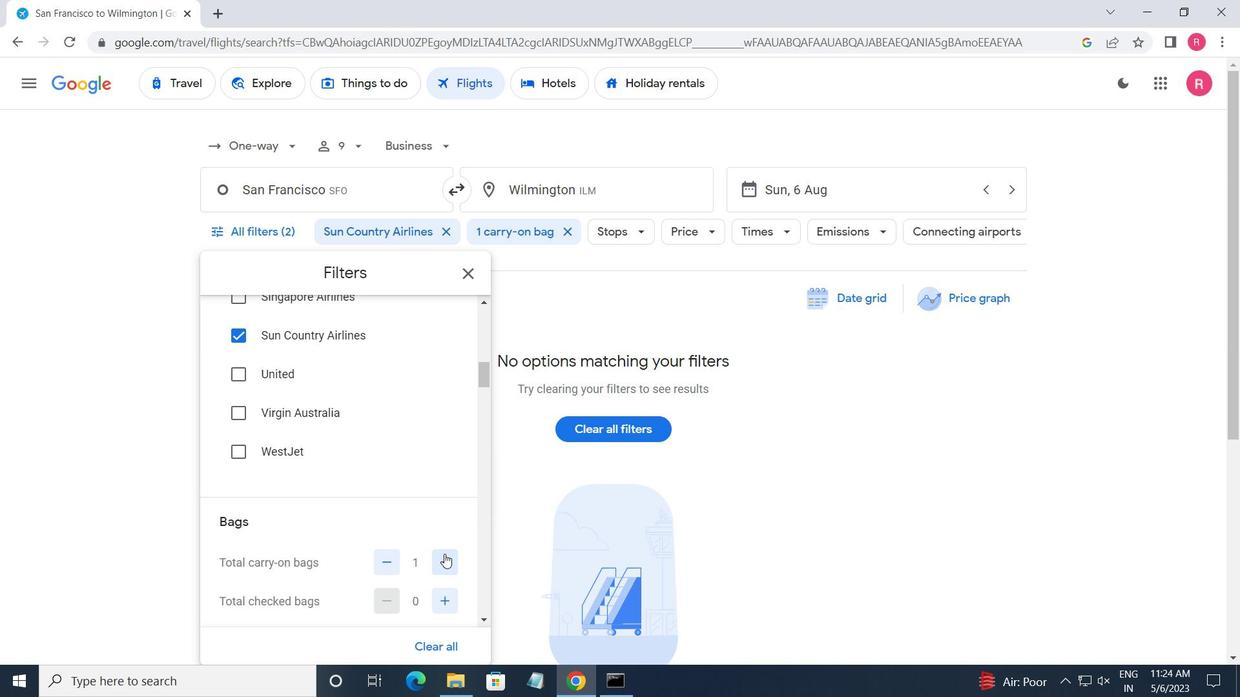 
Action: Mouse scrolled (445, 554) with delta (0, 0)
Screenshot: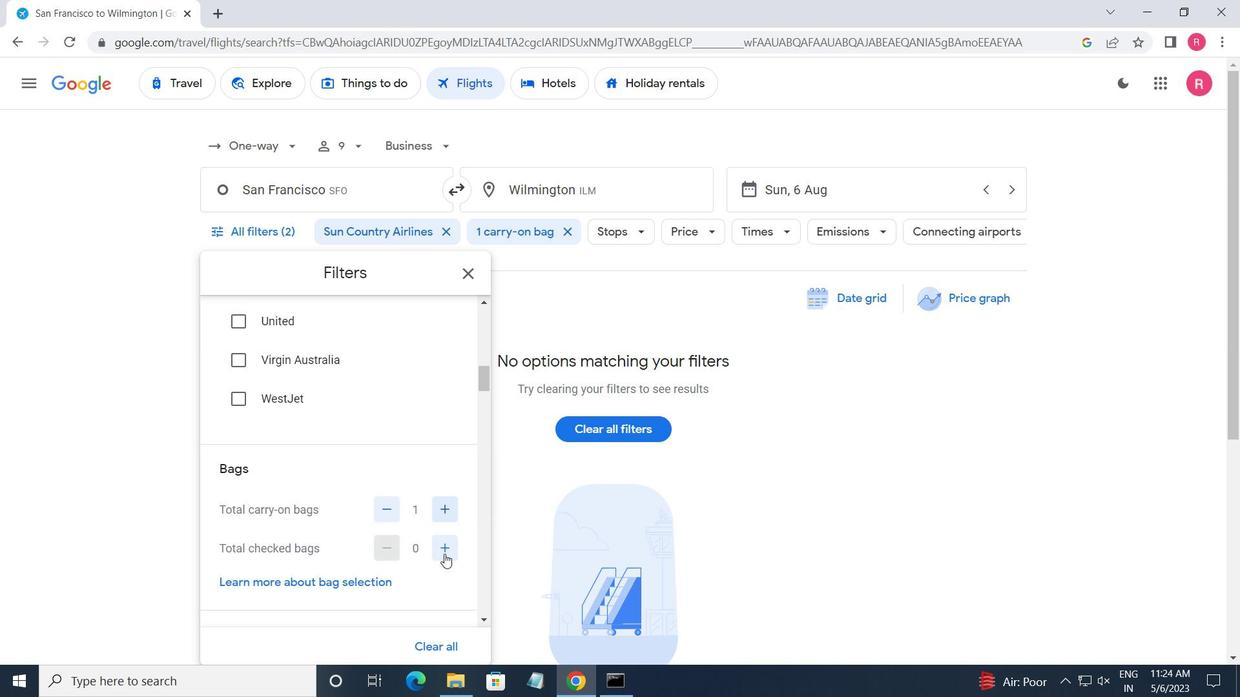 
Action: Mouse moved to (448, 525)
Screenshot: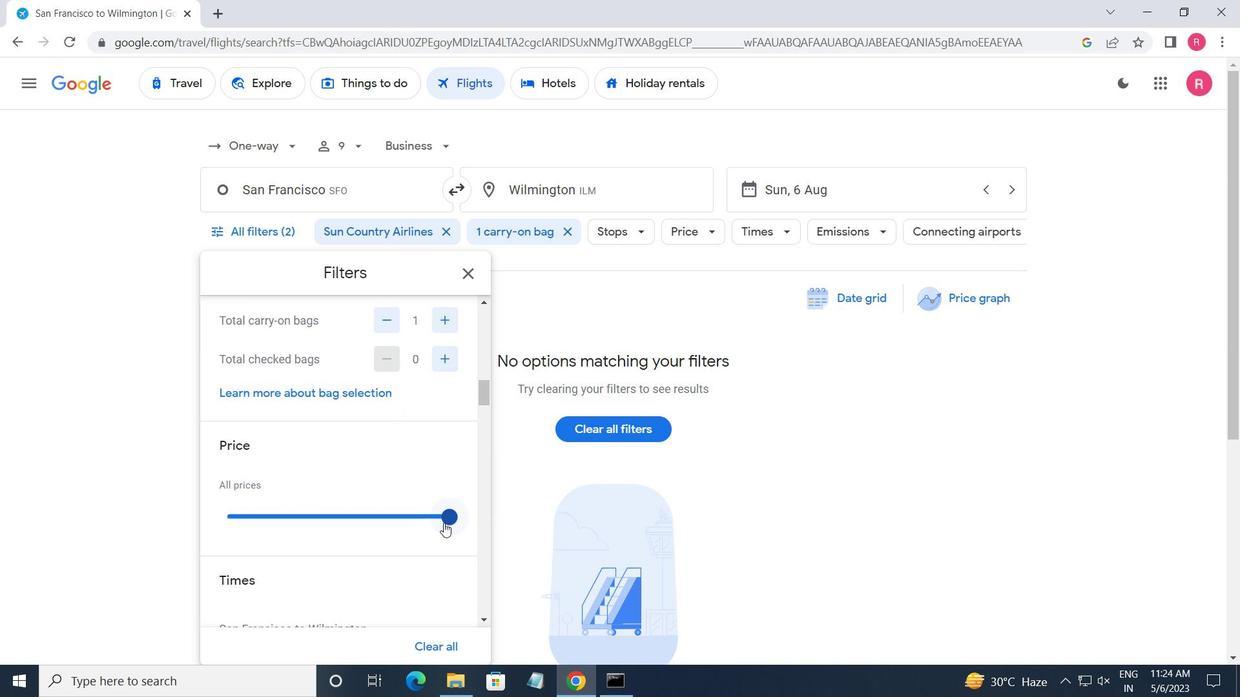 
Action: Mouse pressed left at (448, 525)
Screenshot: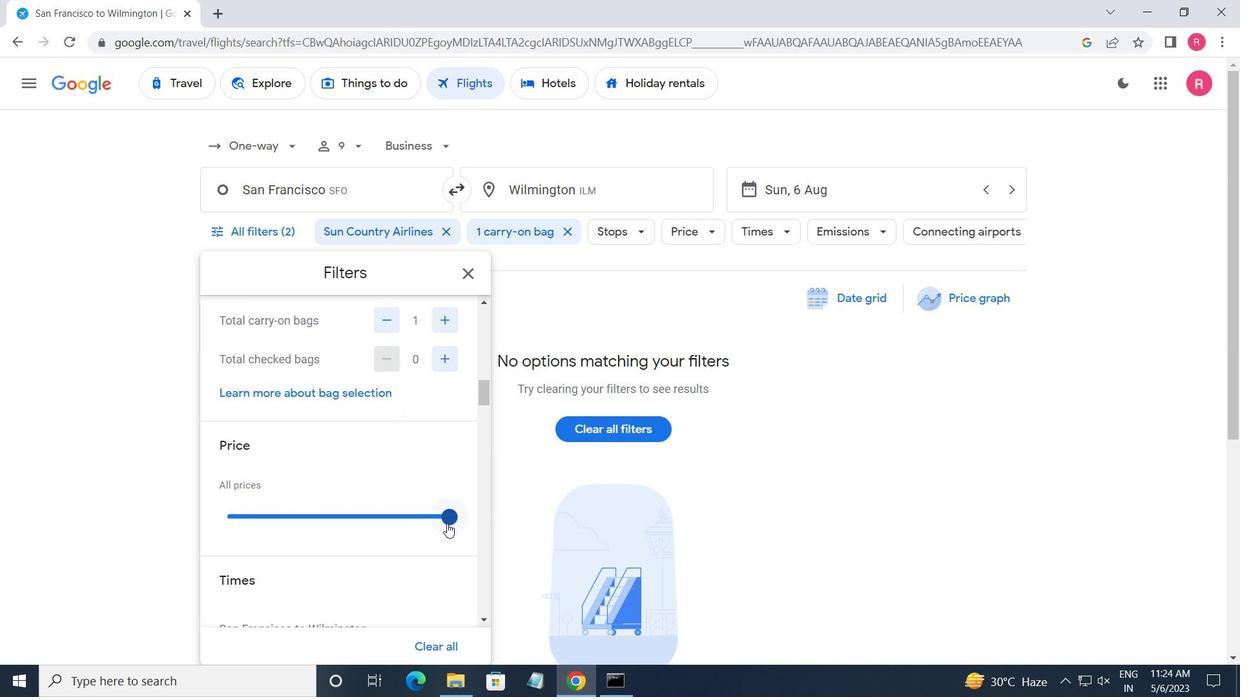 
Action: Mouse moved to (269, 543)
Screenshot: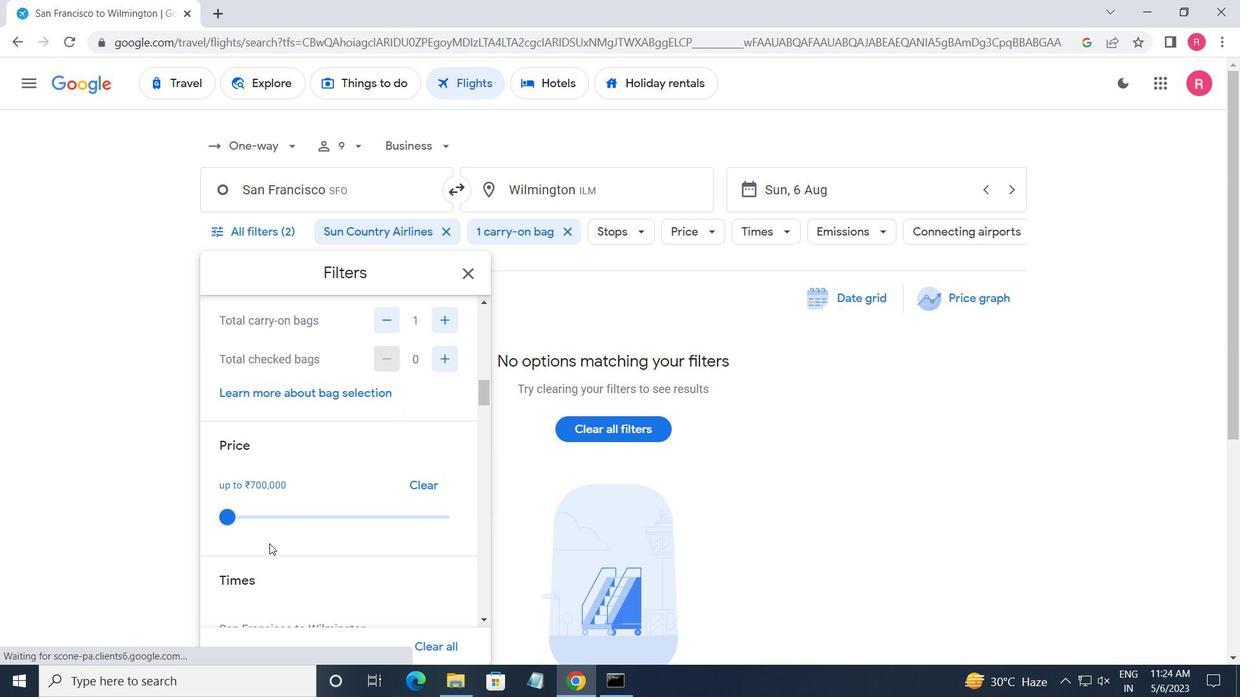 
Action: Mouse scrolled (269, 542) with delta (0, 0)
Screenshot: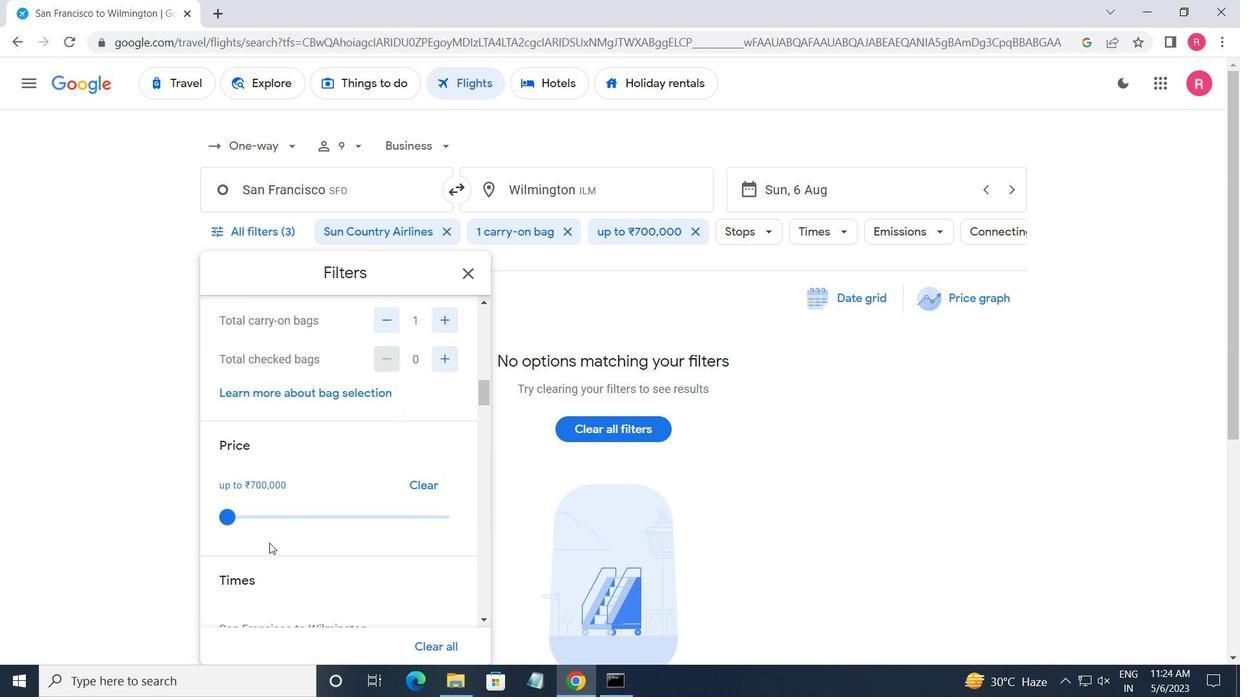 
Action: Mouse scrolled (269, 542) with delta (0, 0)
Screenshot: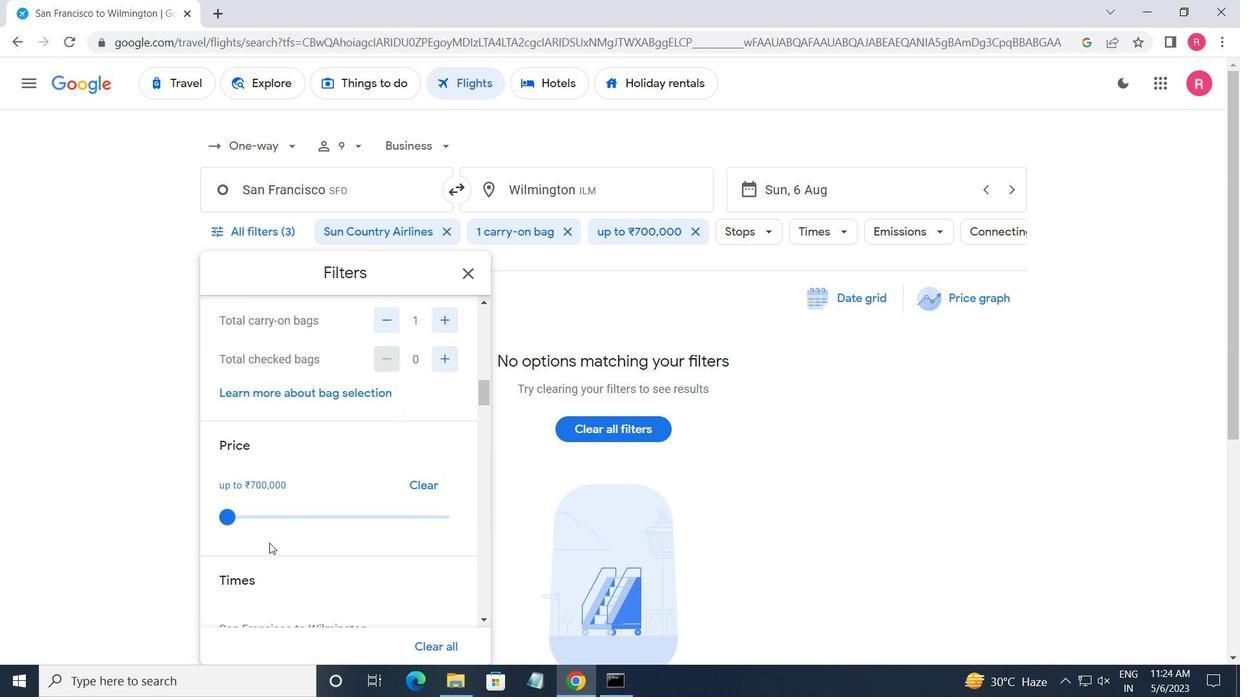
Action: Mouse moved to (226, 534)
Screenshot: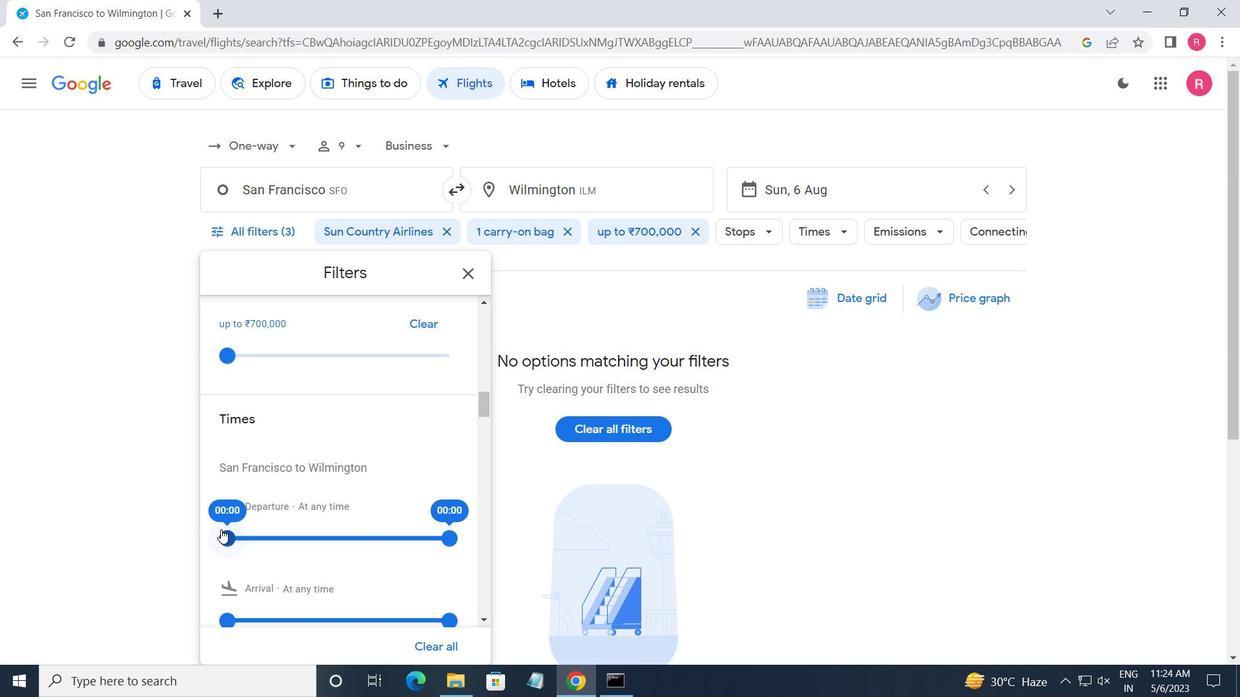 
Action: Mouse pressed left at (226, 534)
Screenshot: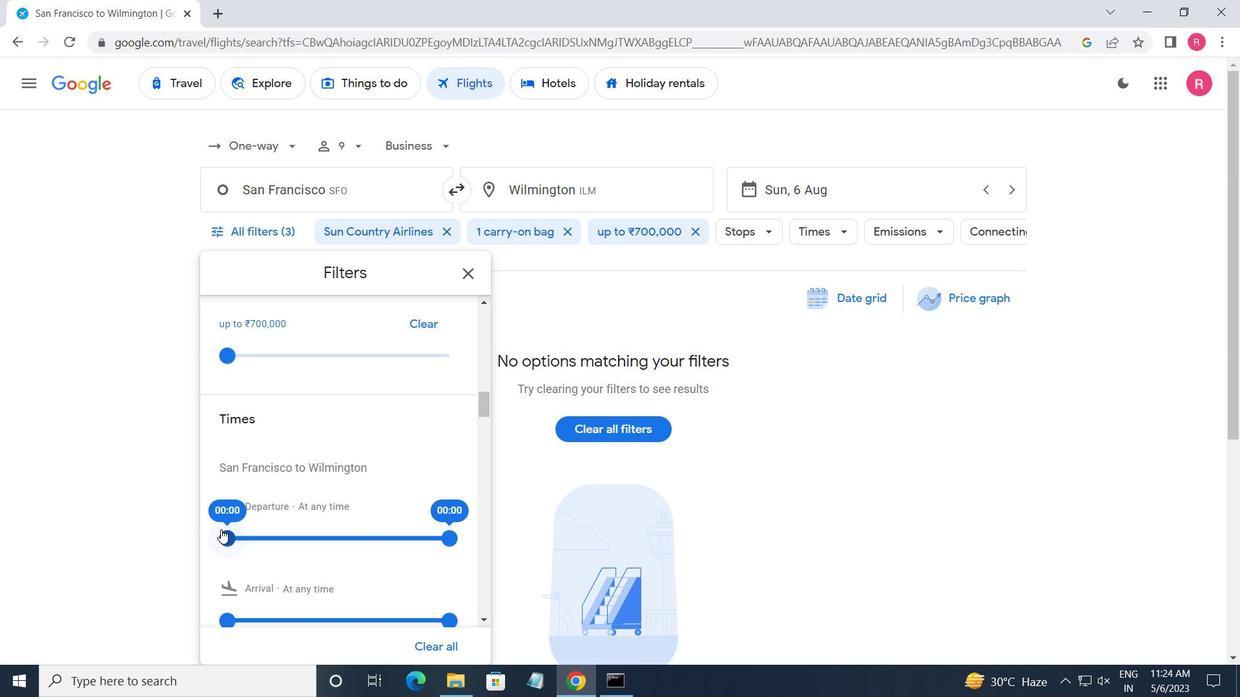 
Action: Mouse moved to (450, 535)
Screenshot: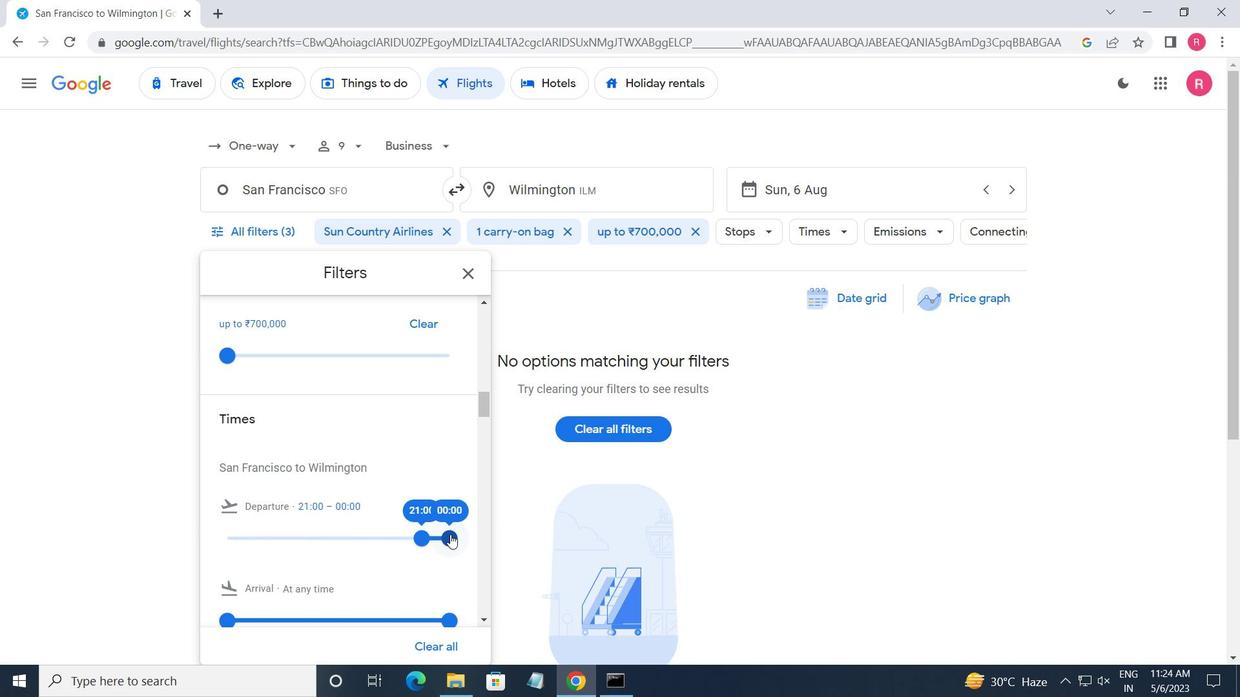 
Action: Mouse pressed left at (450, 535)
Screenshot: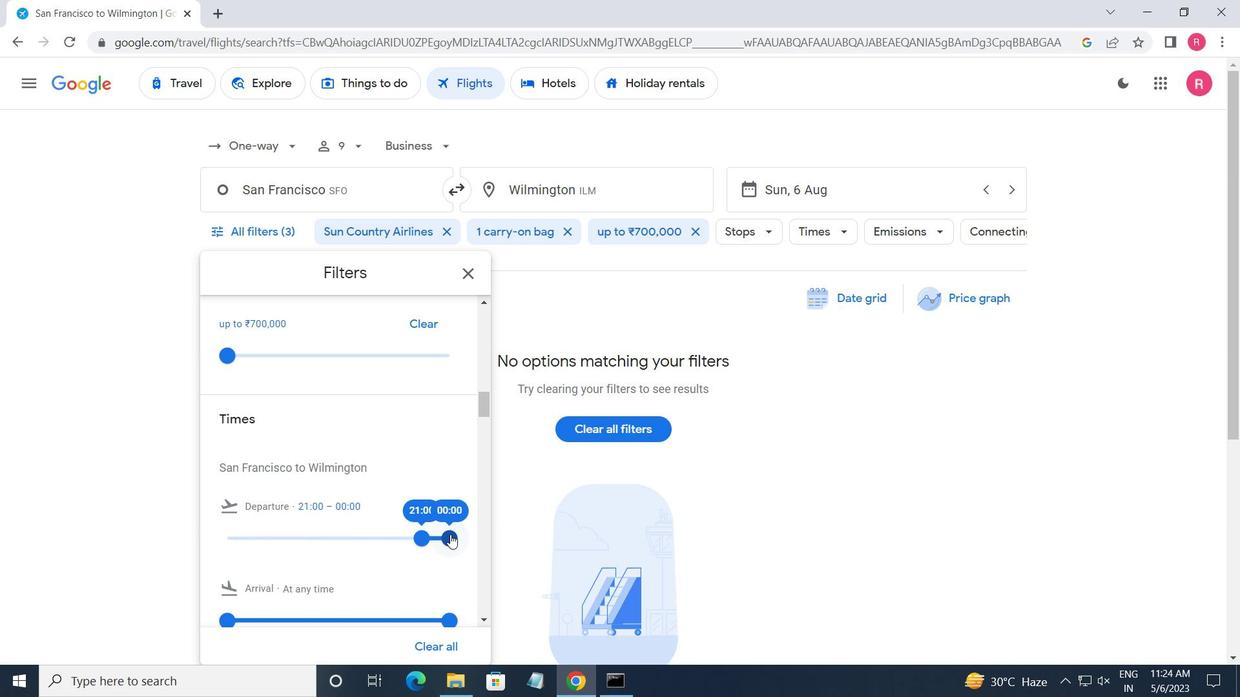 
Action: Mouse moved to (472, 280)
Screenshot: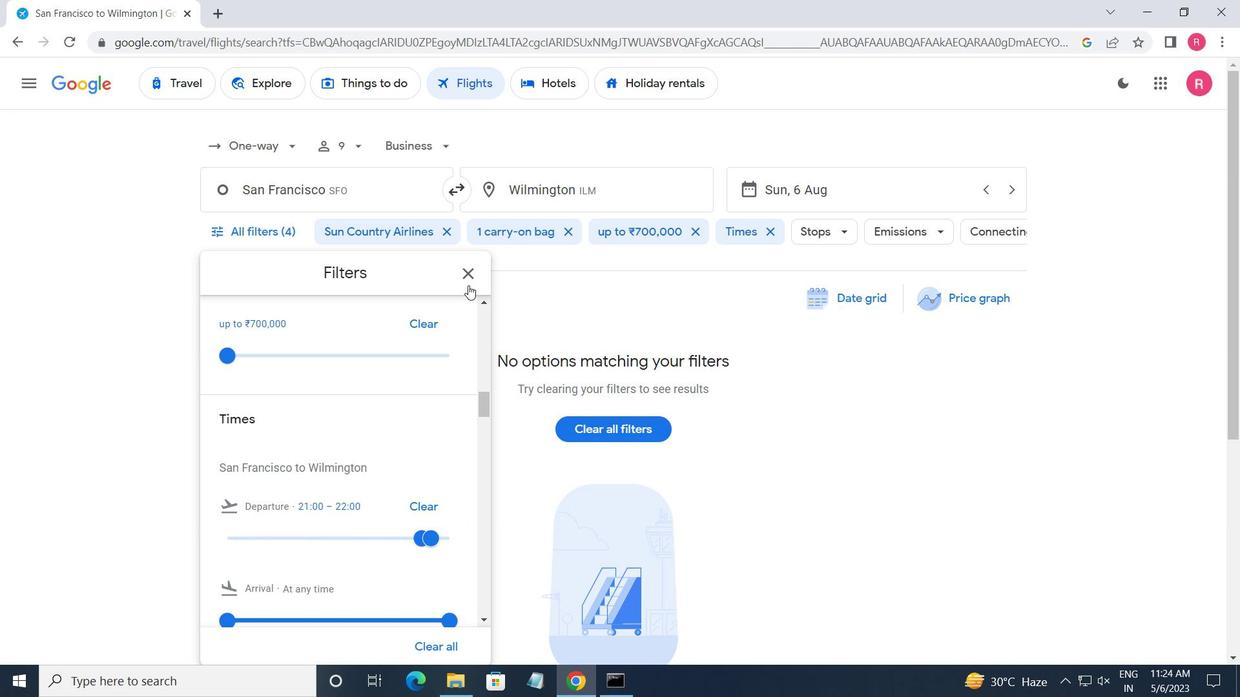 
Action: Mouse pressed left at (472, 280)
Screenshot: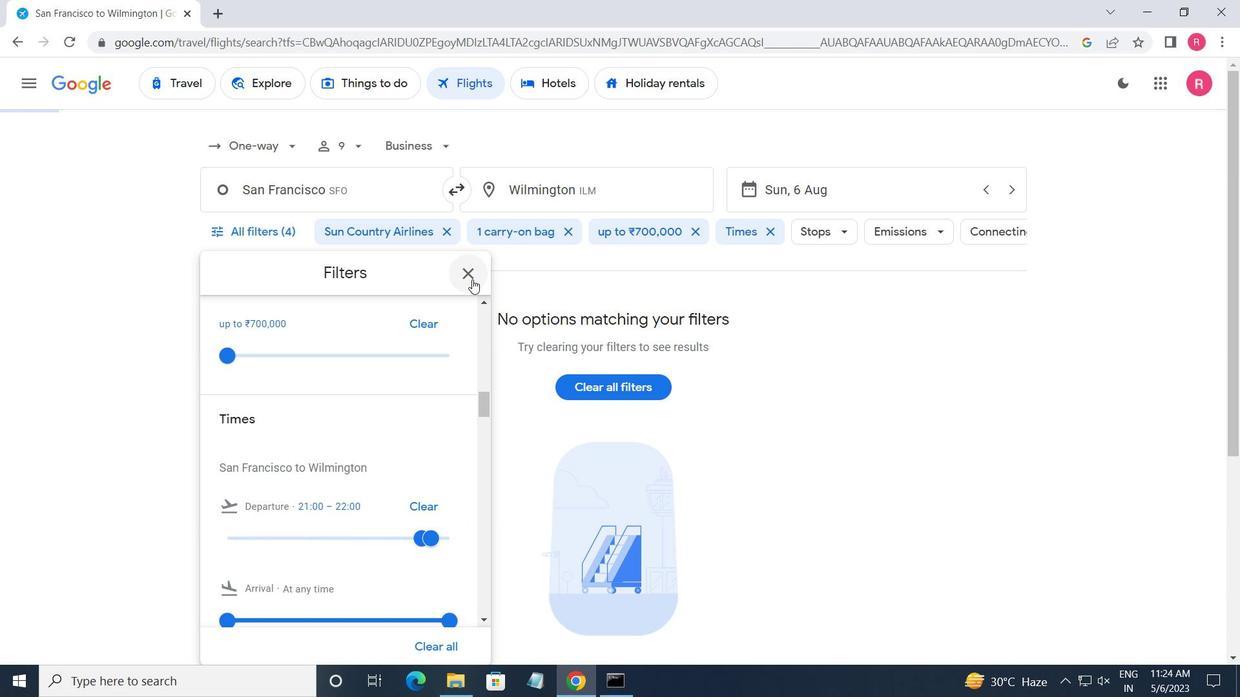 
